 Task: Find connections with filter location Cranbourne with filter topic #Storytellingwith filter profile language Potuguese with filter current company Purplle.com with filter school Rajeev Institute of Technology, HASSAN with filter industry Technical and Vocational Training with filter service category Public Relations with filter keywords title Program Manager
Action: Mouse moved to (226, 299)
Screenshot: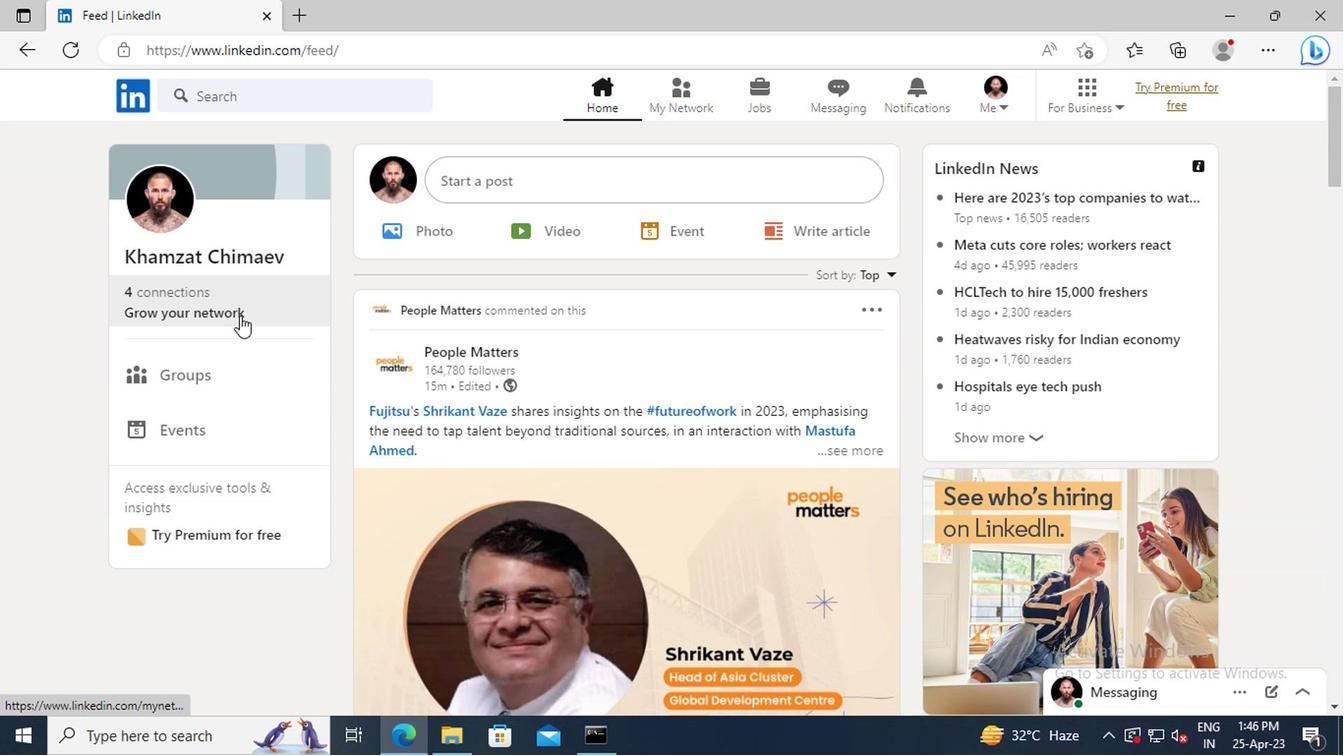 
Action: Mouse pressed left at (226, 299)
Screenshot: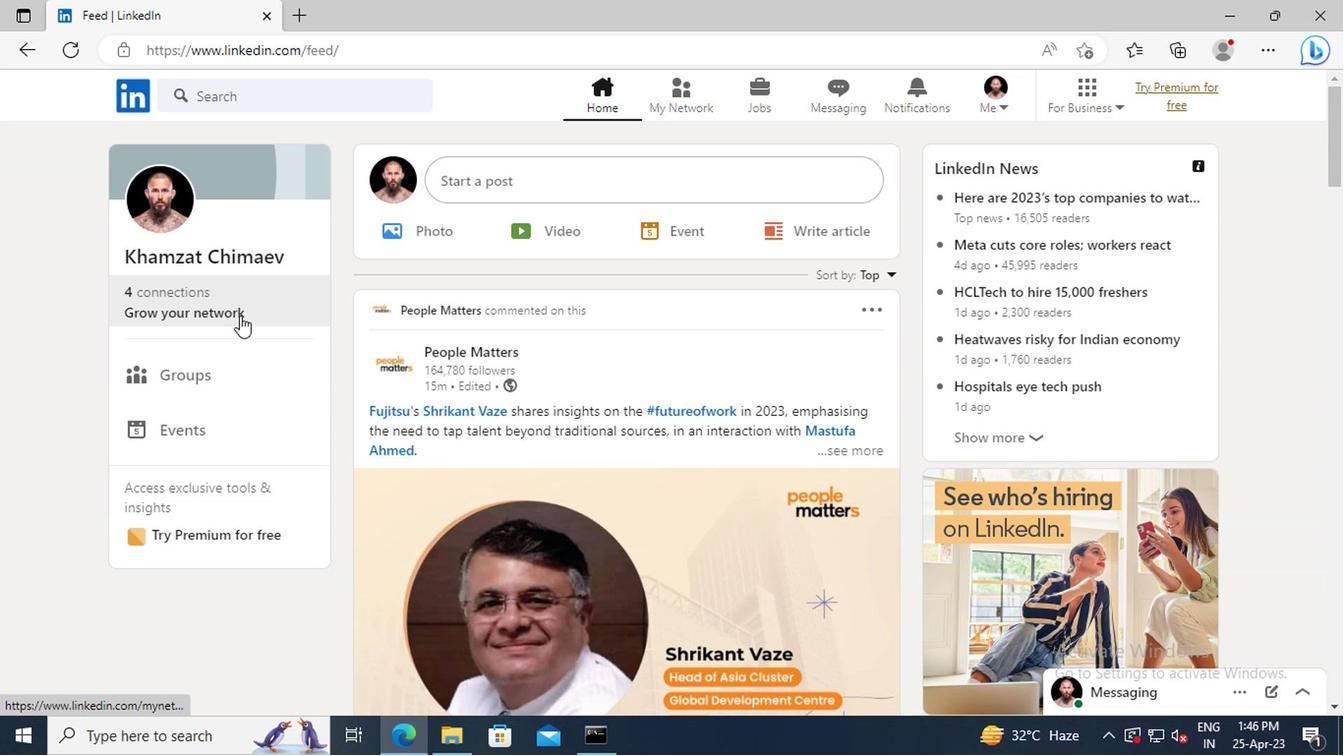 
Action: Mouse moved to (253, 209)
Screenshot: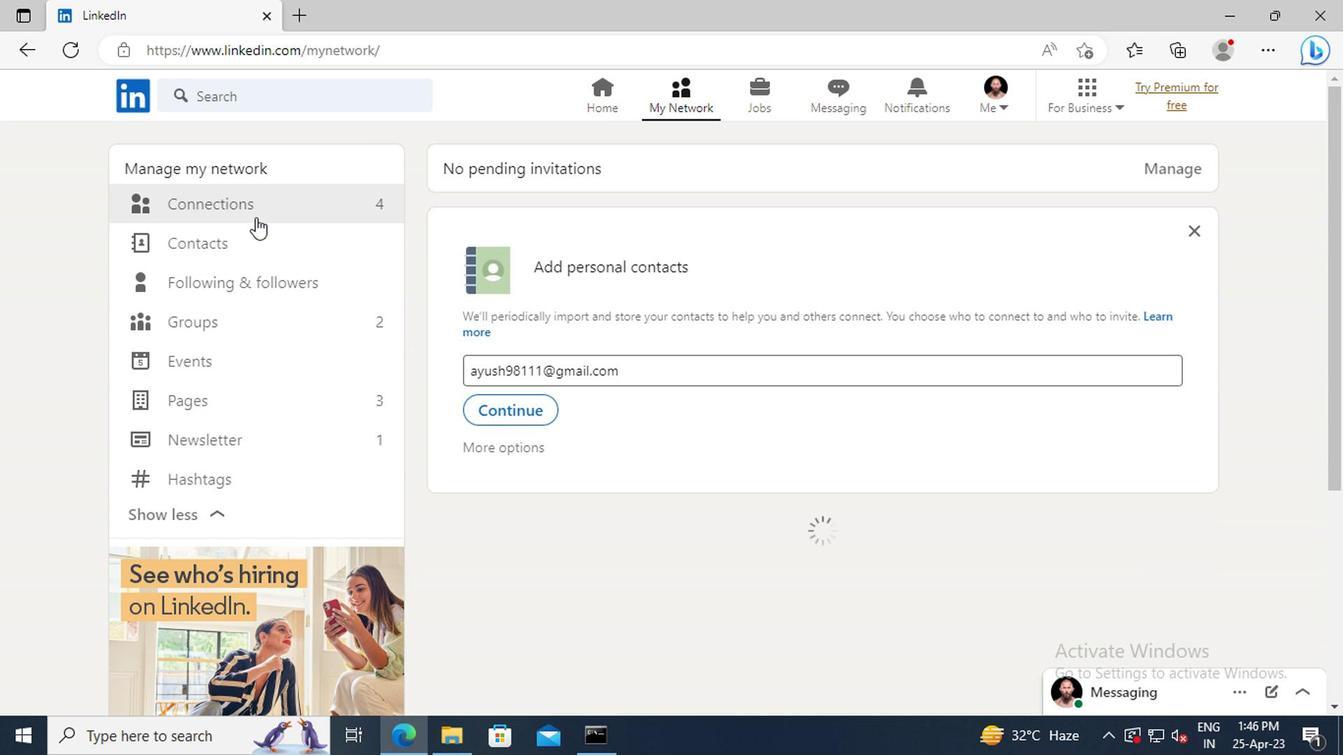 
Action: Mouse pressed left at (253, 209)
Screenshot: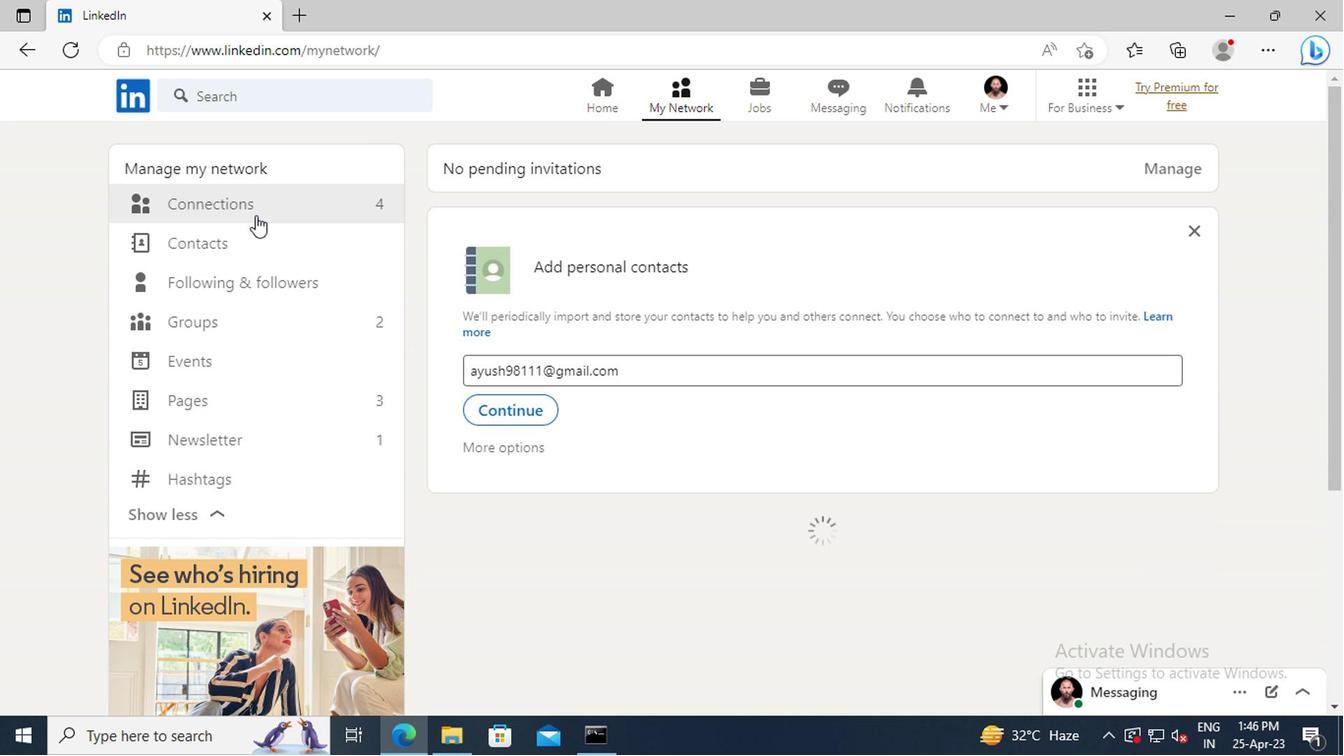 
Action: Mouse moved to (774, 208)
Screenshot: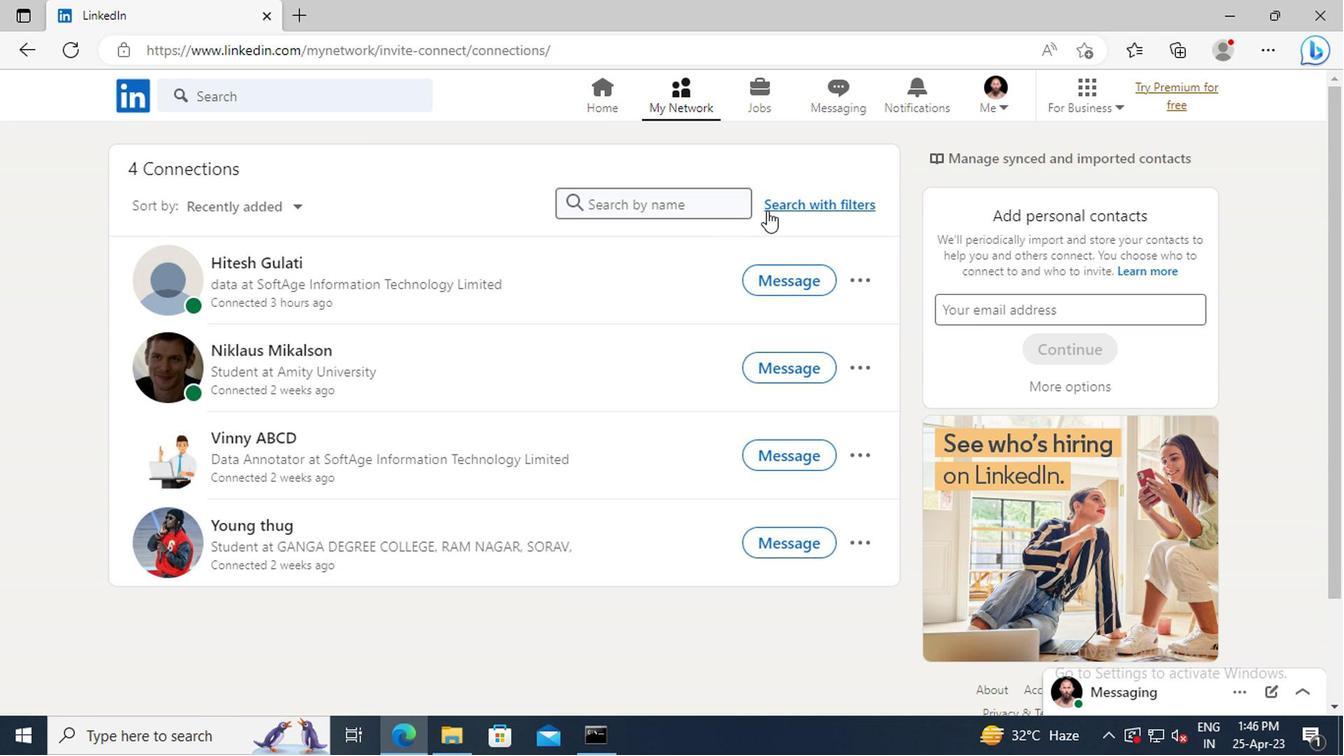 
Action: Mouse pressed left at (774, 208)
Screenshot: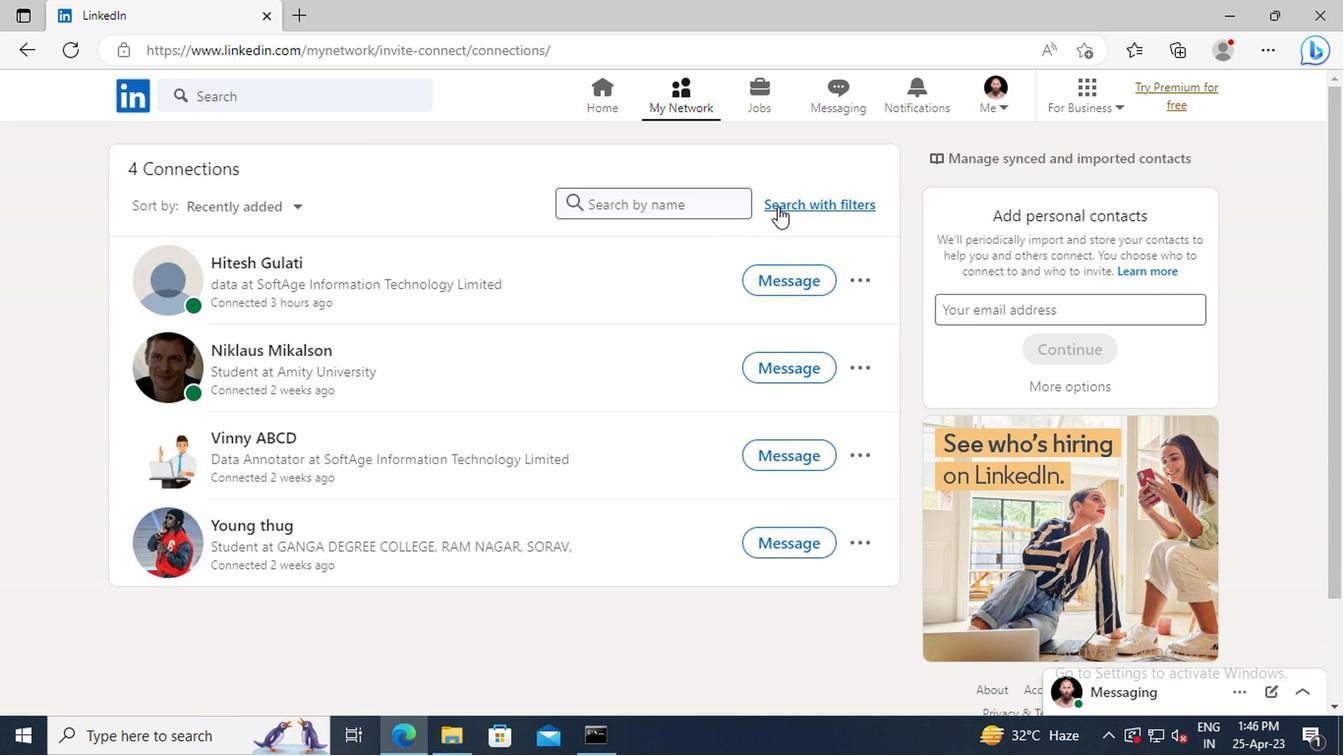 
Action: Mouse moved to (733, 153)
Screenshot: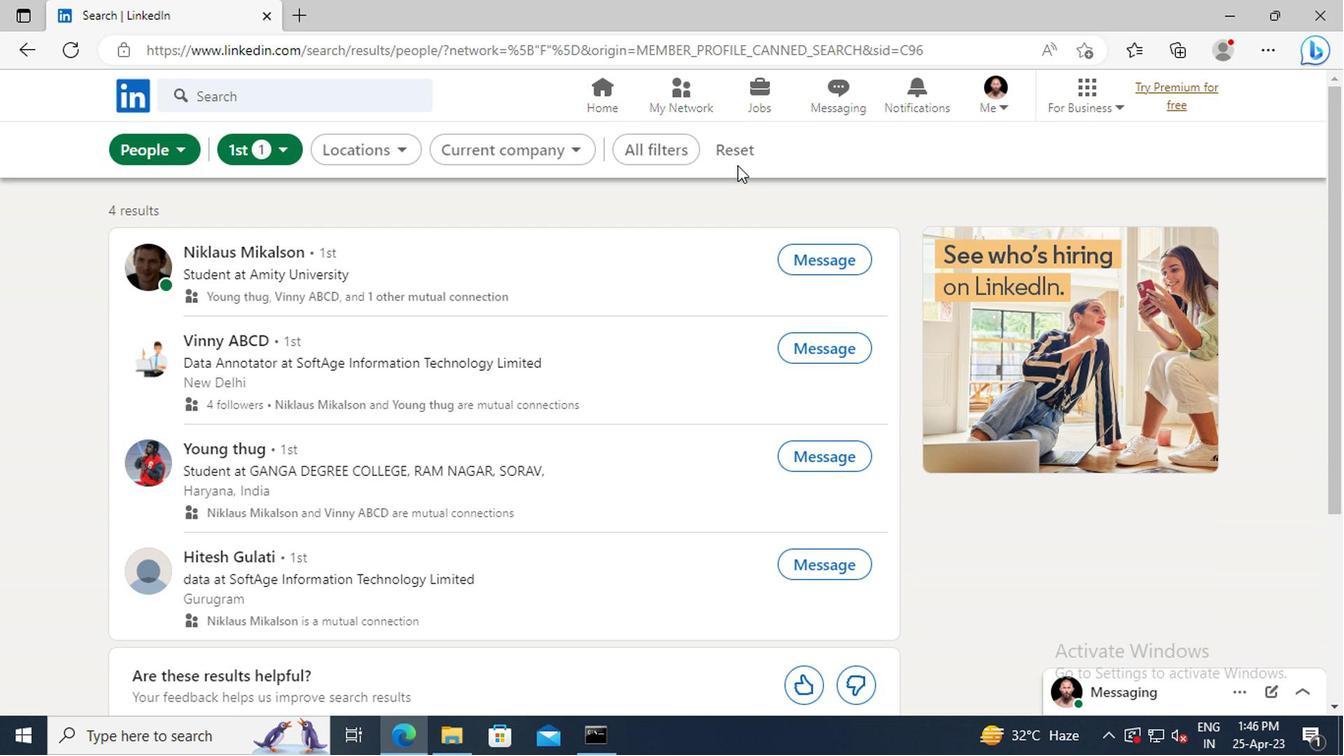
Action: Mouse pressed left at (733, 153)
Screenshot: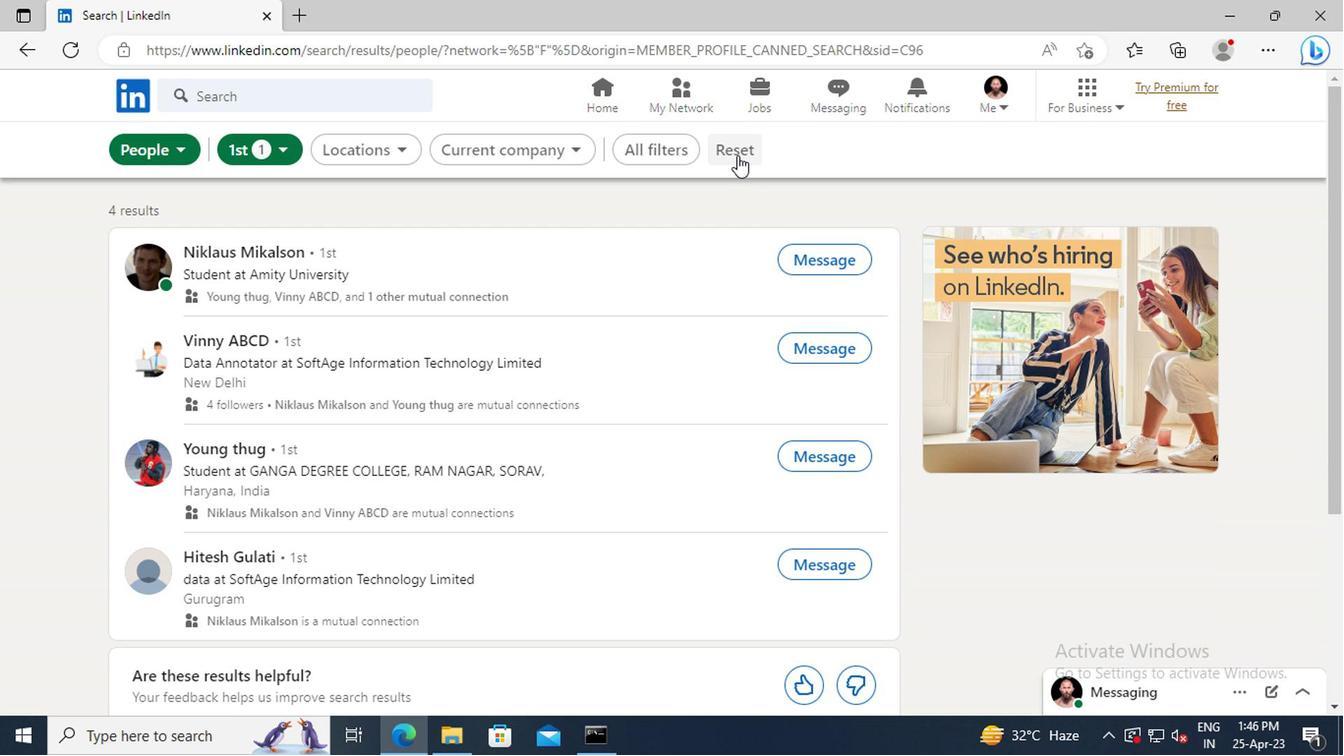 
Action: Mouse moved to (698, 149)
Screenshot: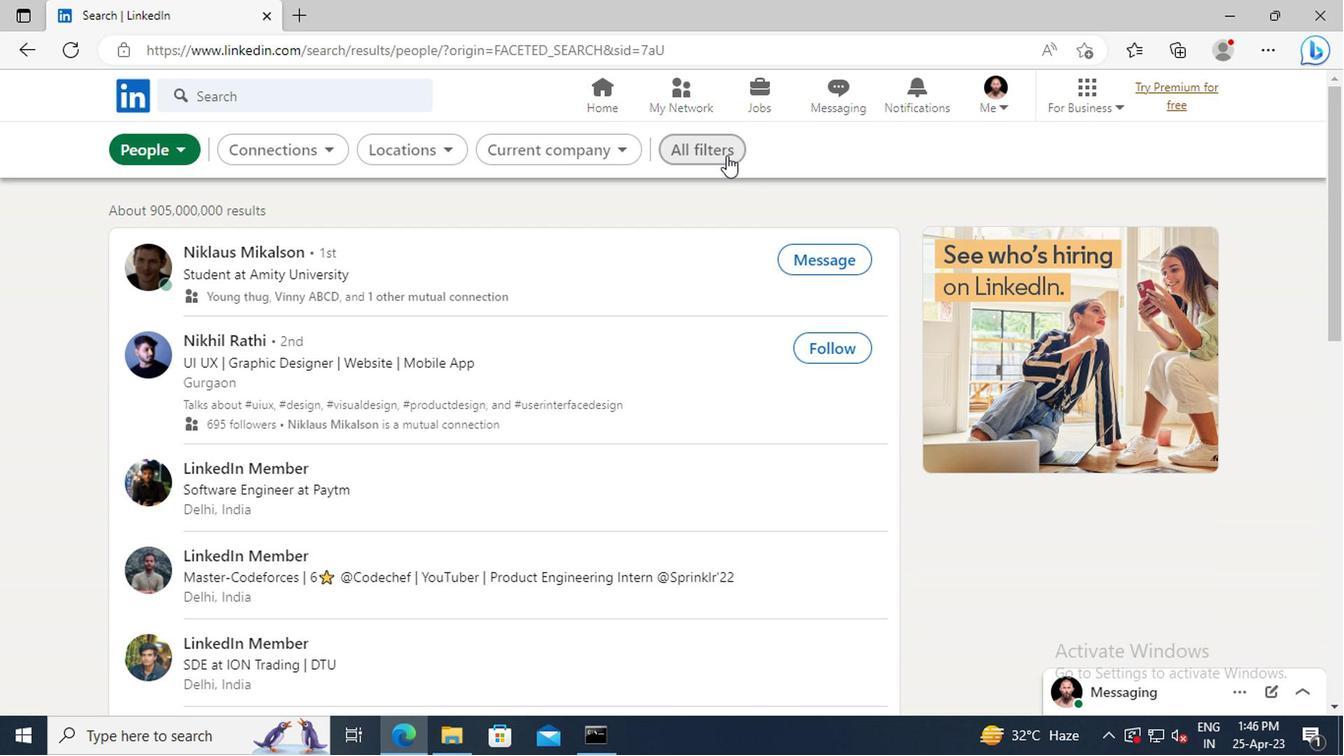 
Action: Mouse pressed left at (698, 149)
Screenshot: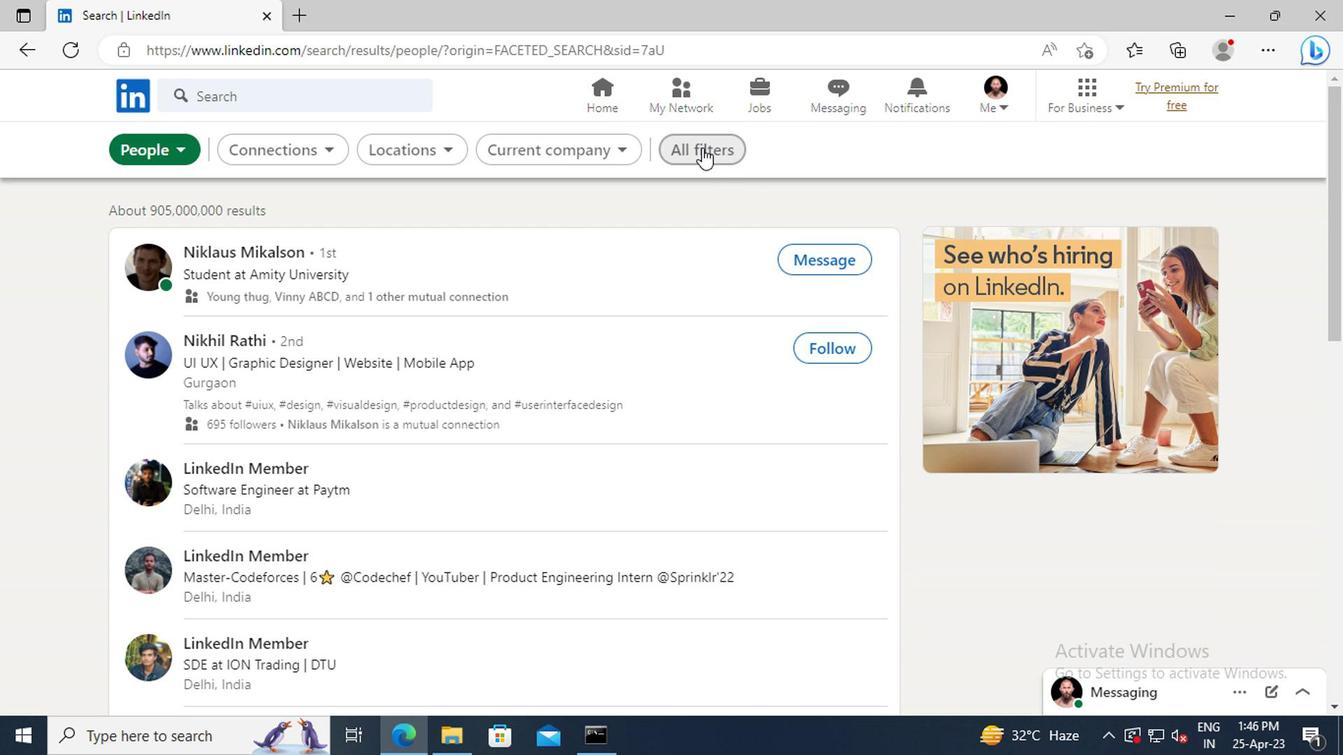
Action: Mouse moved to (1057, 327)
Screenshot: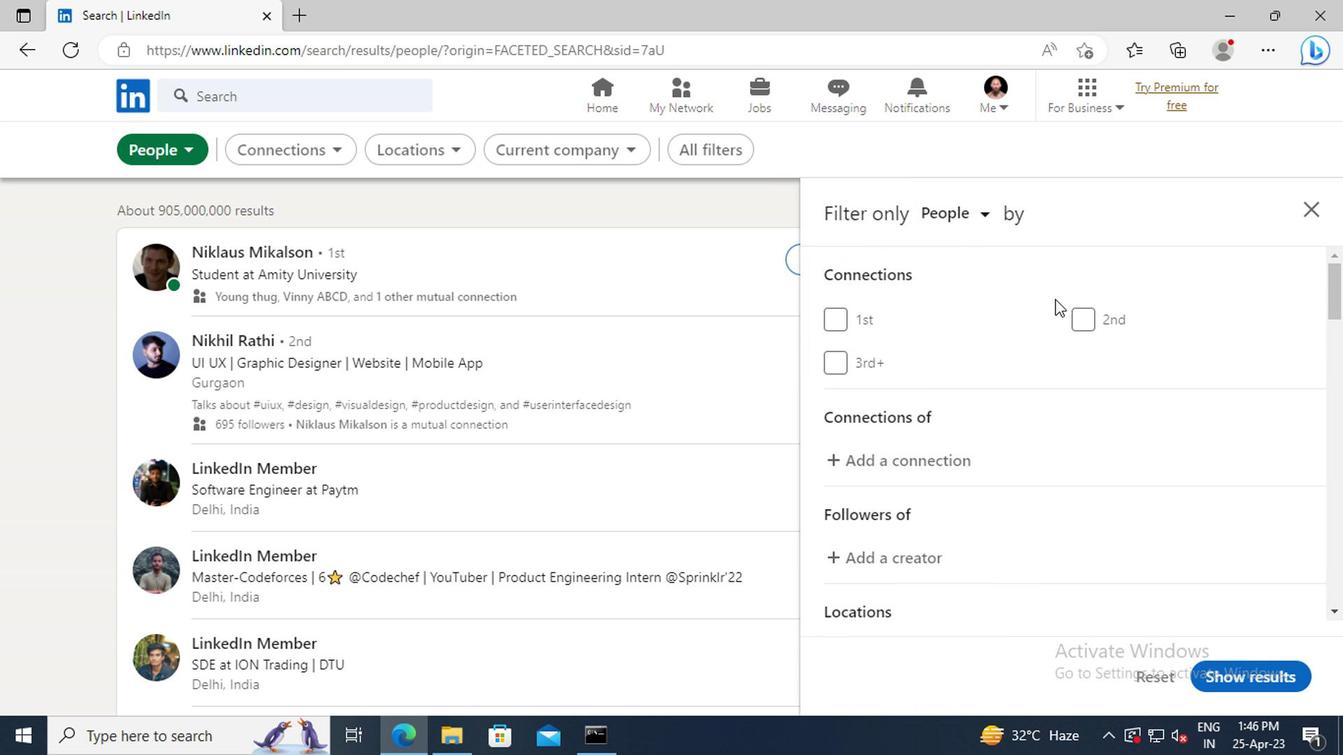 
Action: Mouse scrolled (1057, 326) with delta (0, -1)
Screenshot: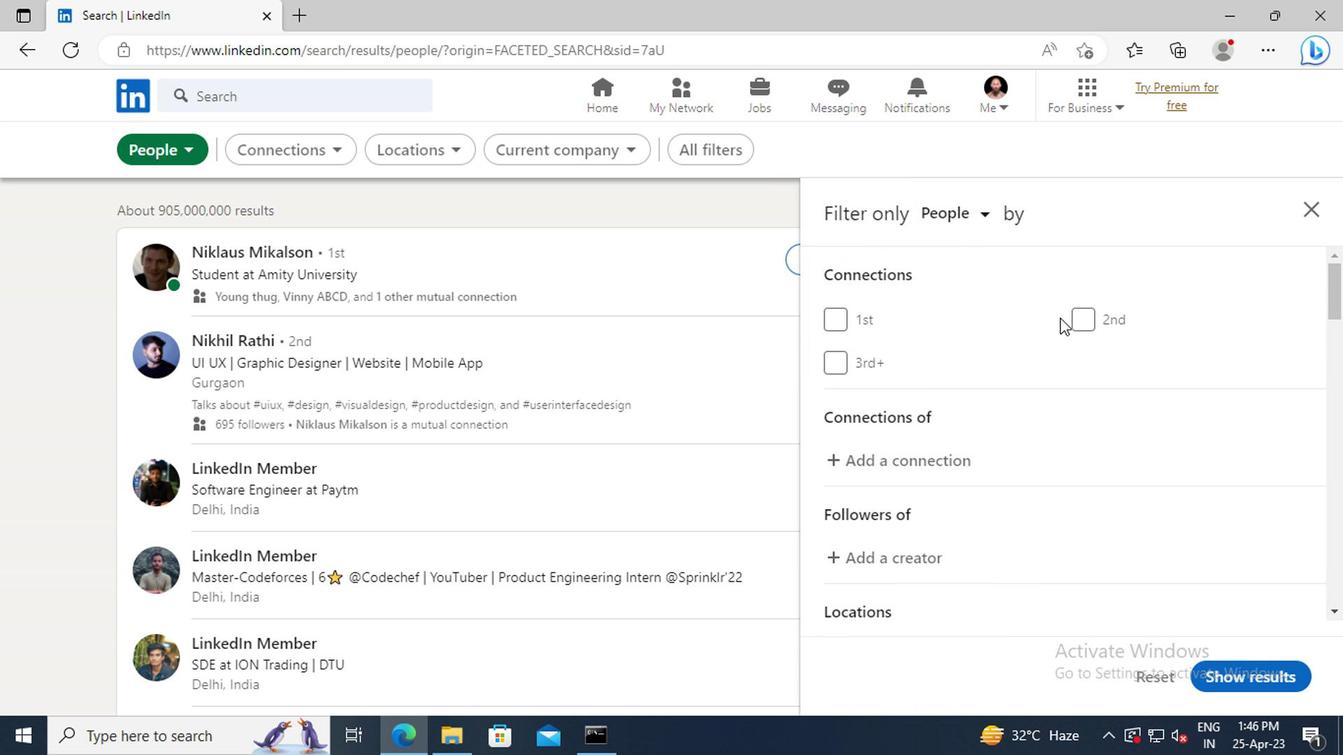 
Action: Mouse scrolled (1057, 326) with delta (0, -1)
Screenshot: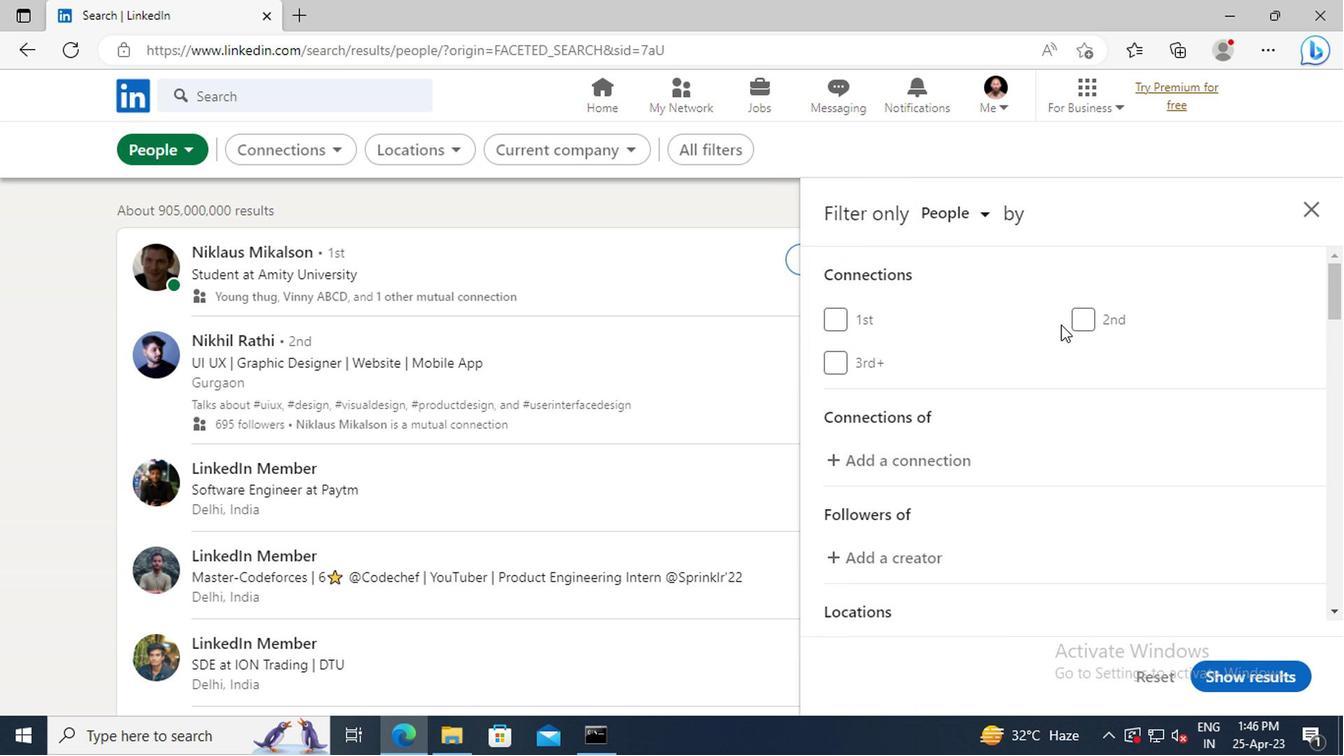 
Action: Mouse scrolled (1057, 326) with delta (0, -1)
Screenshot: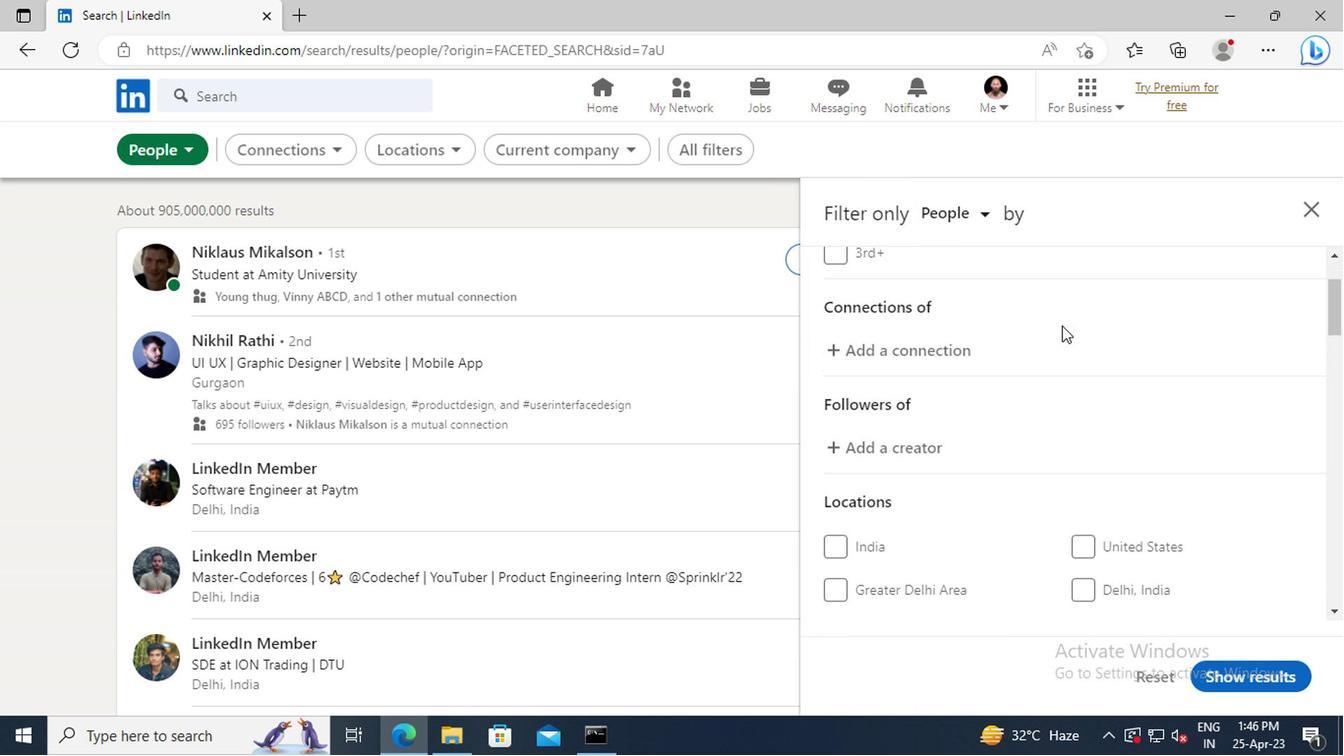
Action: Mouse scrolled (1057, 326) with delta (0, -1)
Screenshot: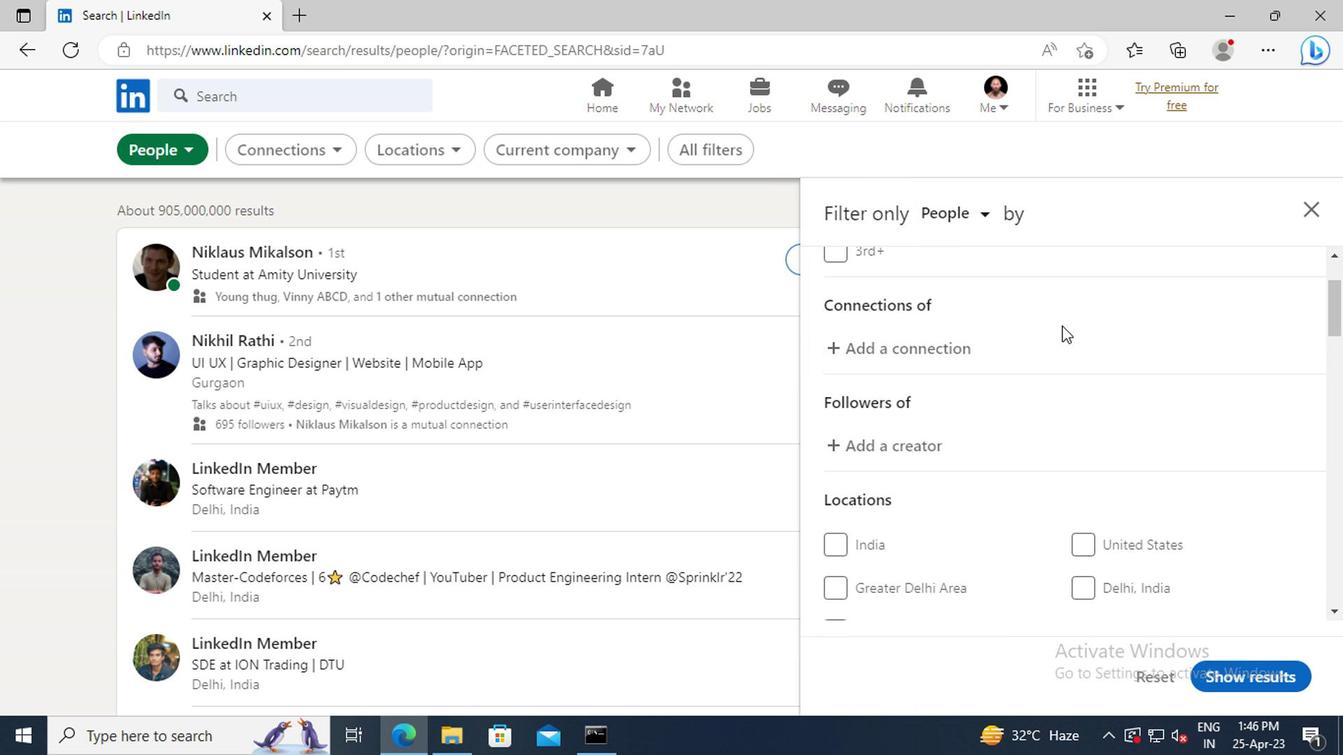
Action: Mouse scrolled (1057, 326) with delta (0, -1)
Screenshot: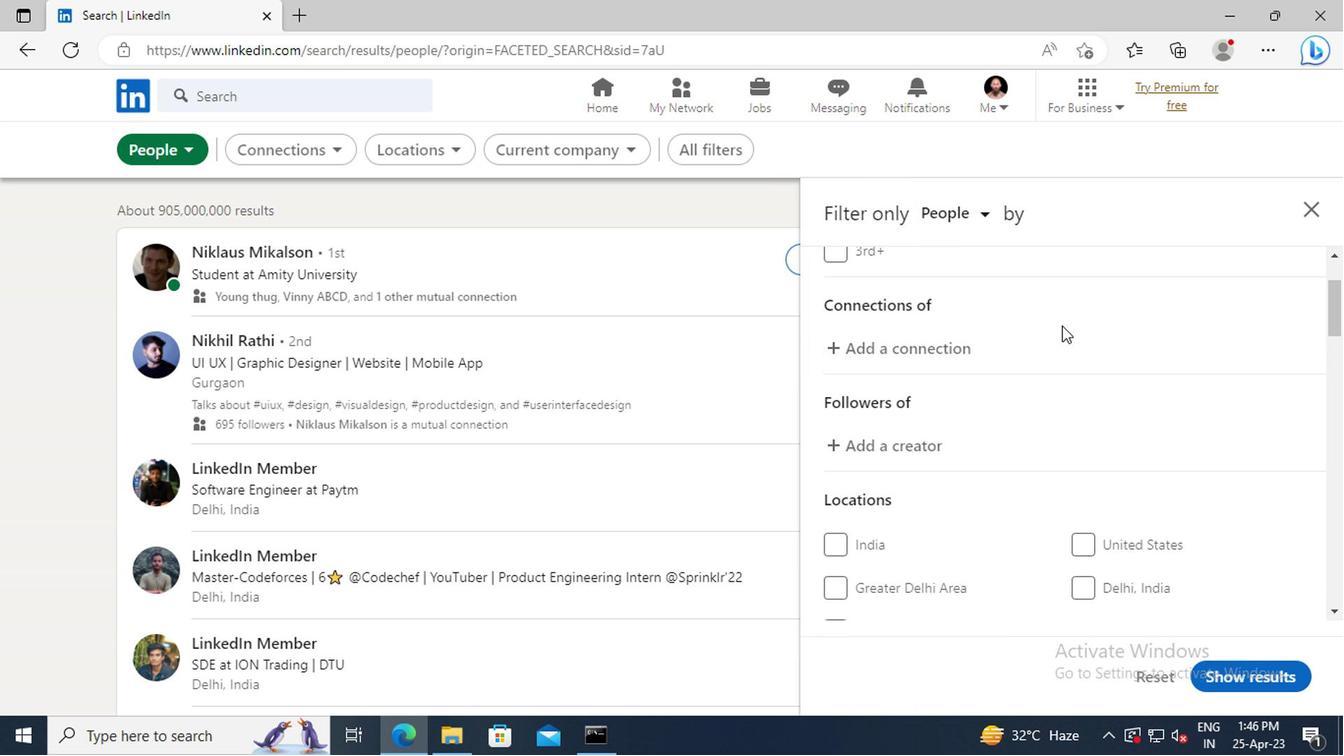 
Action: Mouse moved to (1104, 461)
Screenshot: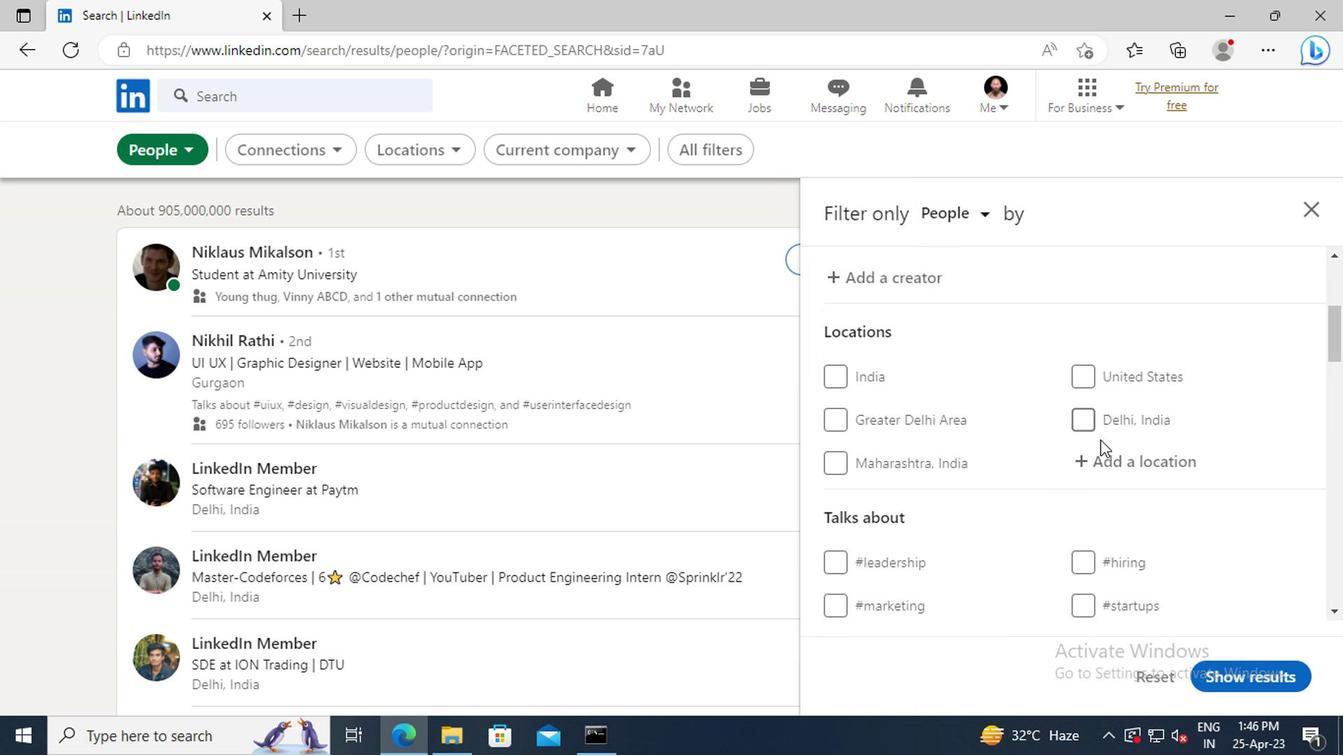 
Action: Mouse pressed left at (1104, 461)
Screenshot: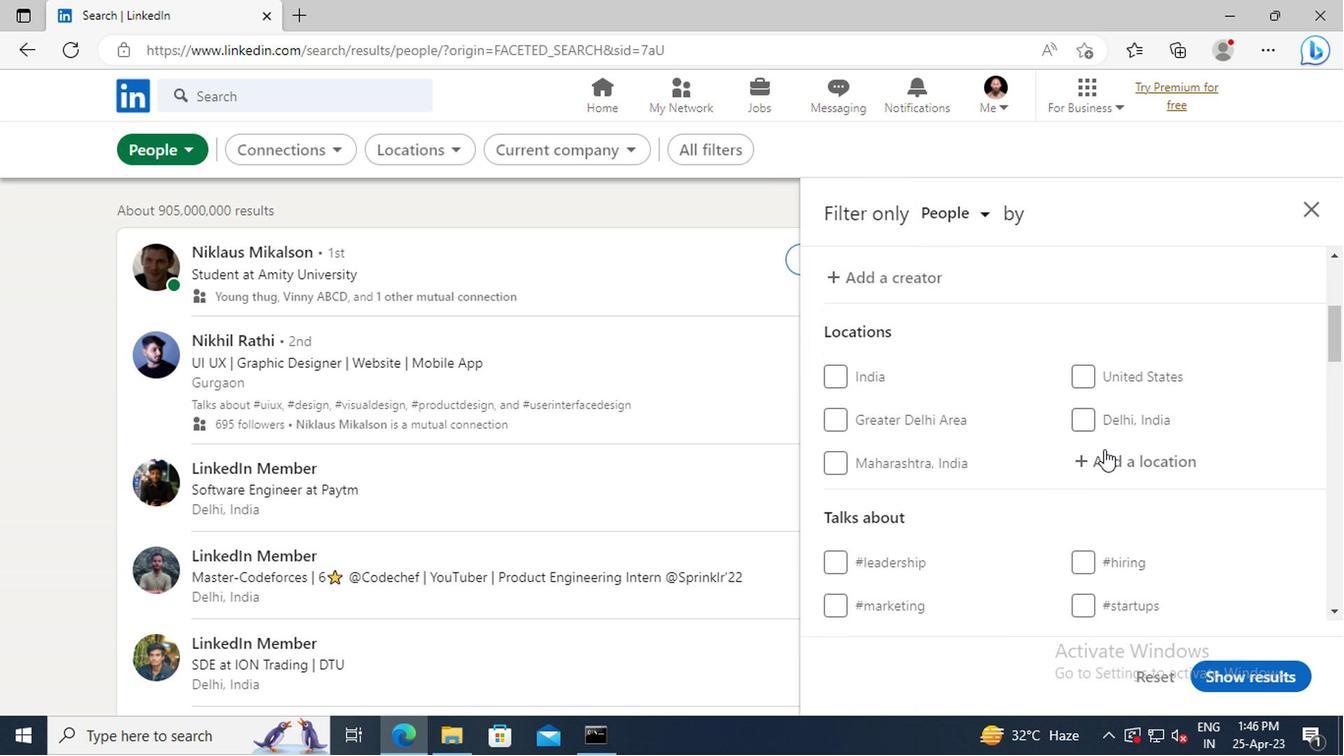 
Action: Key pressed <Key.shift>CRANBOURNE<Key.enter>
Screenshot: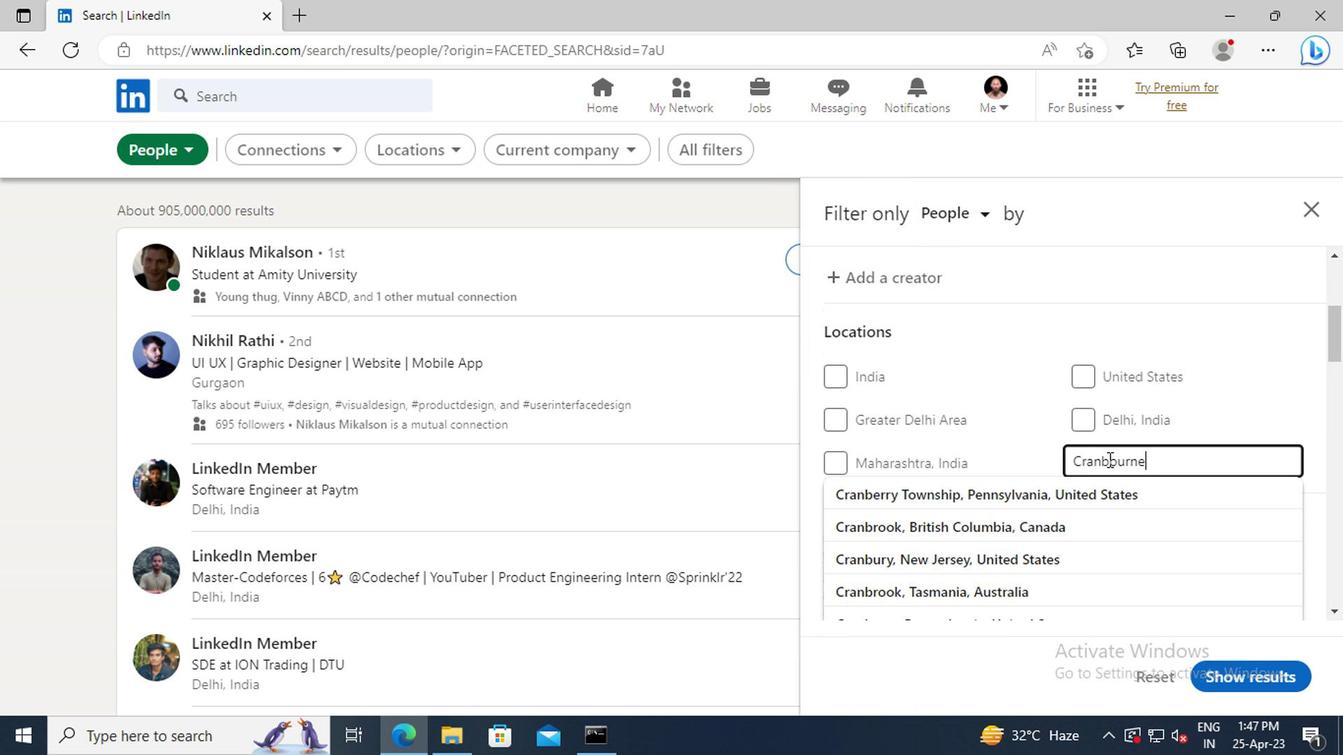 
Action: Mouse scrolled (1104, 459) with delta (0, -1)
Screenshot: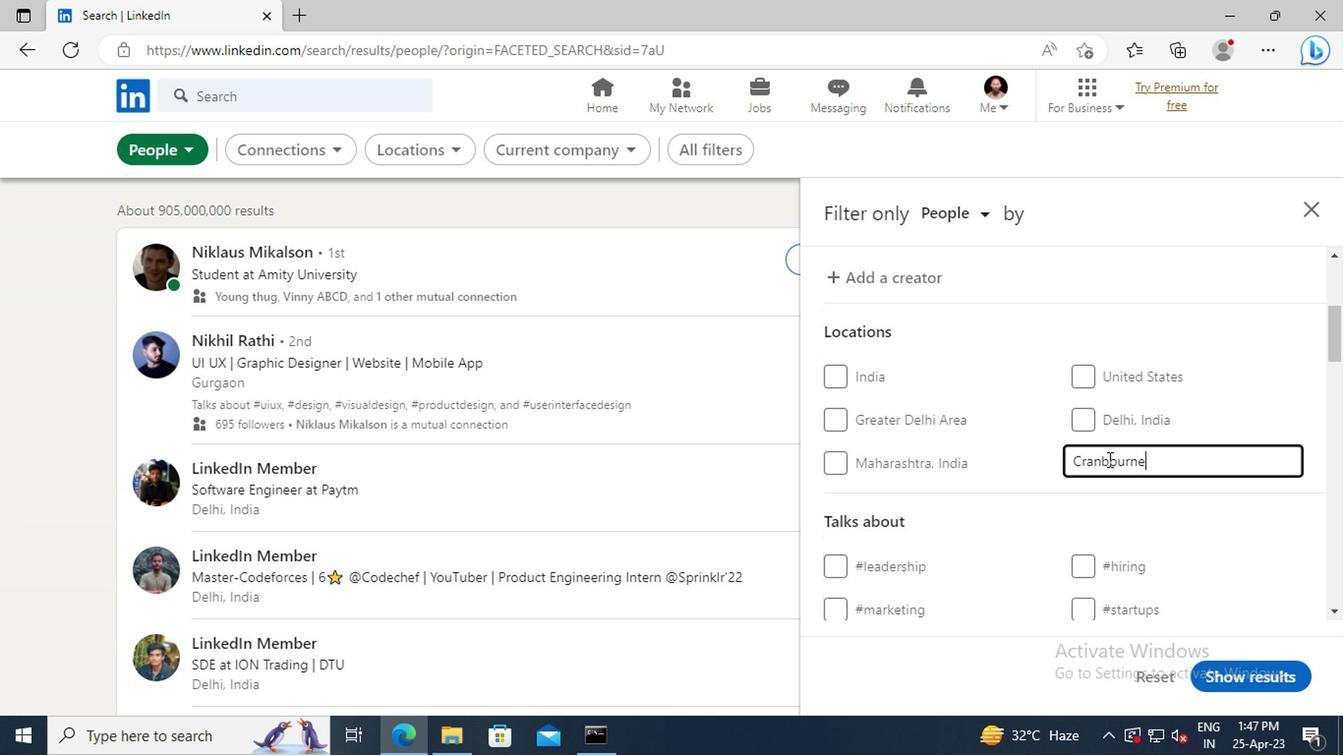 
Action: Mouse scrolled (1104, 459) with delta (0, -1)
Screenshot: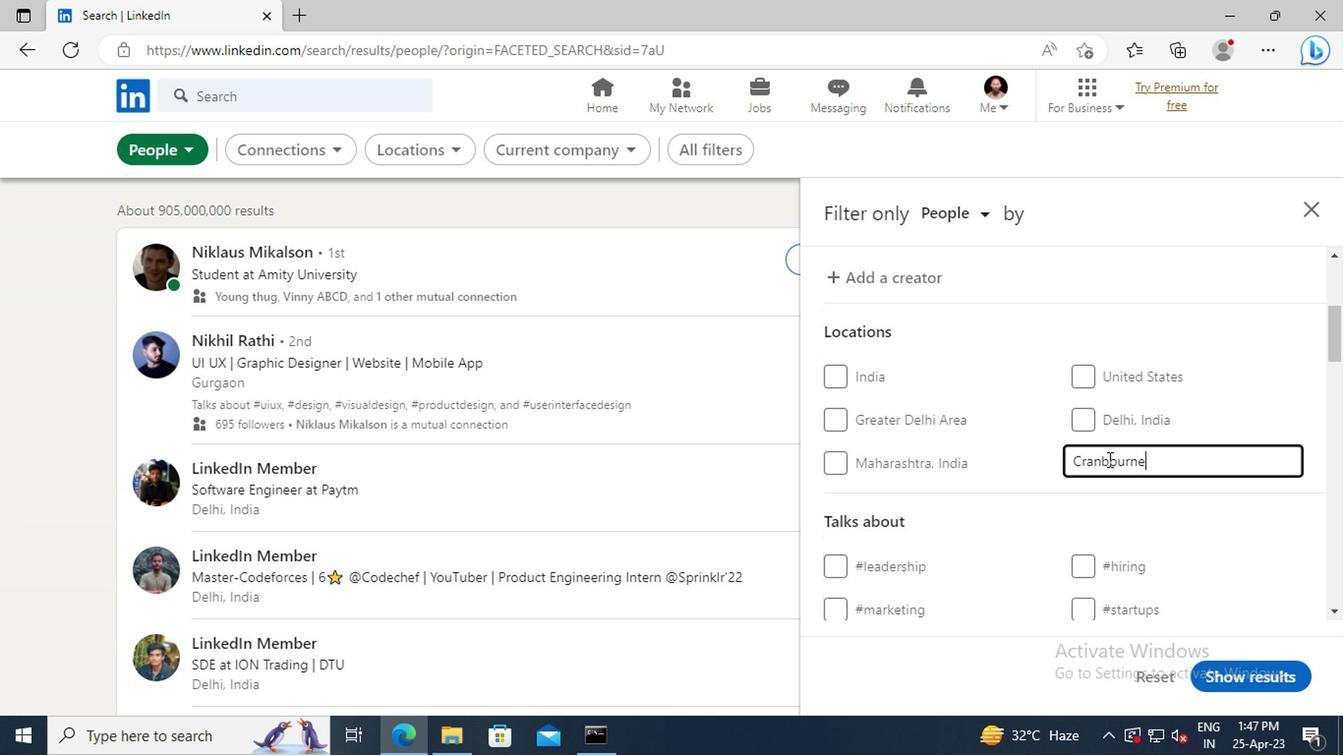 
Action: Mouse scrolled (1104, 459) with delta (0, -1)
Screenshot: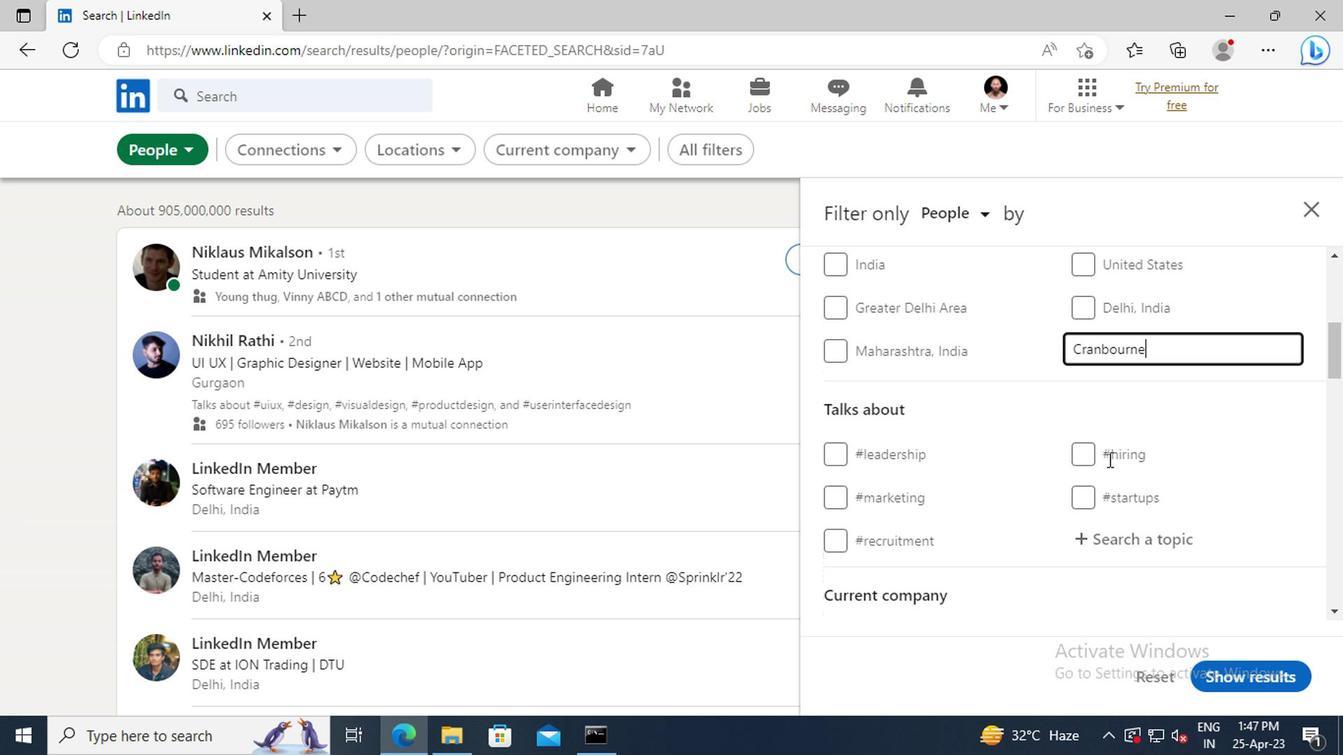 
Action: Mouse moved to (1111, 477)
Screenshot: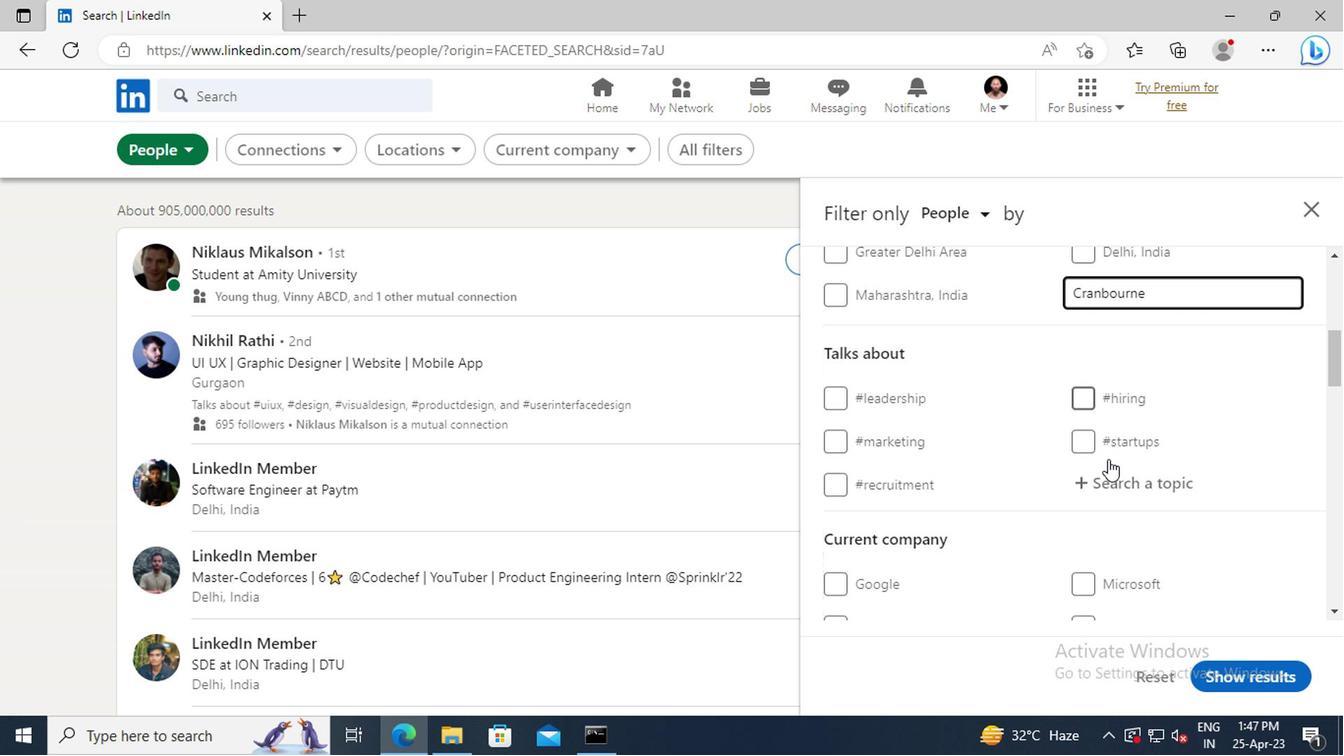 
Action: Mouse pressed left at (1111, 477)
Screenshot: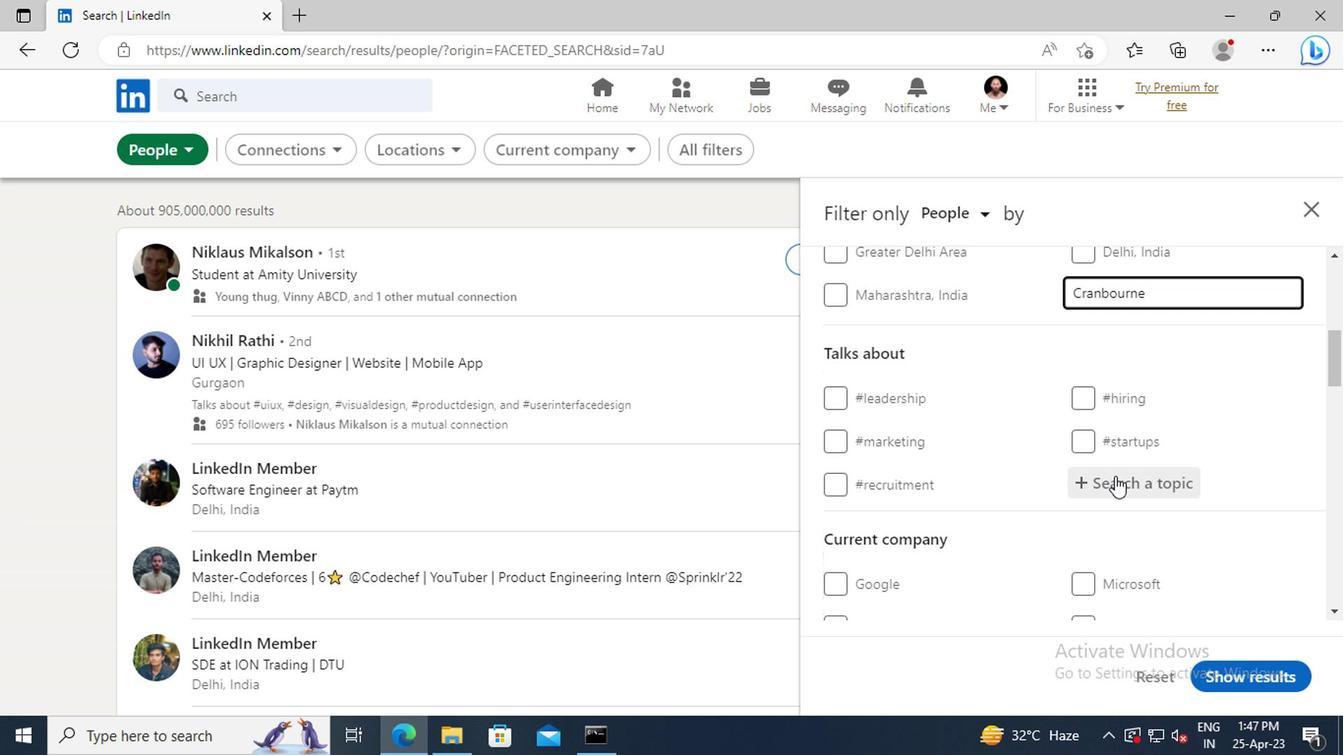 
Action: Key pressed <Key.shift>#STORYTELLINGWITH
Screenshot: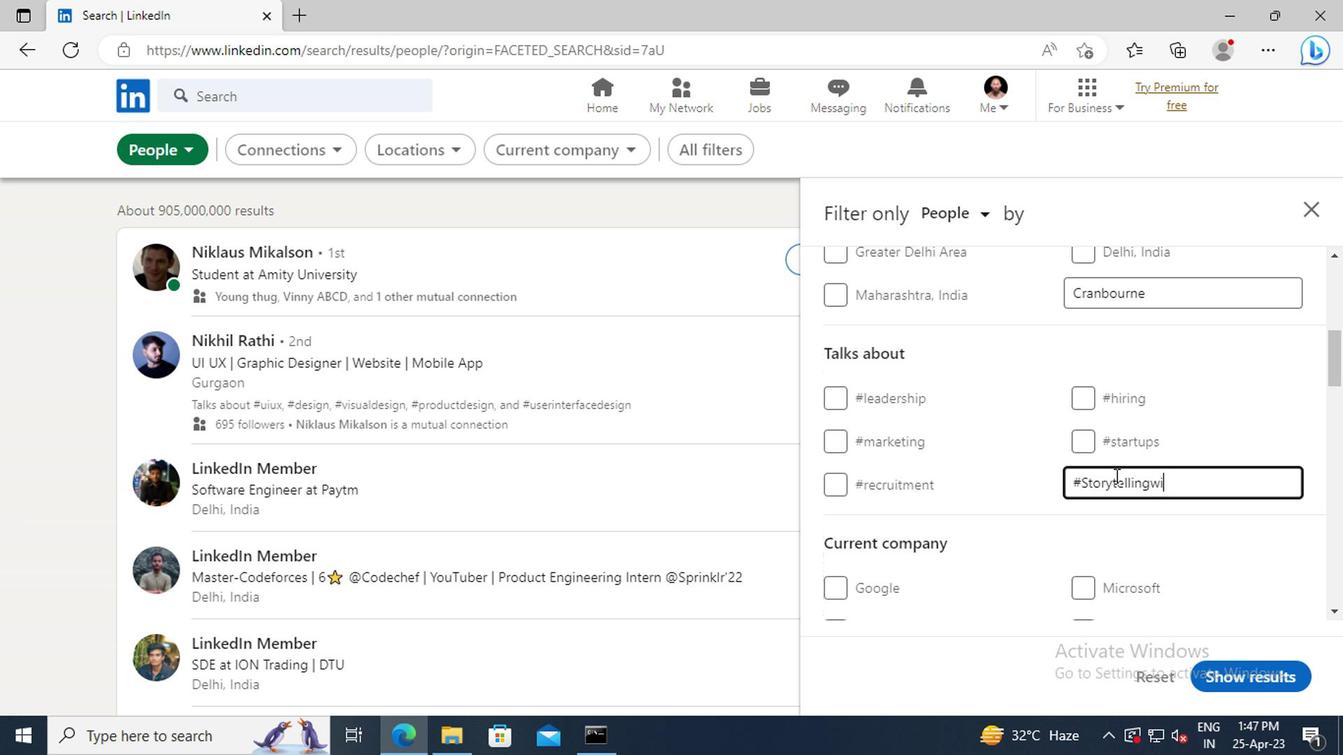 
Action: Mouse scrolled (1111, 476) with delta (0, -1)
Screenshot: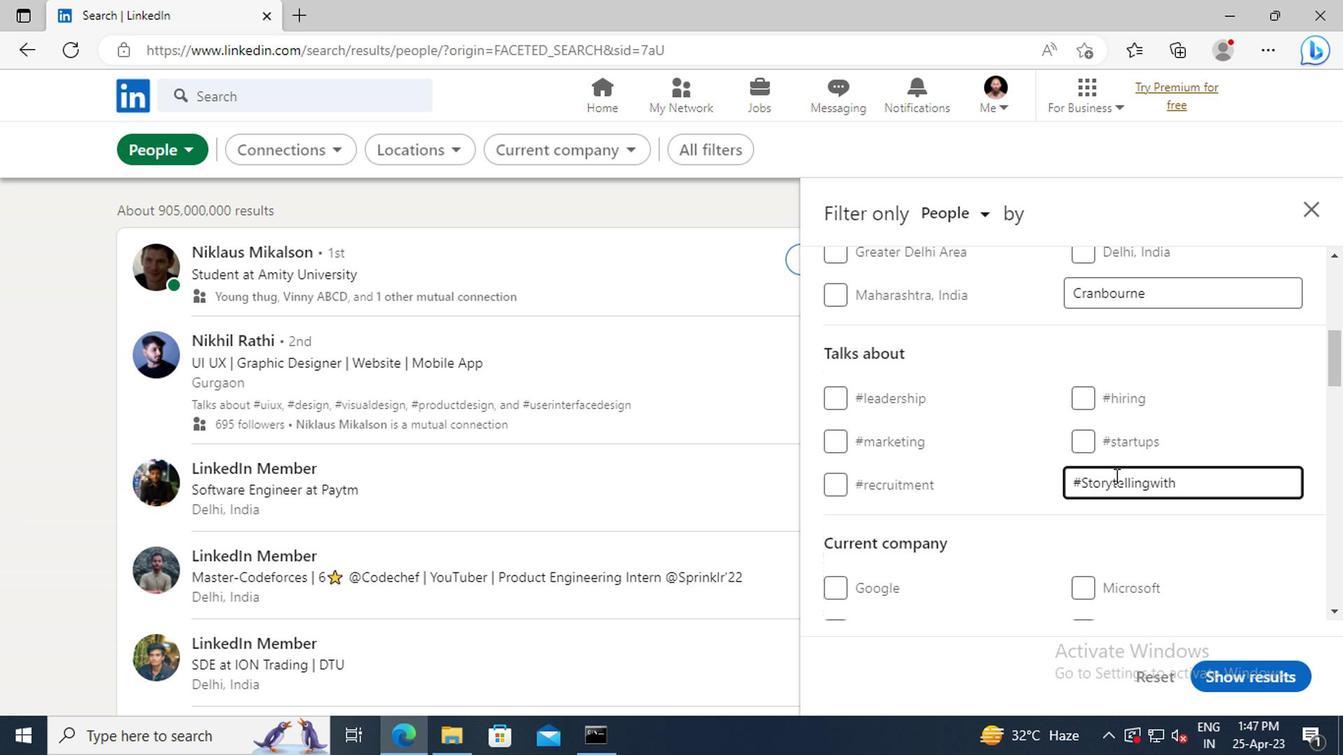 
Action: Mouse scrolled (1111, 476) with delta (0, -1)
Screenshot: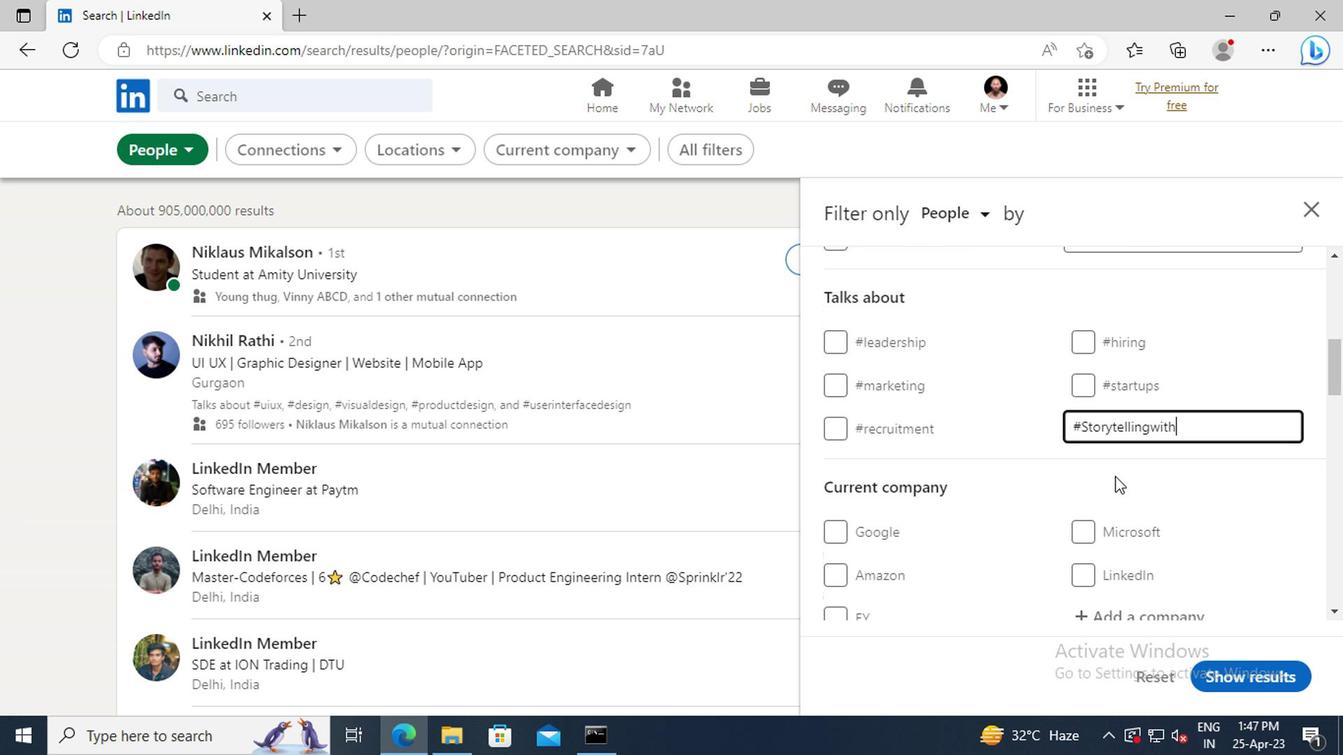 
Action: Mouse scrolled (1111, 476) with delta (0, -1)
Screenshot: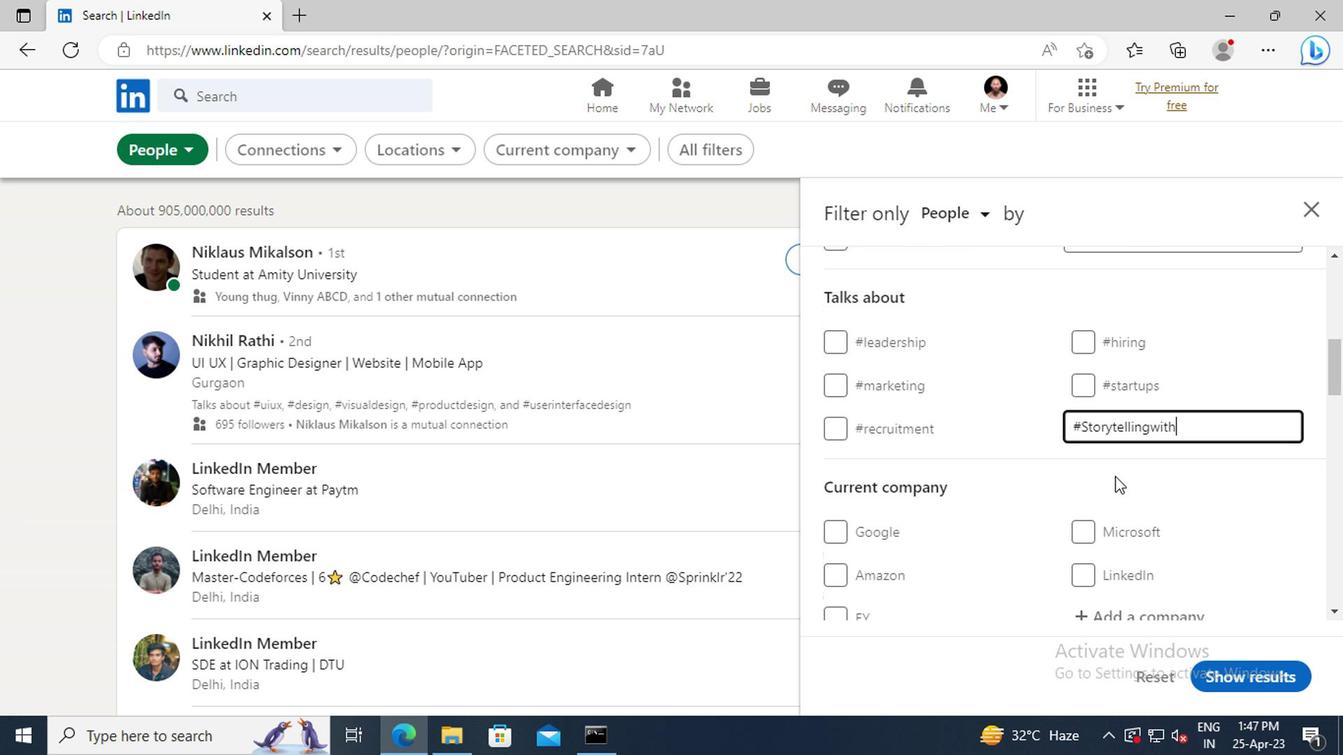 
Action: Mouse scrolled (1111, 476) with delta (0, -1)
Screenshot: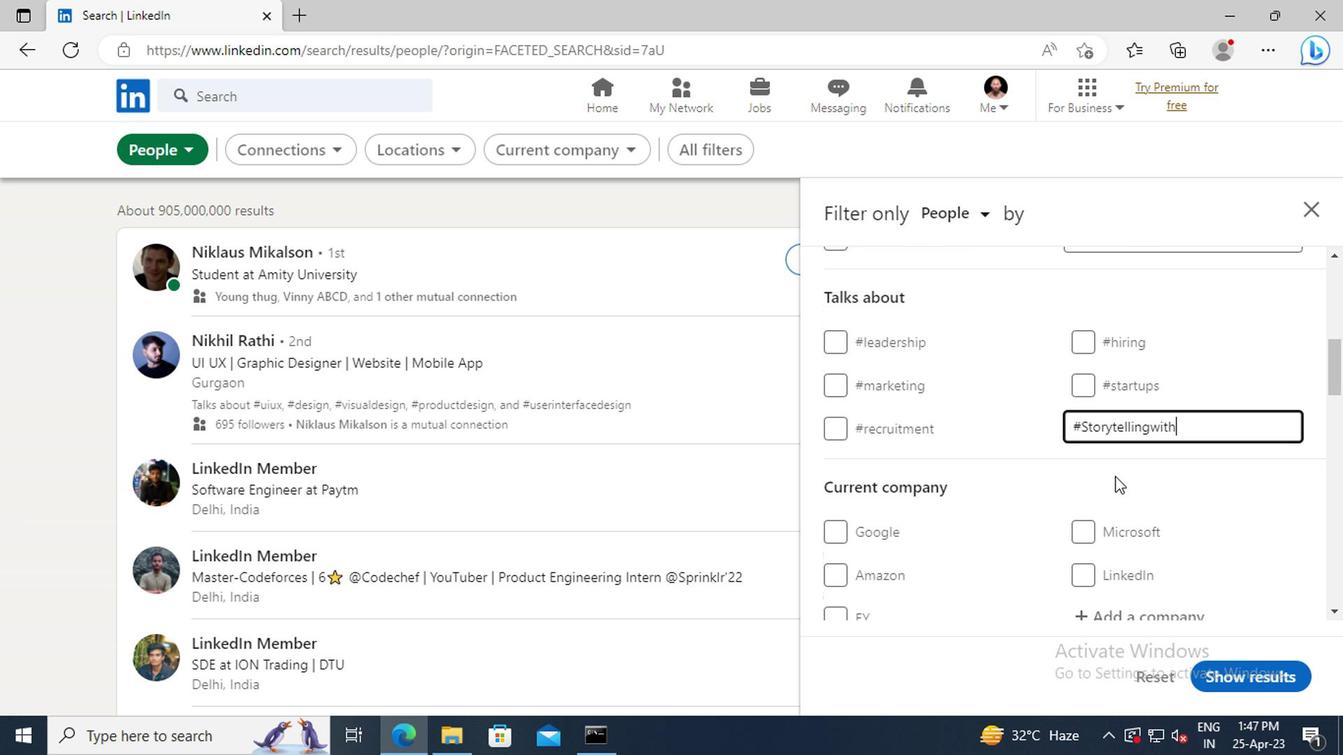 
Action: Mouse scrolled (1111, 476) with delta (0, -1)
Screenshot: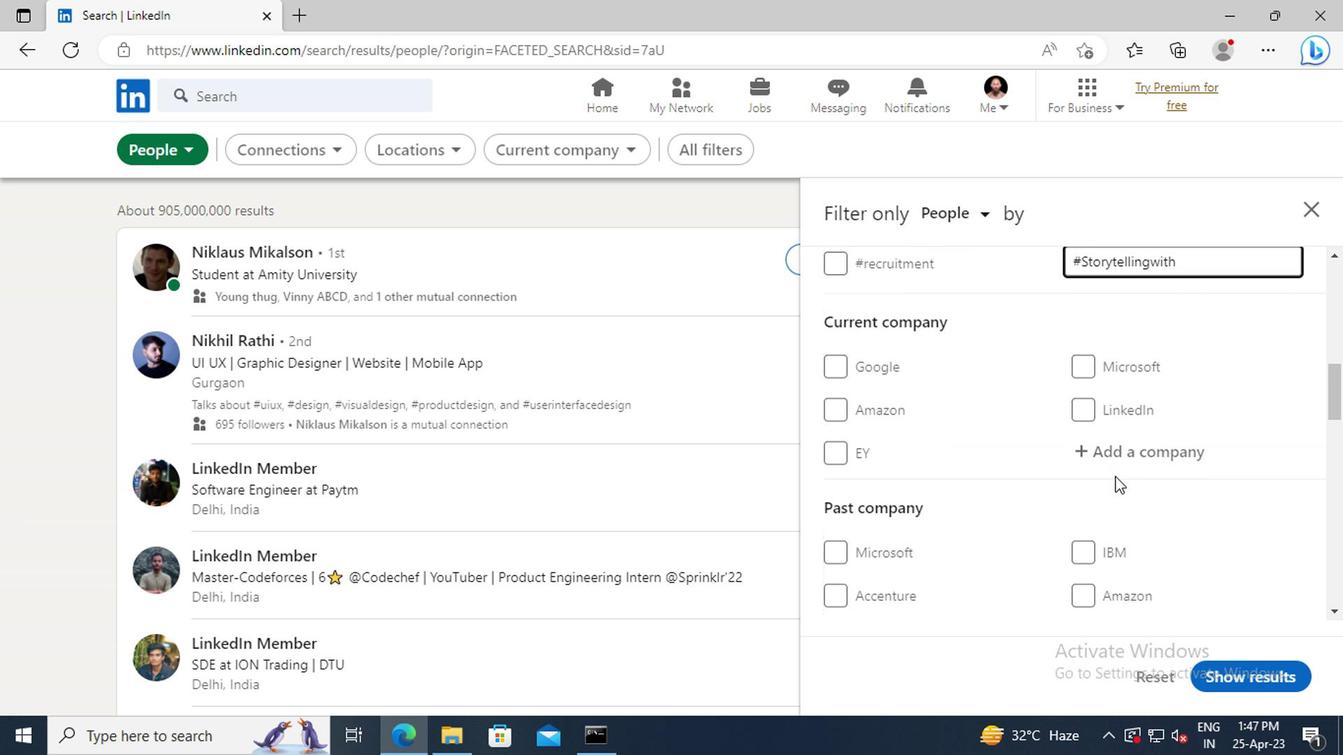 
Action: Mouse scrolled (1111, 476) with delta (0, -1)
Screenshot: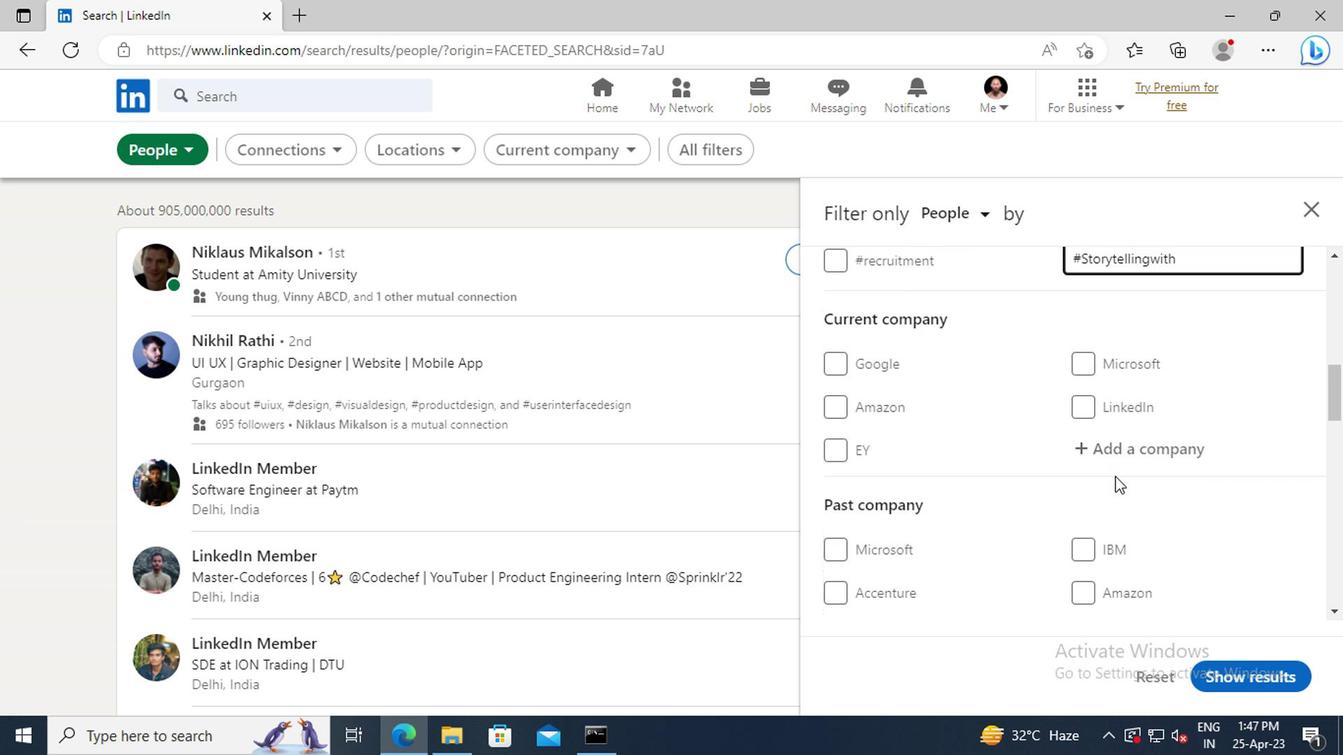 
Action: Mouse scrolled (1111, 476) with delta (0, -1)
Screenshot: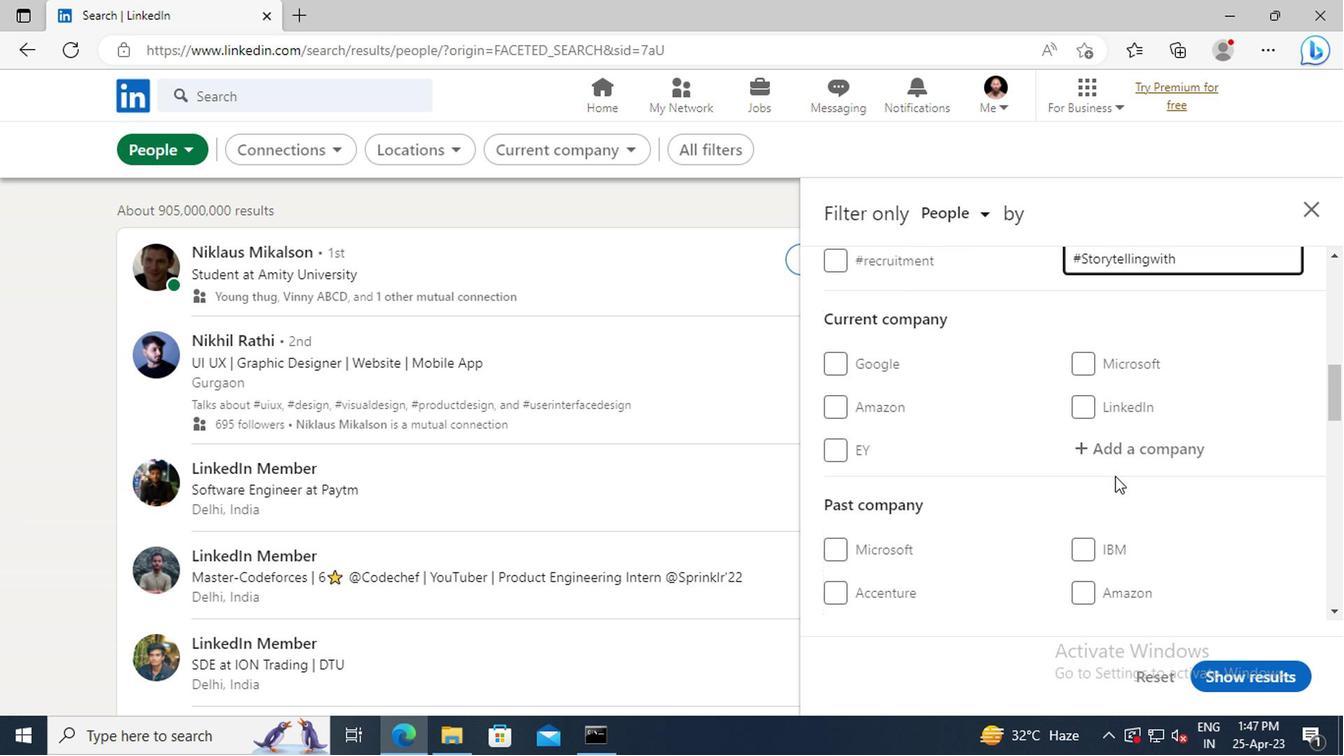 
Action: Mouse scrolled (1111, 476) with delta (0, -1)
Screenshot: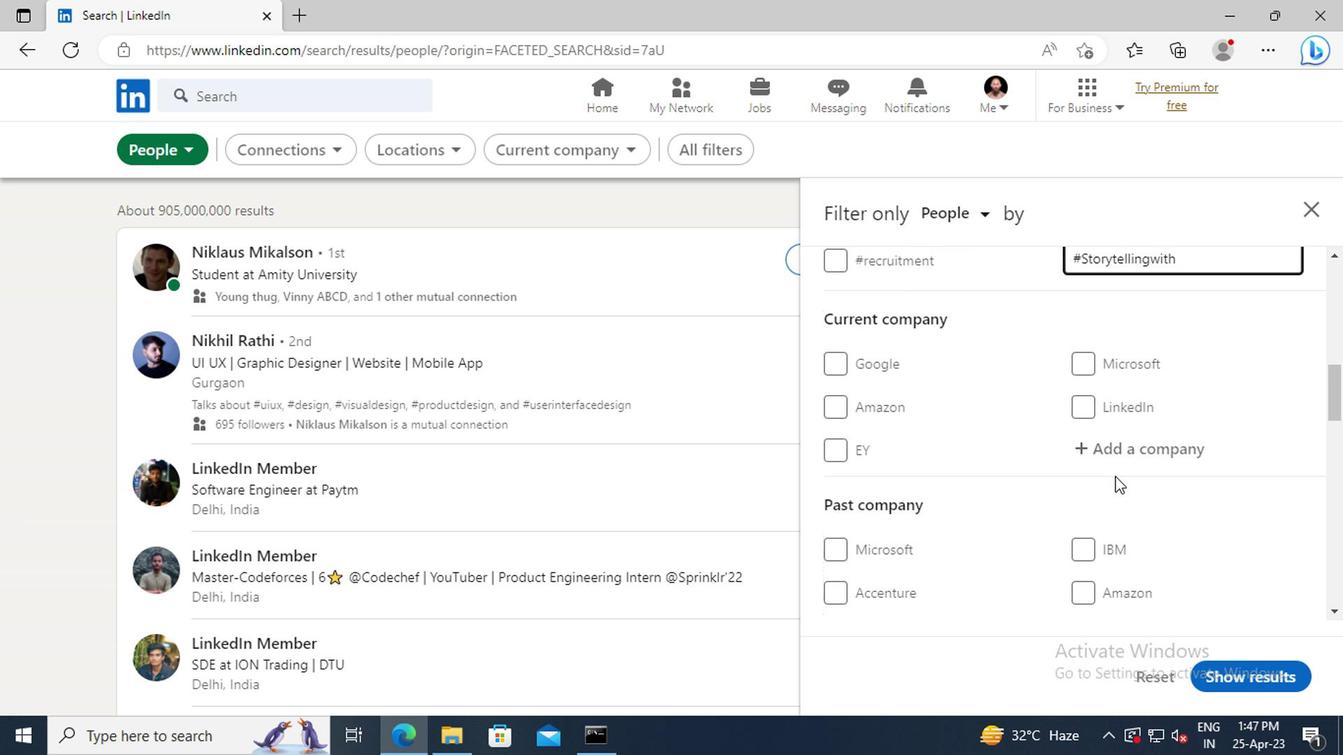
Action: Mouse scrolled (1111, 476) with delta (0, -1)
Screenshot: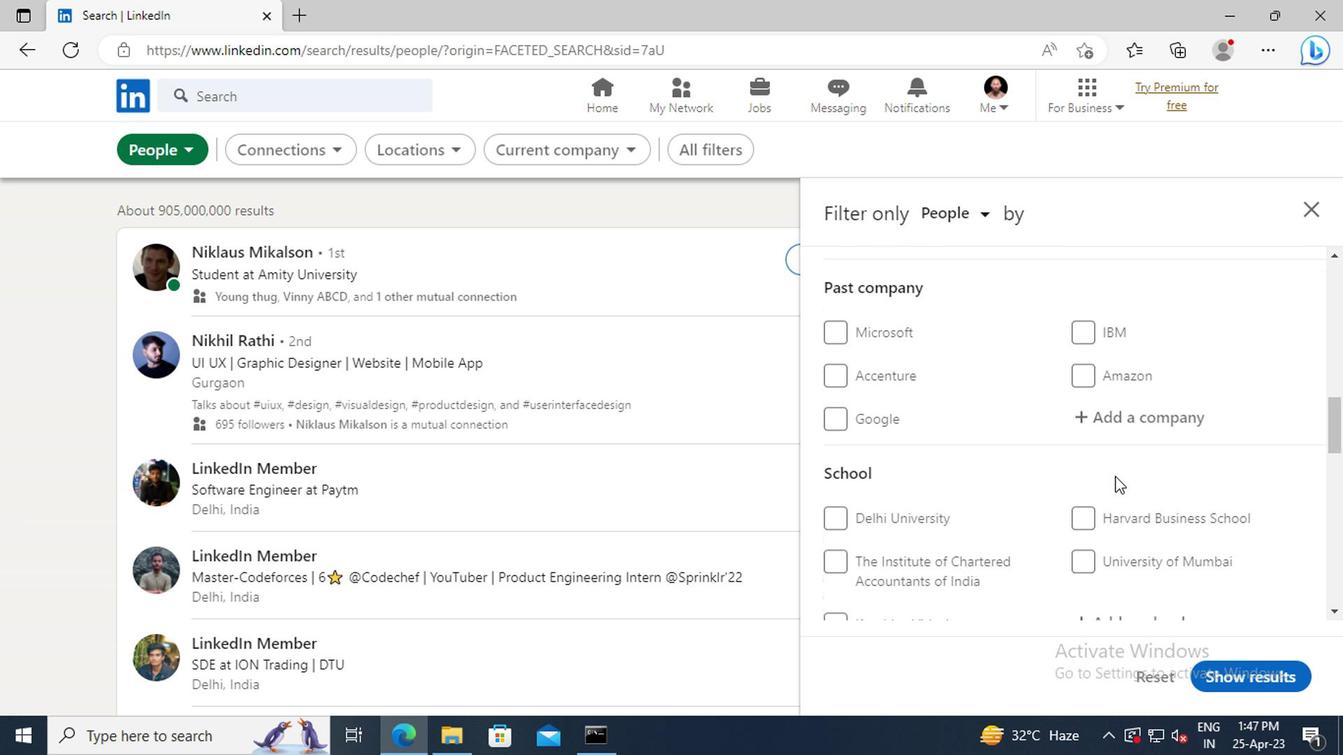 
Action: Mouse scrolled (1111, 476) with delta (0, -1)
Screenshot: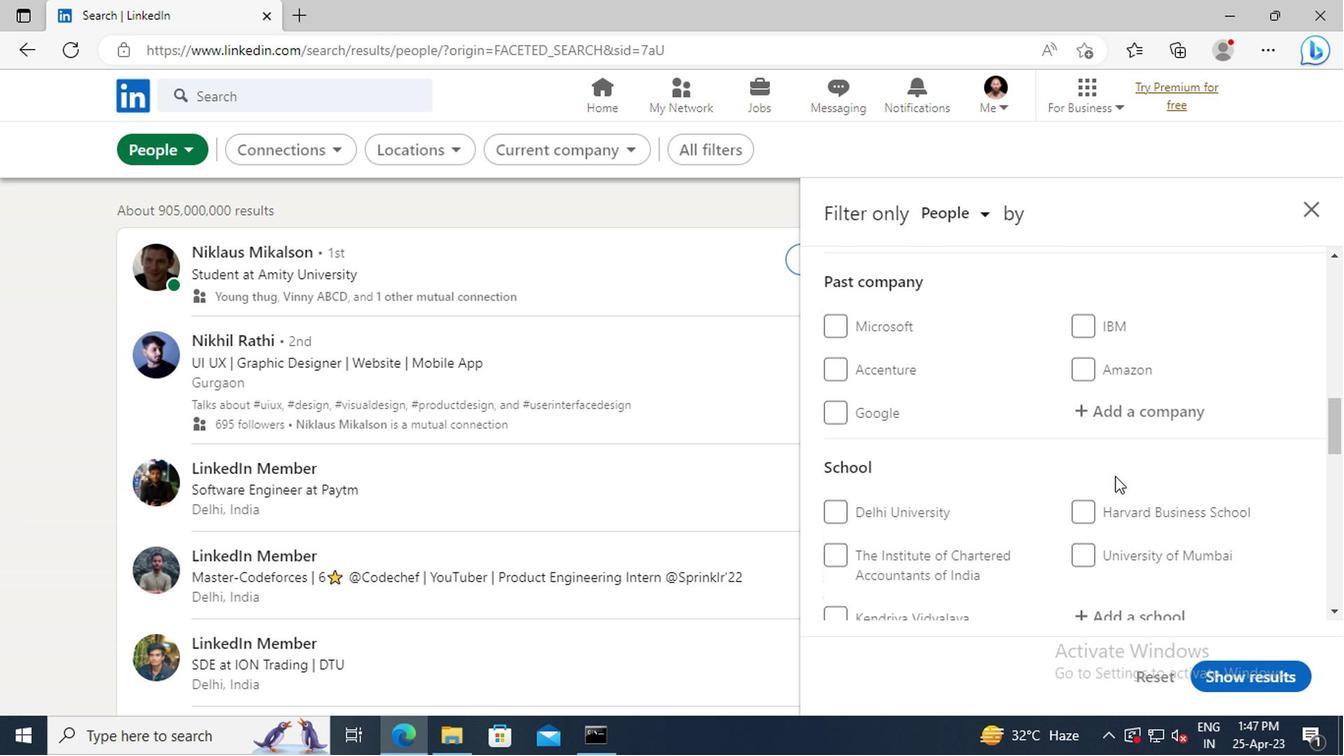 
Action: Mouse scrolled (1111, 476) with delta (0, -1)
Screenshot: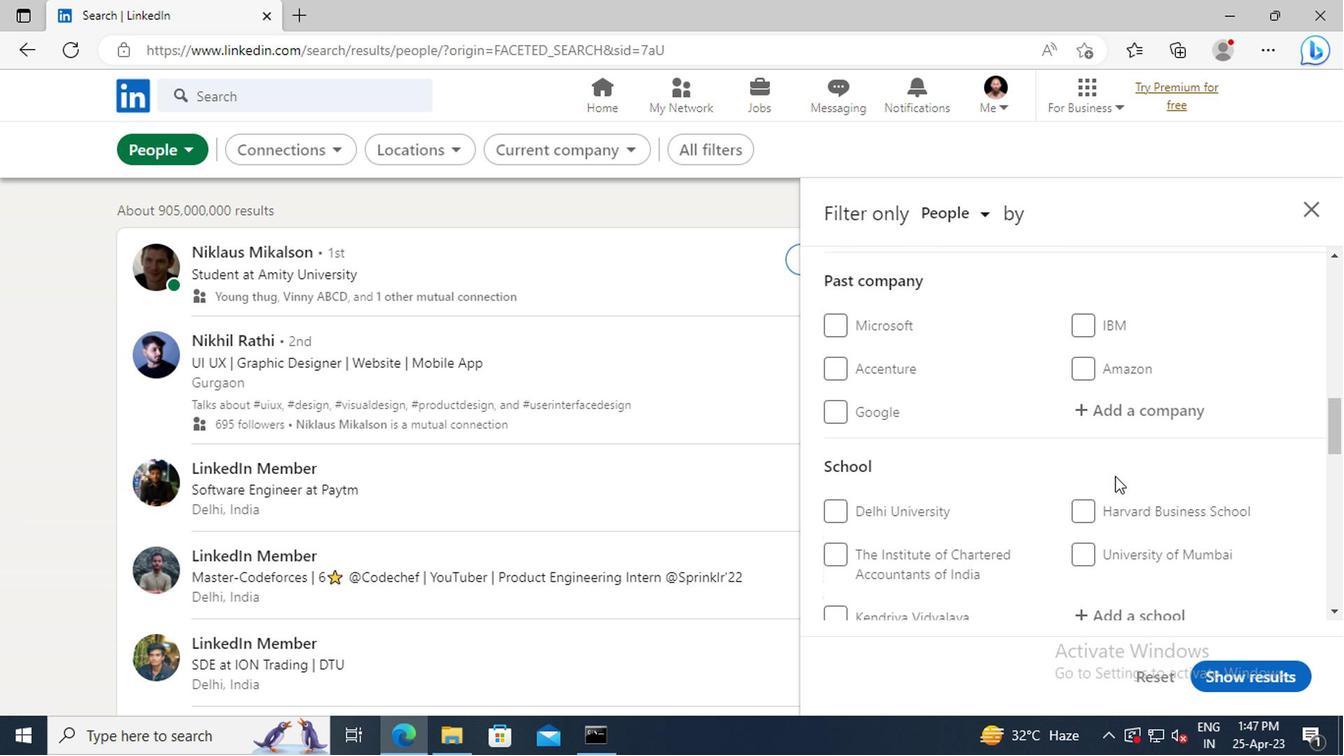 
Action: Mouse scrolled (1111, 476) with delta (0, -1)
Screenshot: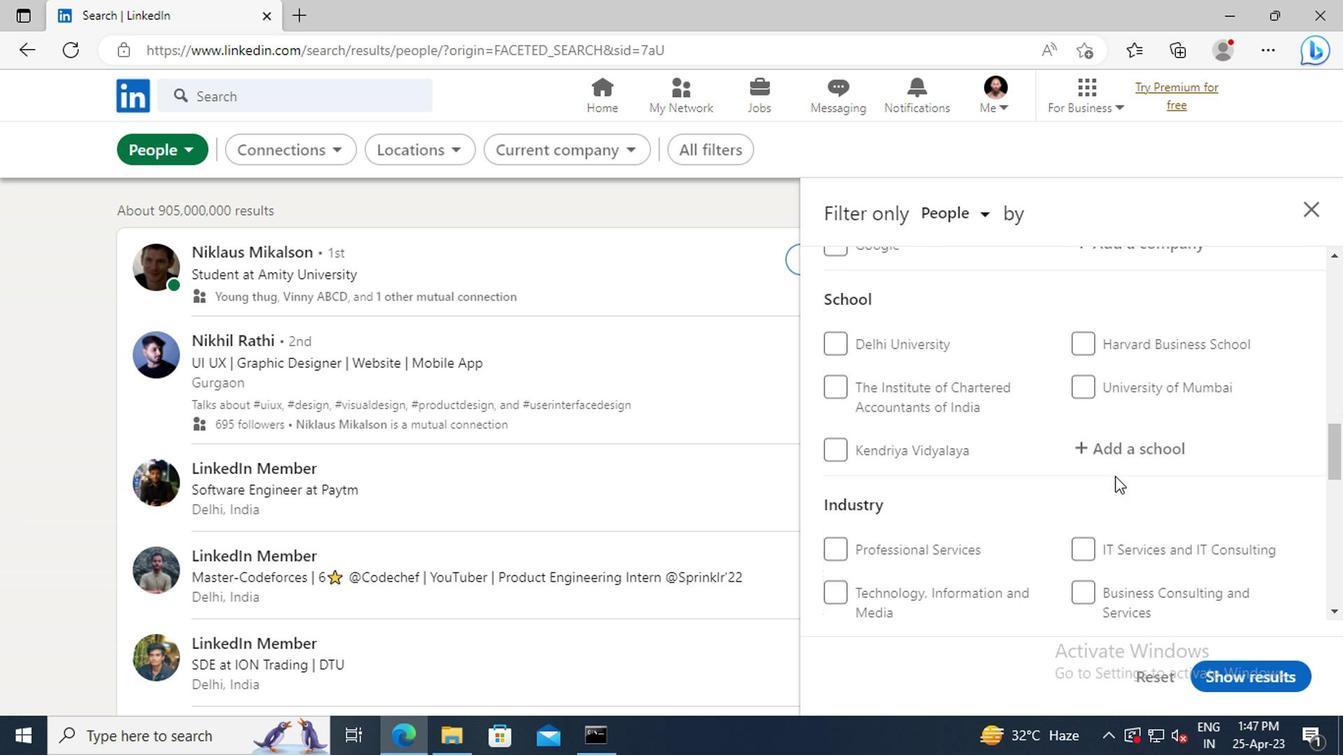 
Action: Mouse scrolled (1111, 476) with delta (0, -1)
Screenshot: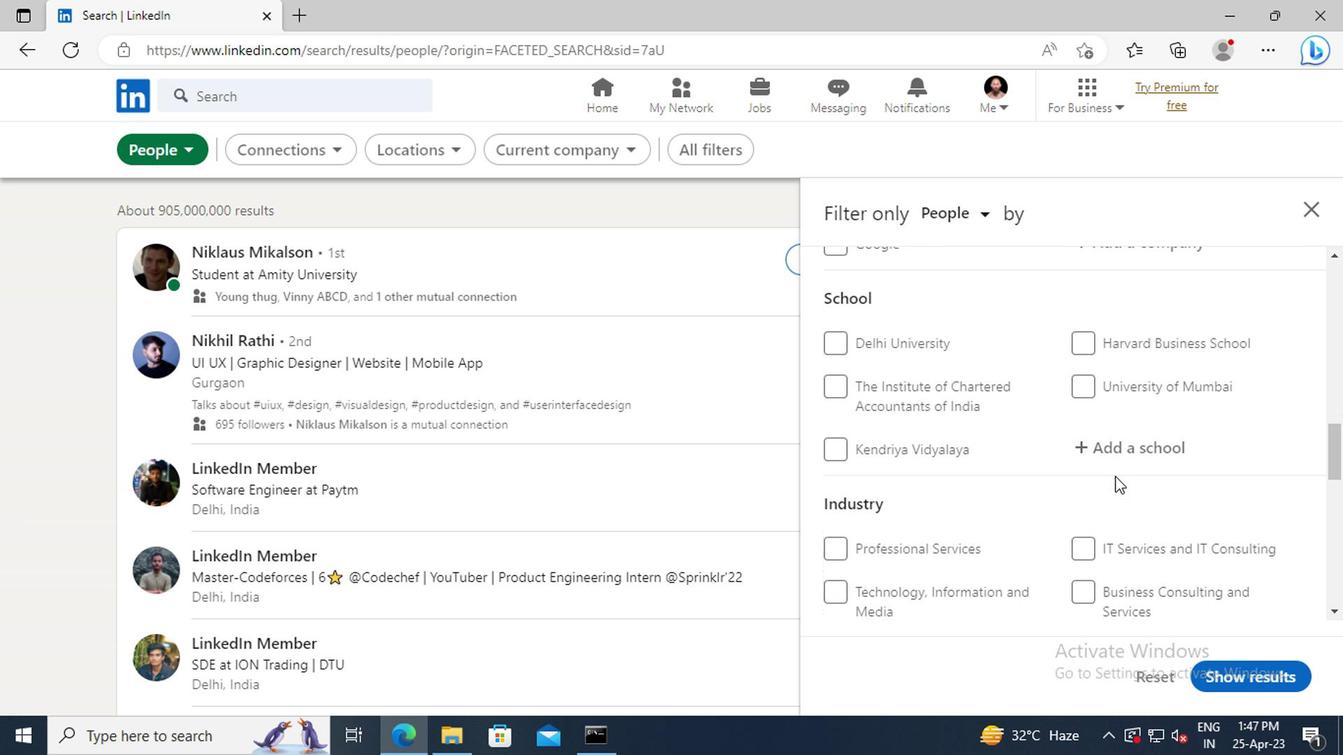 
Action: Mouse scrolled (1111, 476) with delta (0, -1)
Screenshot: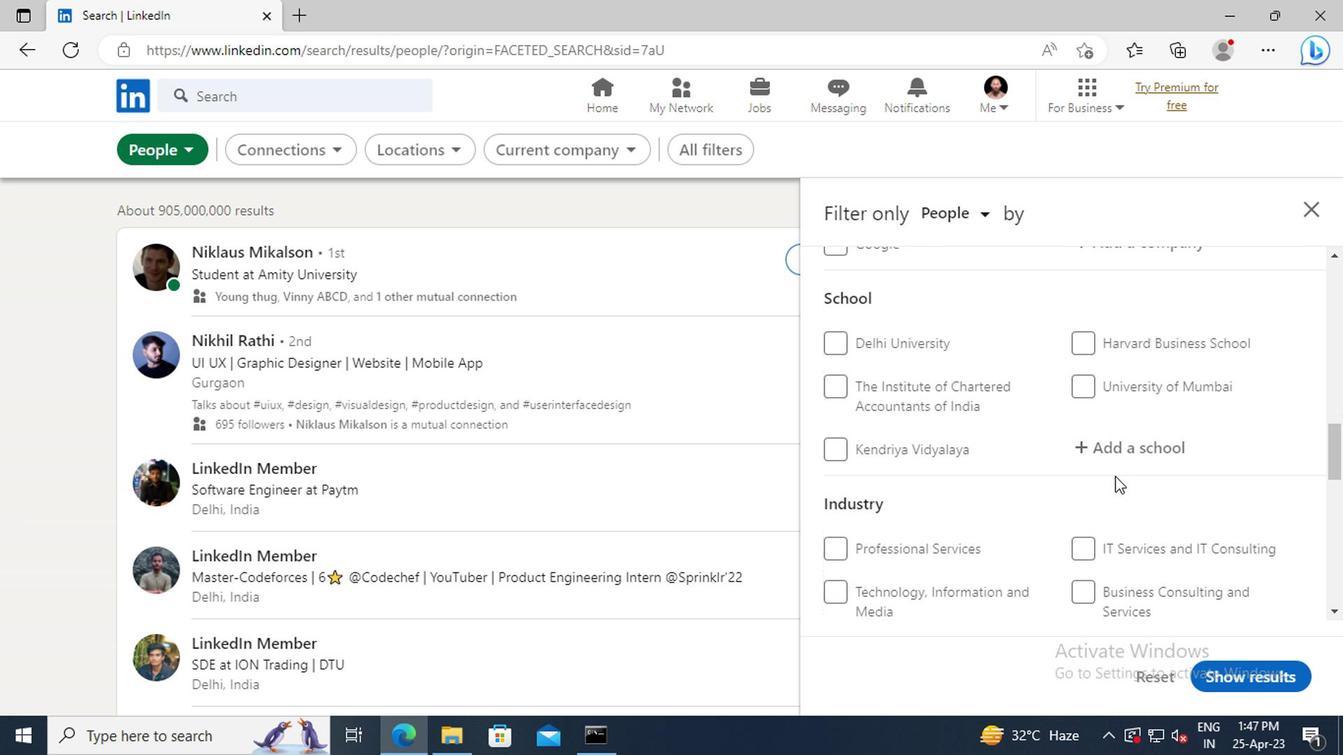 
Action: Mouse scrolled (1111, 476) with delta (0, -1)
Screenshot: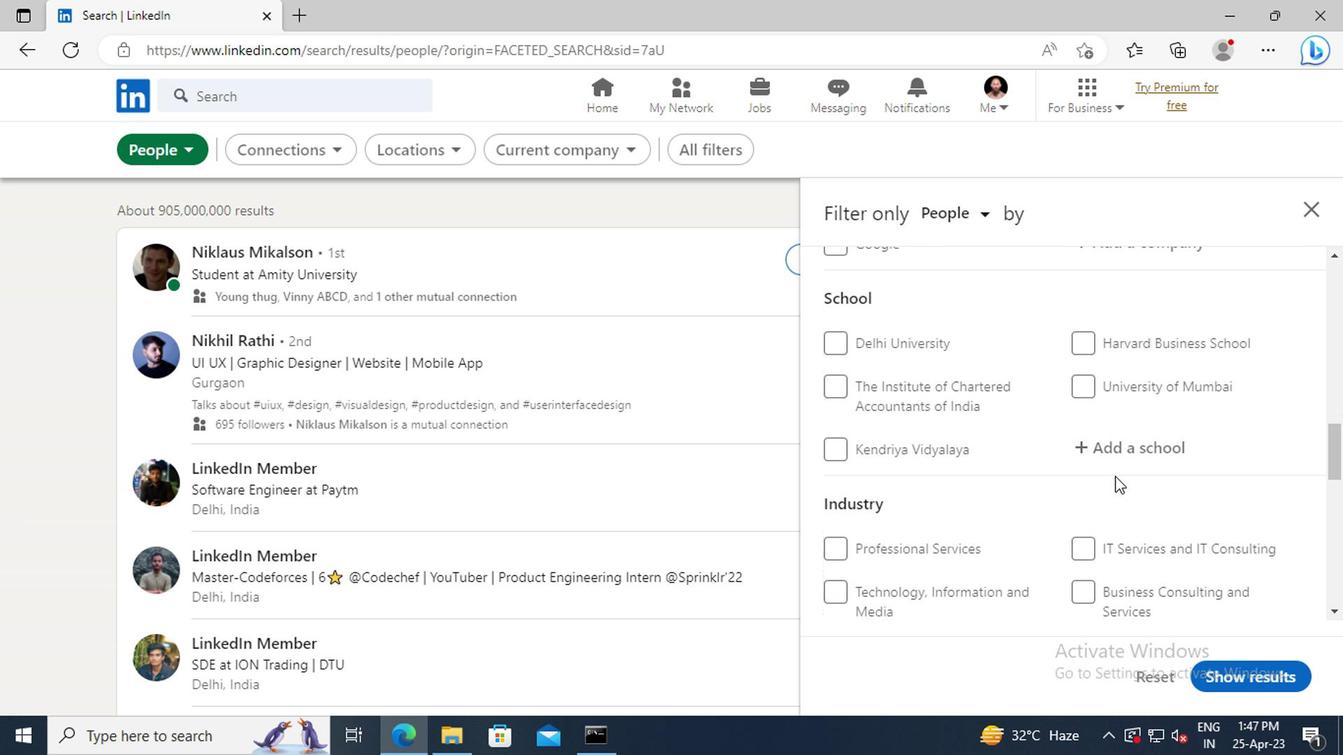 
Action: Mouse scrolled (1111, 476) with delta (0, -1)
Screenshot: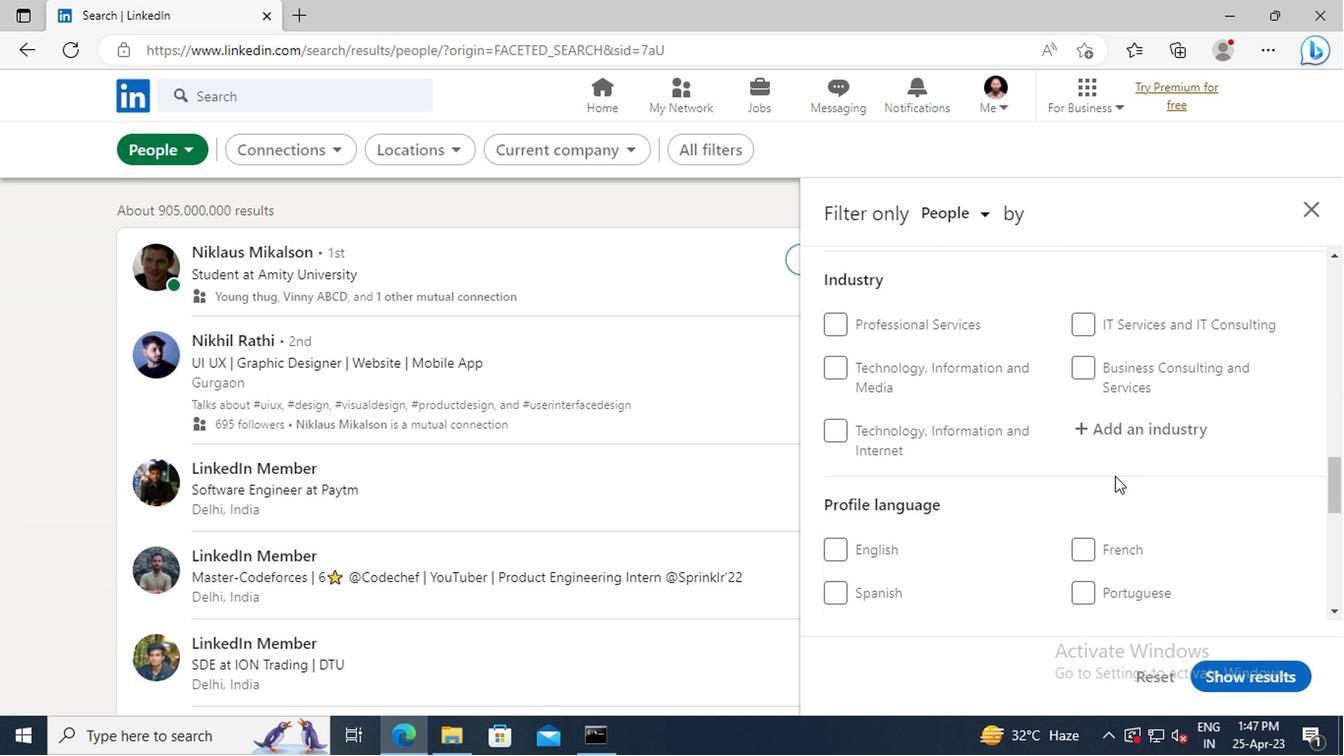 
Action: Mouse scrolled (1111, 476) with delta (0, -1)
Screenshot: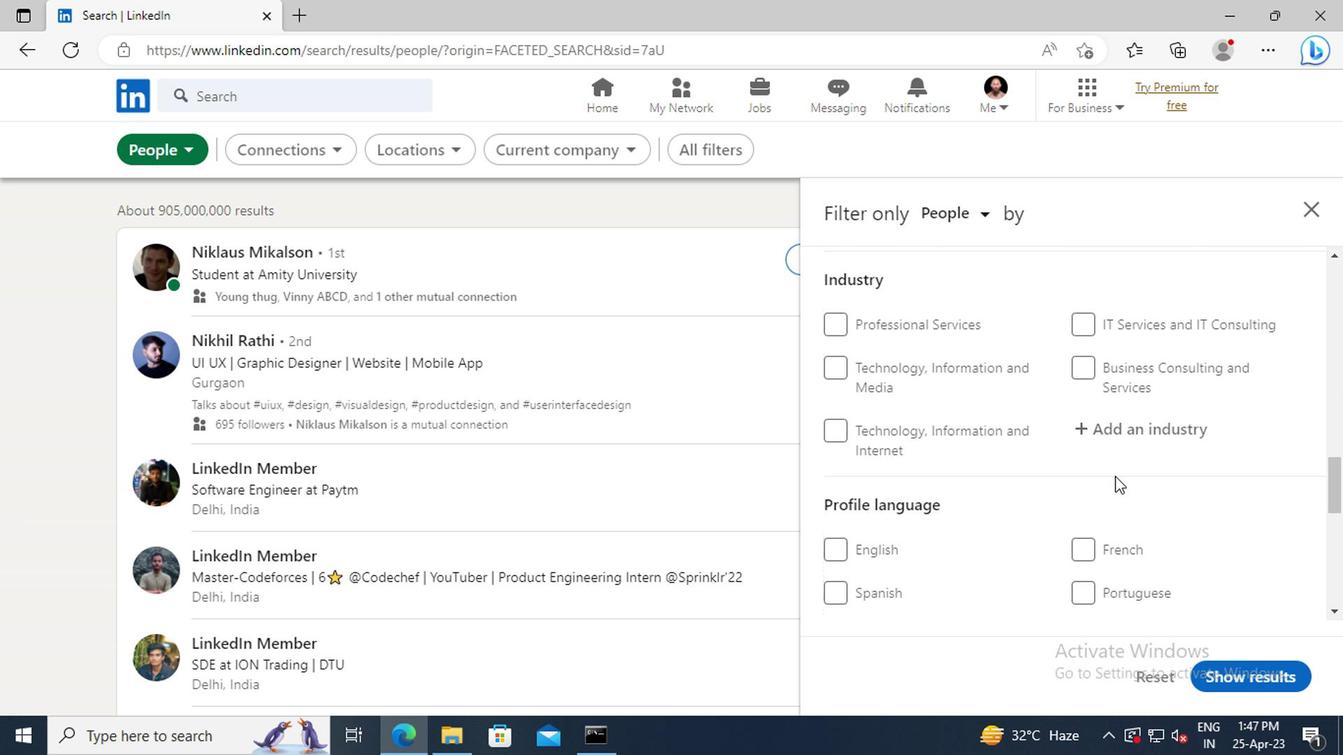 
Action: Mouse moved to (1077, 492)
Screenshot: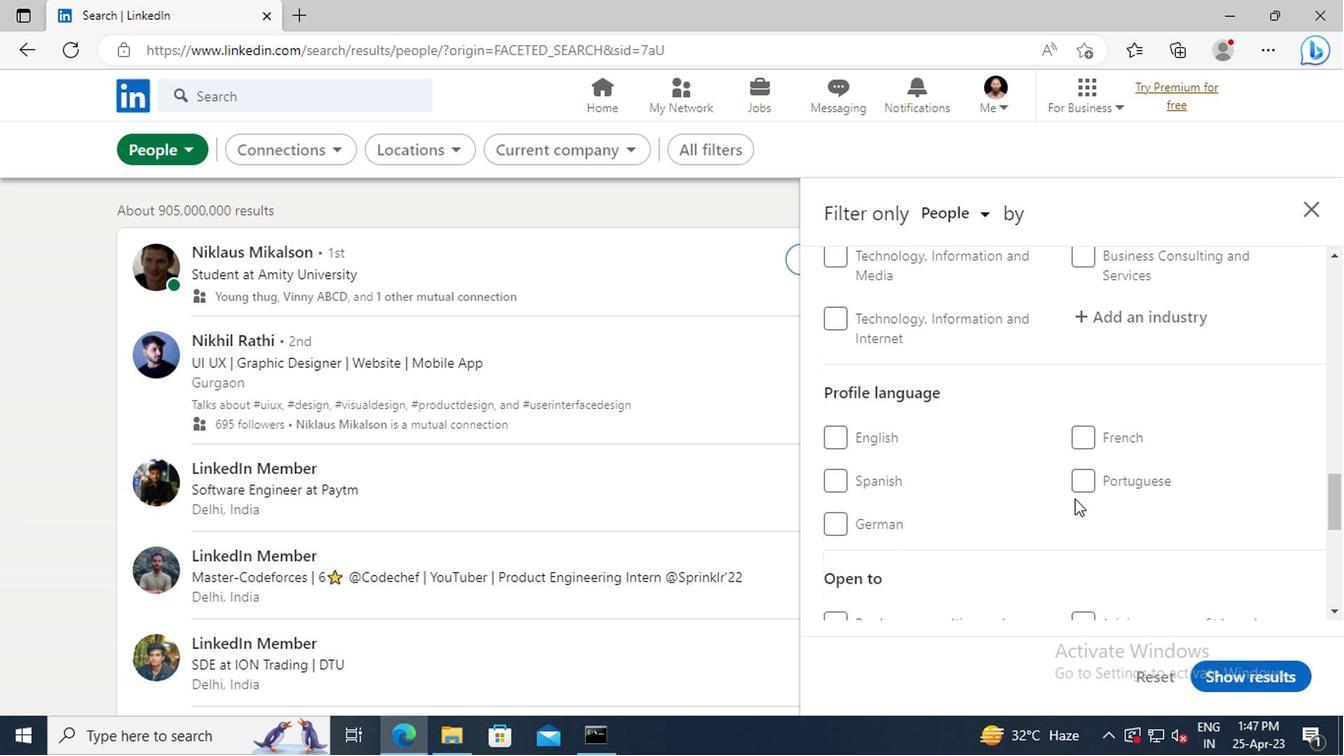 
Action: Mouse pressed left at (1077, 492)
Screenshot: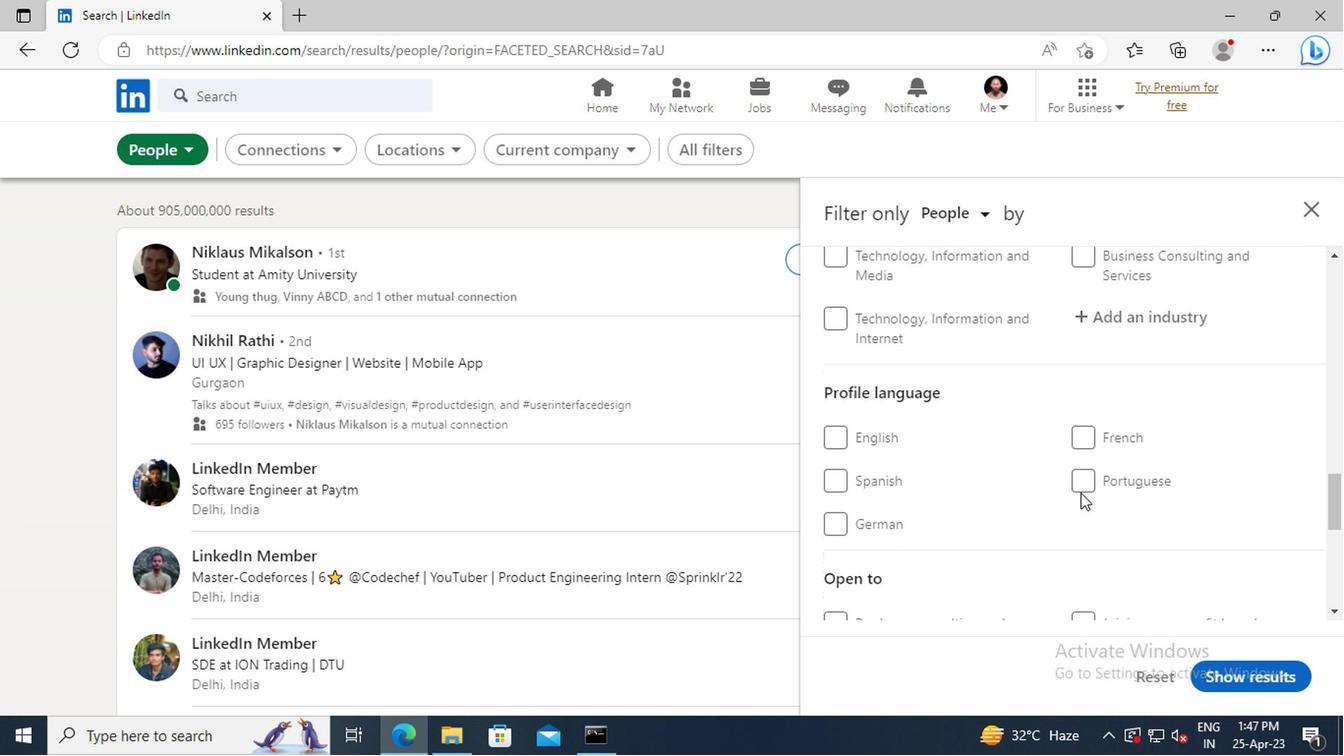
Action: Mouse moved to (1075, 493)
Screenshot: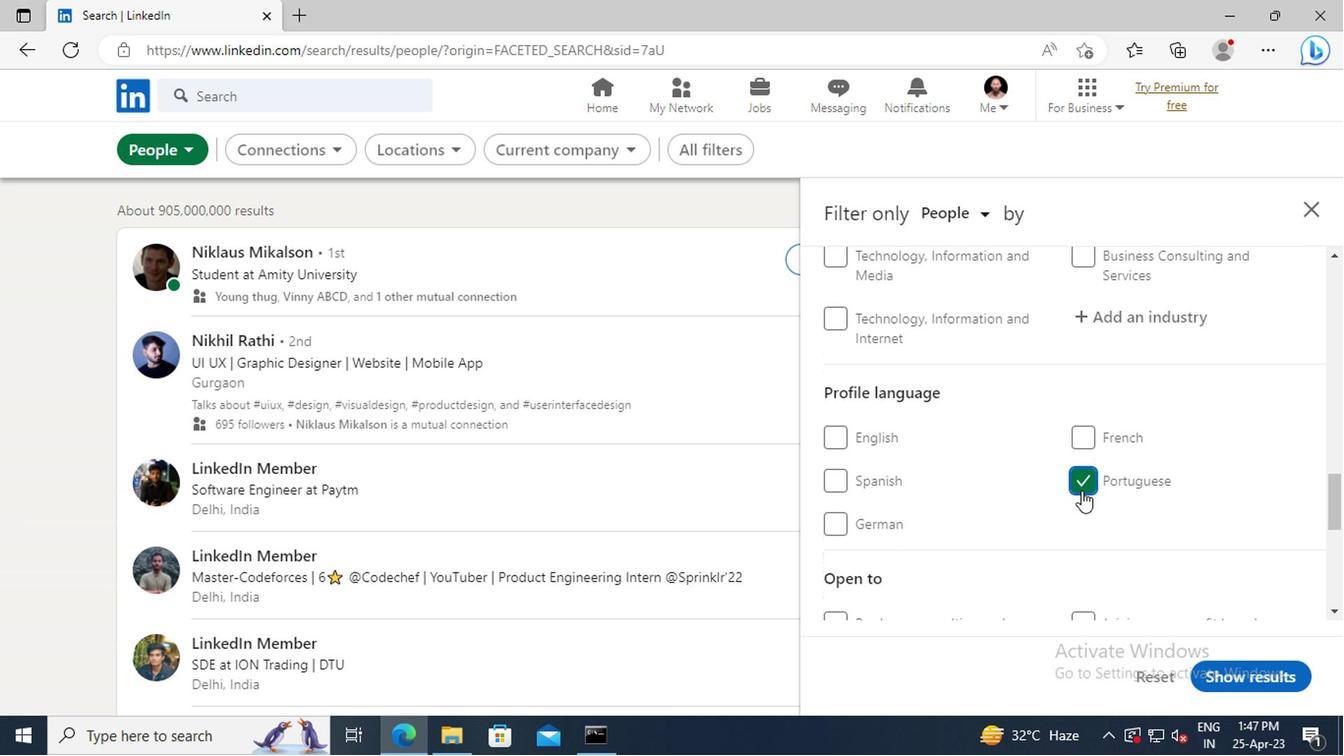 
Action: Mouse scrolled (1075, 494) with delta (0, 1)
Screenshot: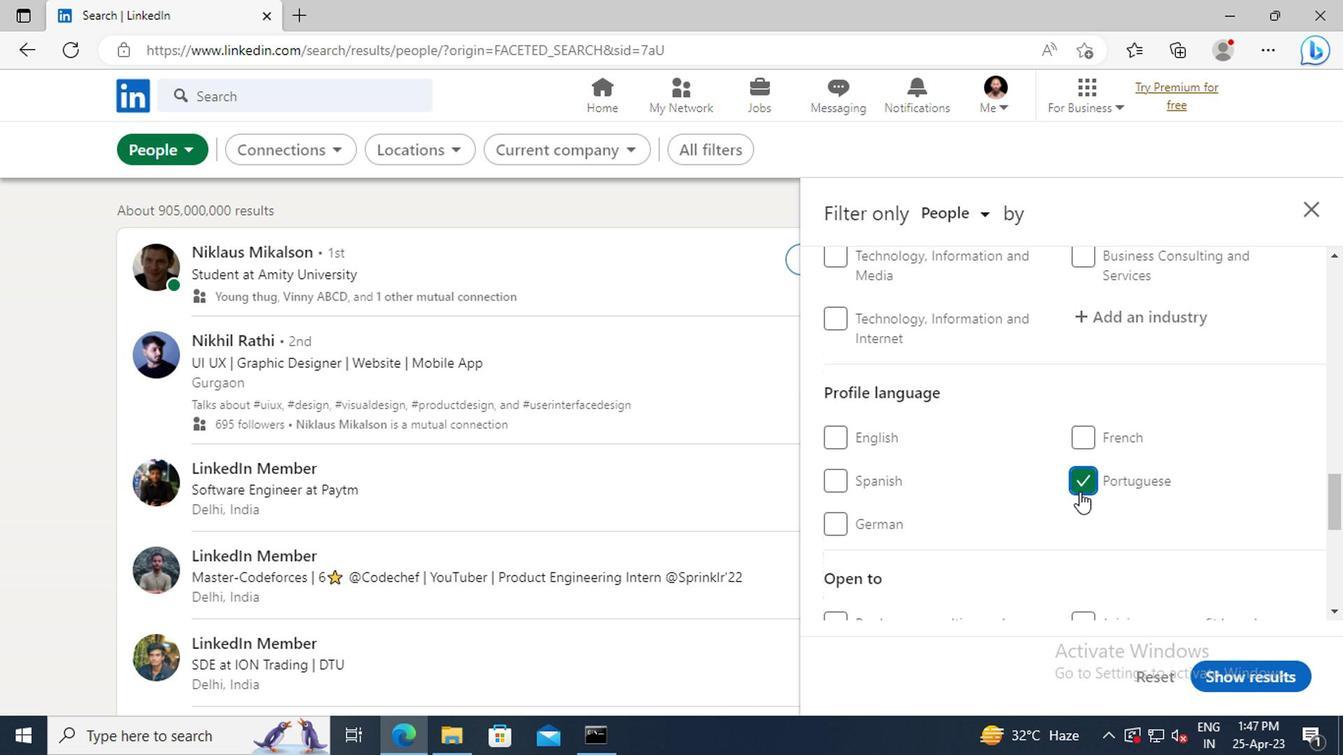 
Action: Mouse scrolled (1075, 494) with delta (0, 1)
Screenshot: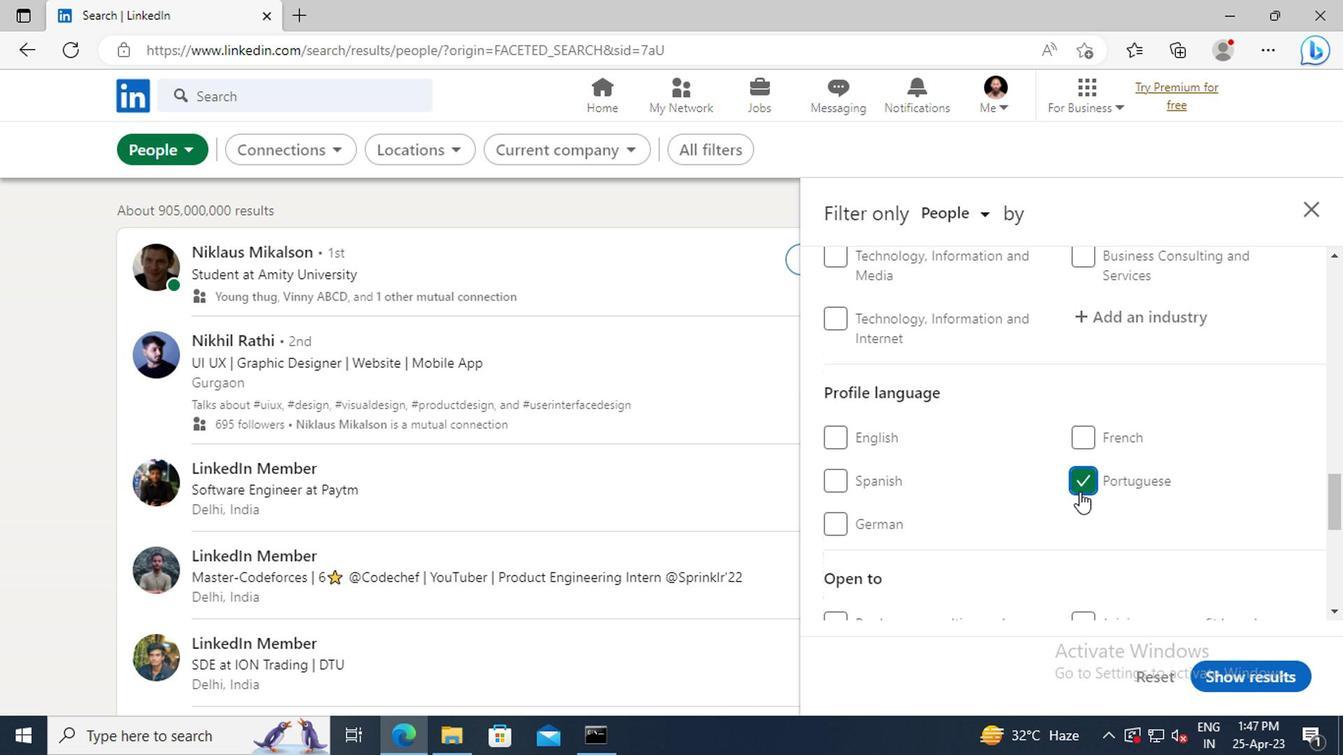 
Action: Mouse scrolled (1075, 494) with delta (0, 1)
Screenshot: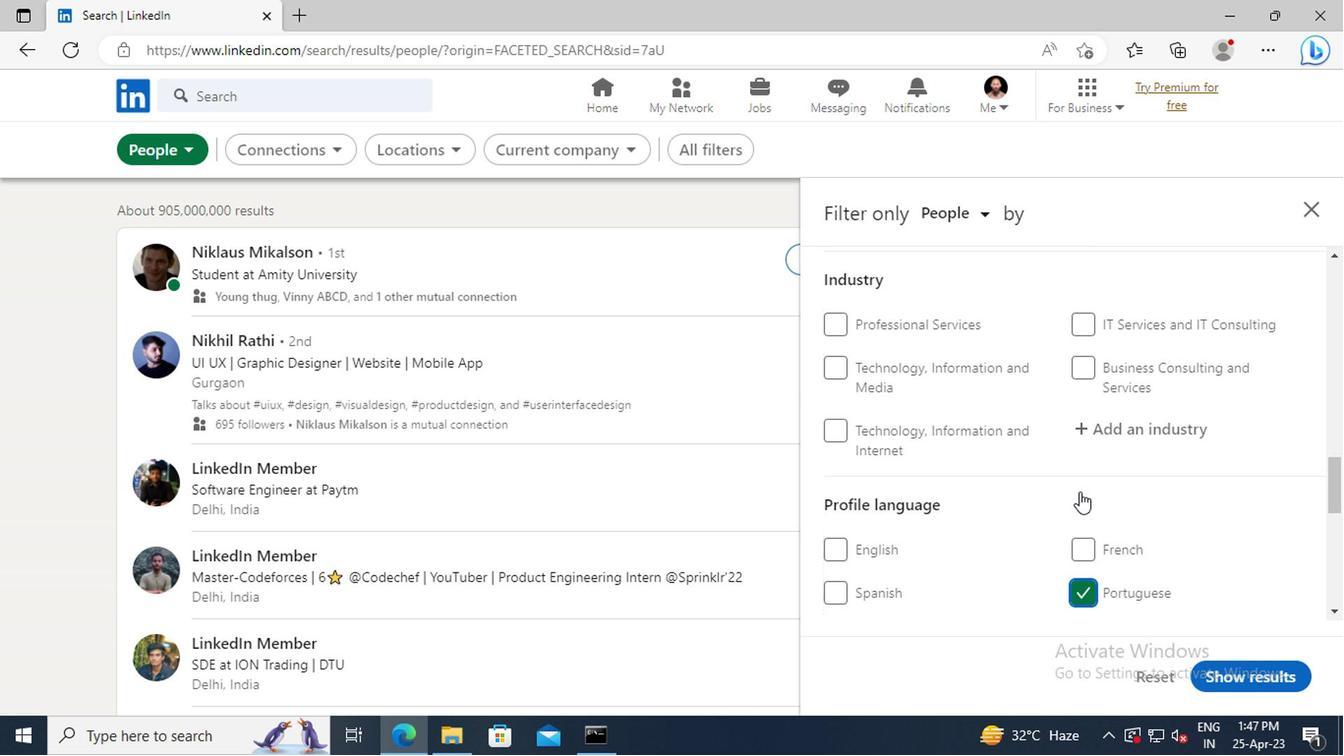 
Action: Mouse scrolled (1075, 494) with delta (0, 1)
Screenshot: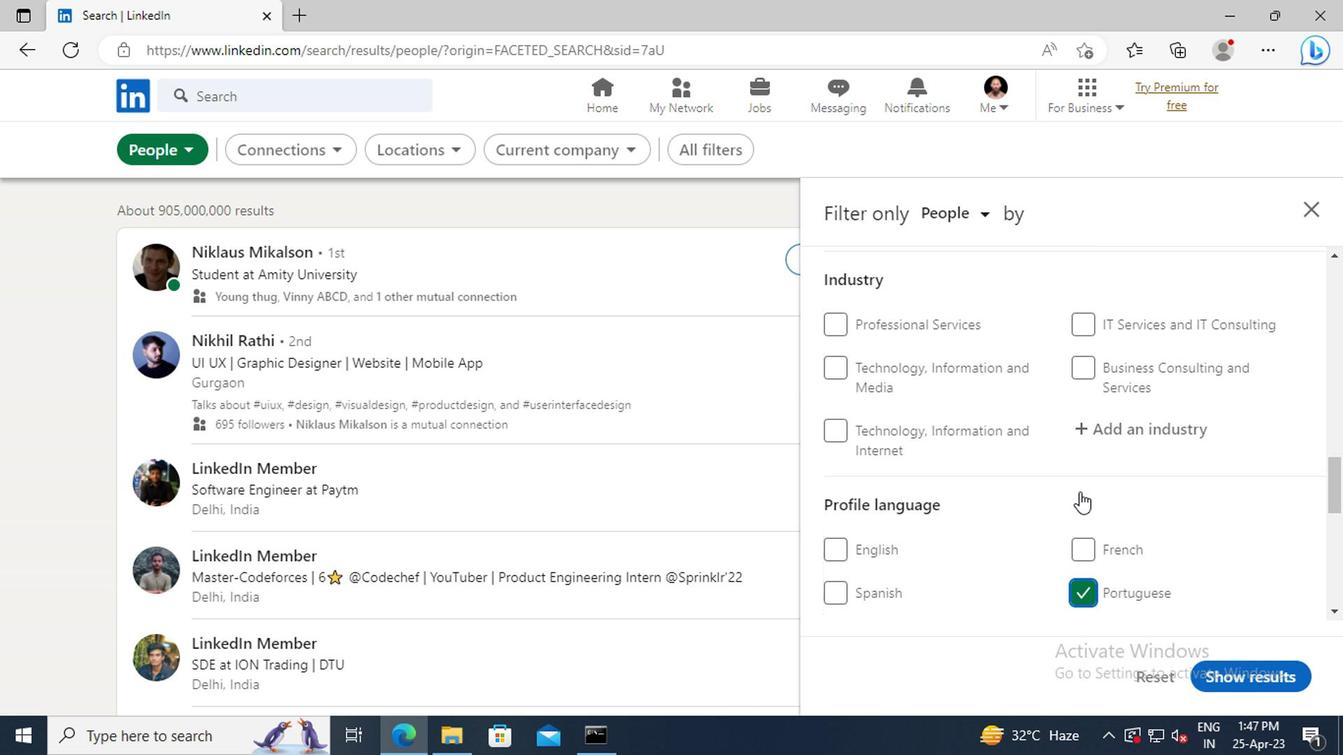 
Action: Mouse scrolled (1075, 494) with delta (0, 1)
Screenshot: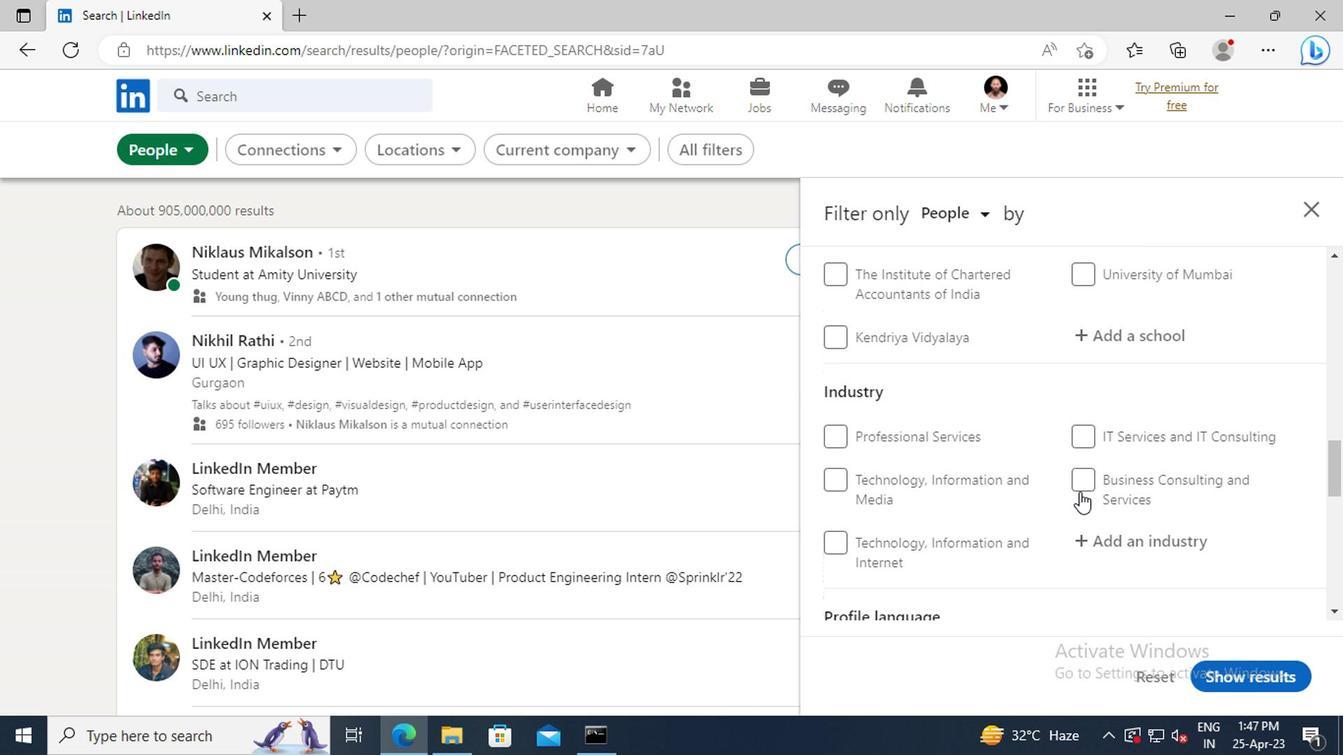 
Action: Mouse scrolled (1075, 494) with delta (0, 1)
Screenshot: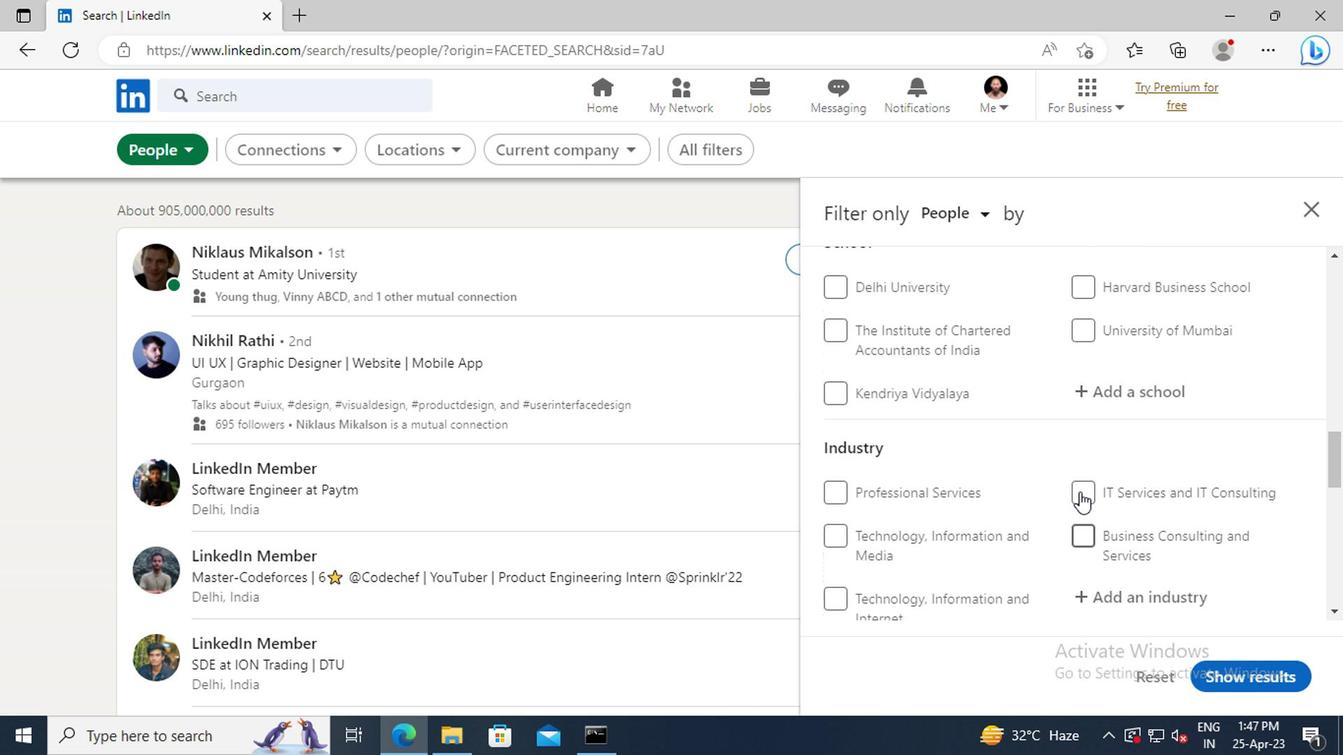 
Action: Mouse scrolled (1075, 494) with delta (0, 1)
Screenshot: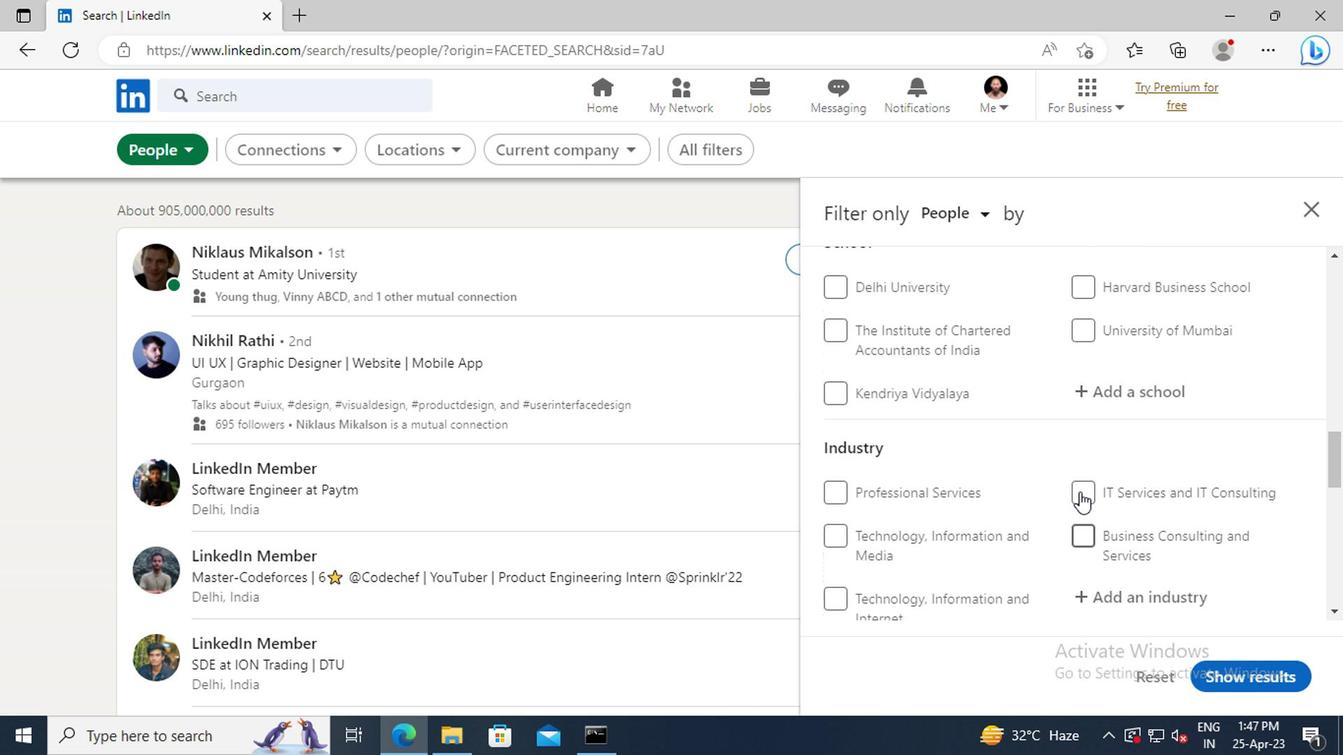 
Action: Mouse scrolled (1075, 494) with delta (0, 1)
Screenshot: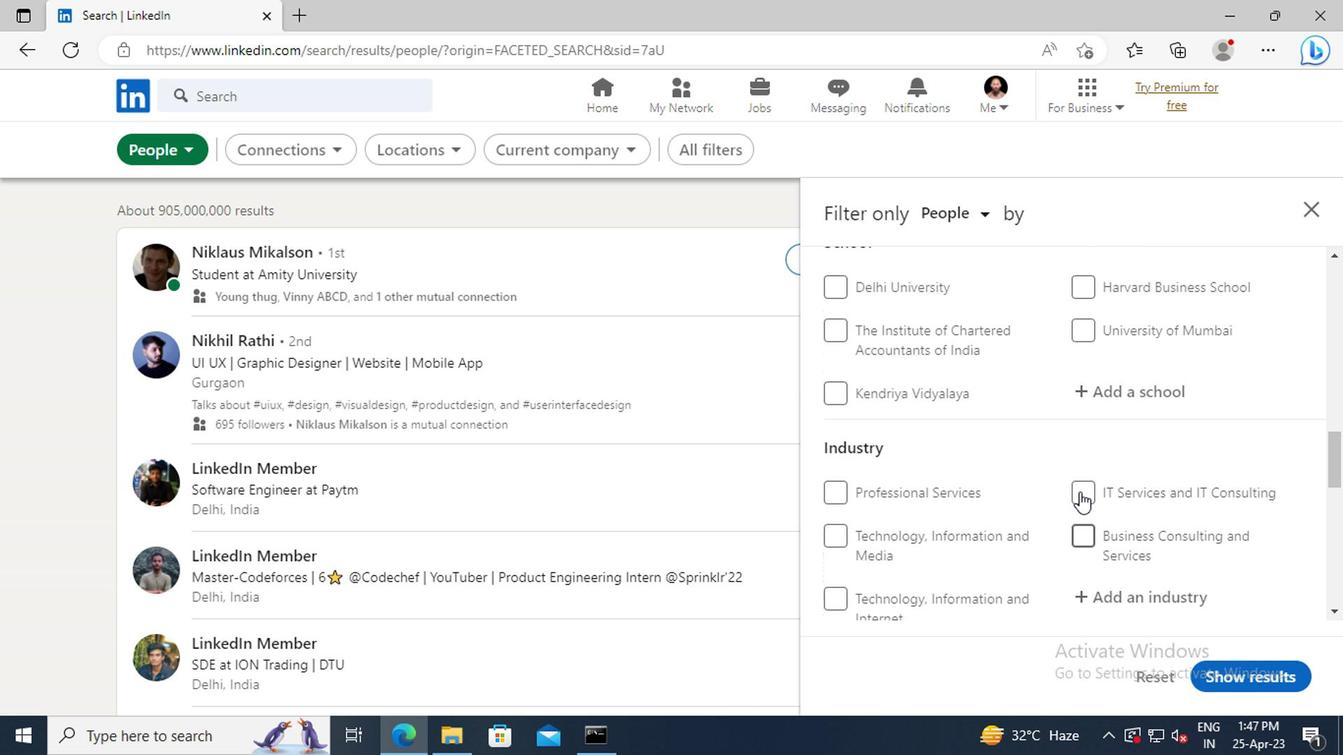 
Action: Mouse scrolled (1075, 494) with delta (0, 1)
Screenshot: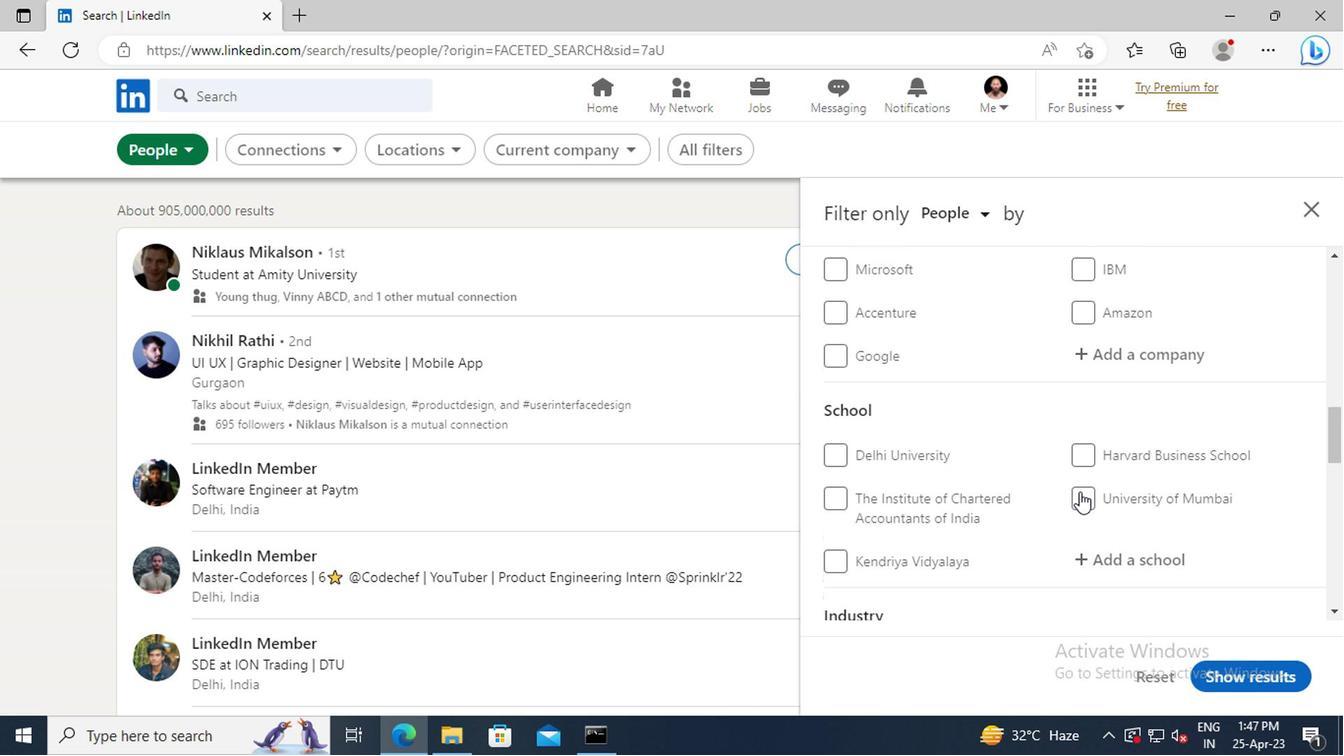 
Action: Mouse scrolled (1075, 494) with delta (0, 1)
Screenshot: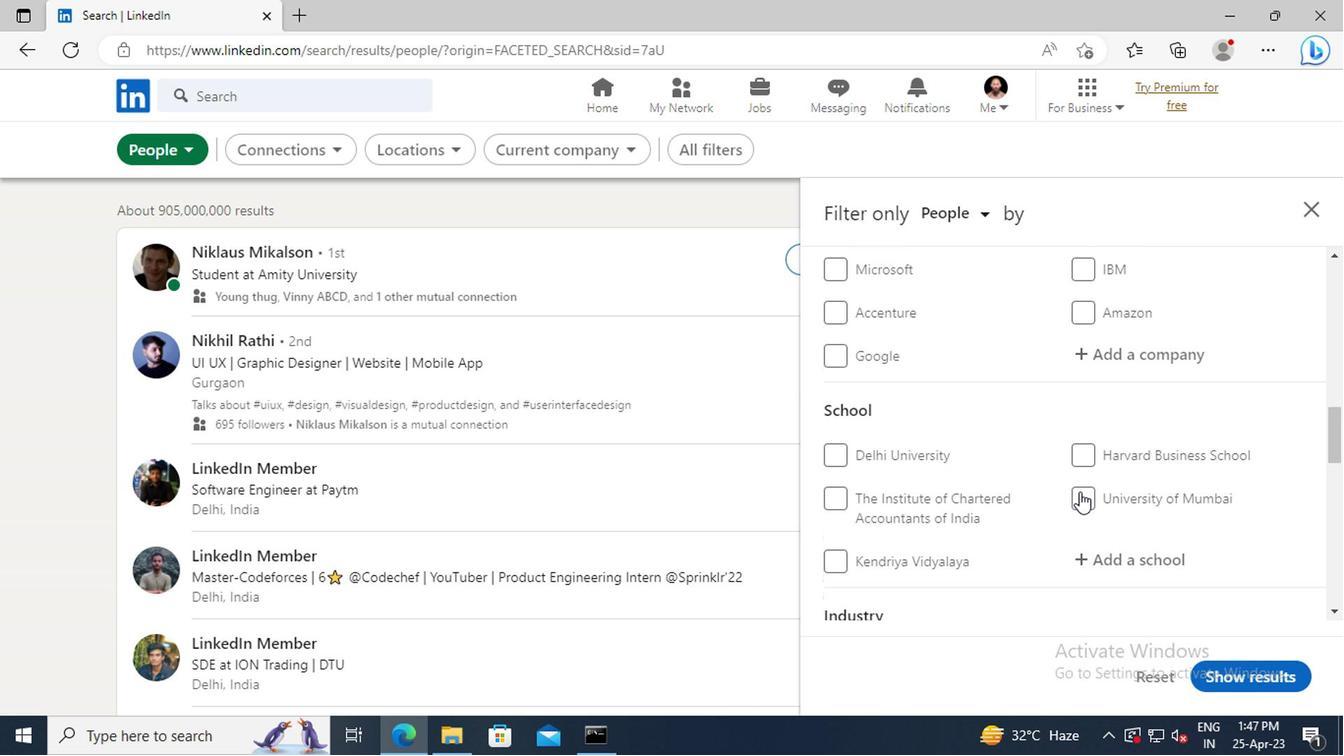 
Action: Mouse scrolled (1075, 494) with delta (0, 1)
Screenshot: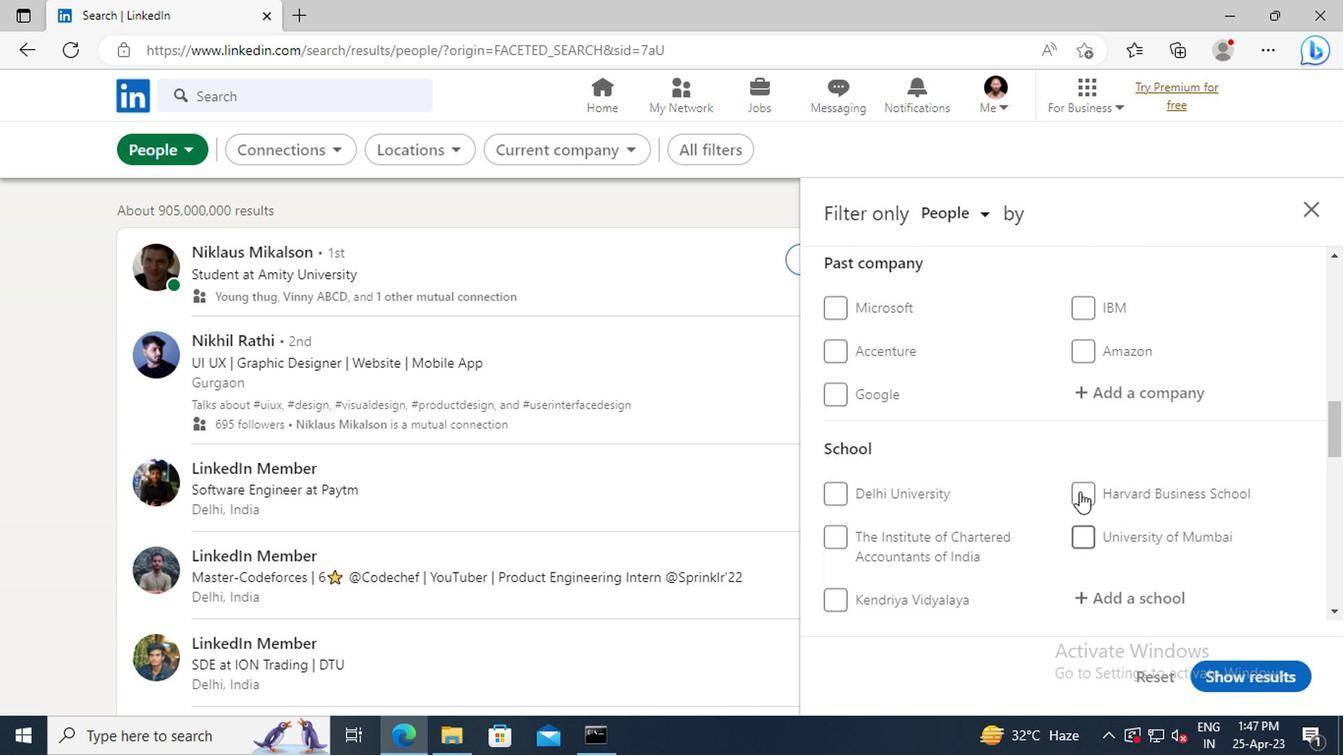 
Action: Mouse scrolled (1075, 494) with delta (0, 1)
Screenshot: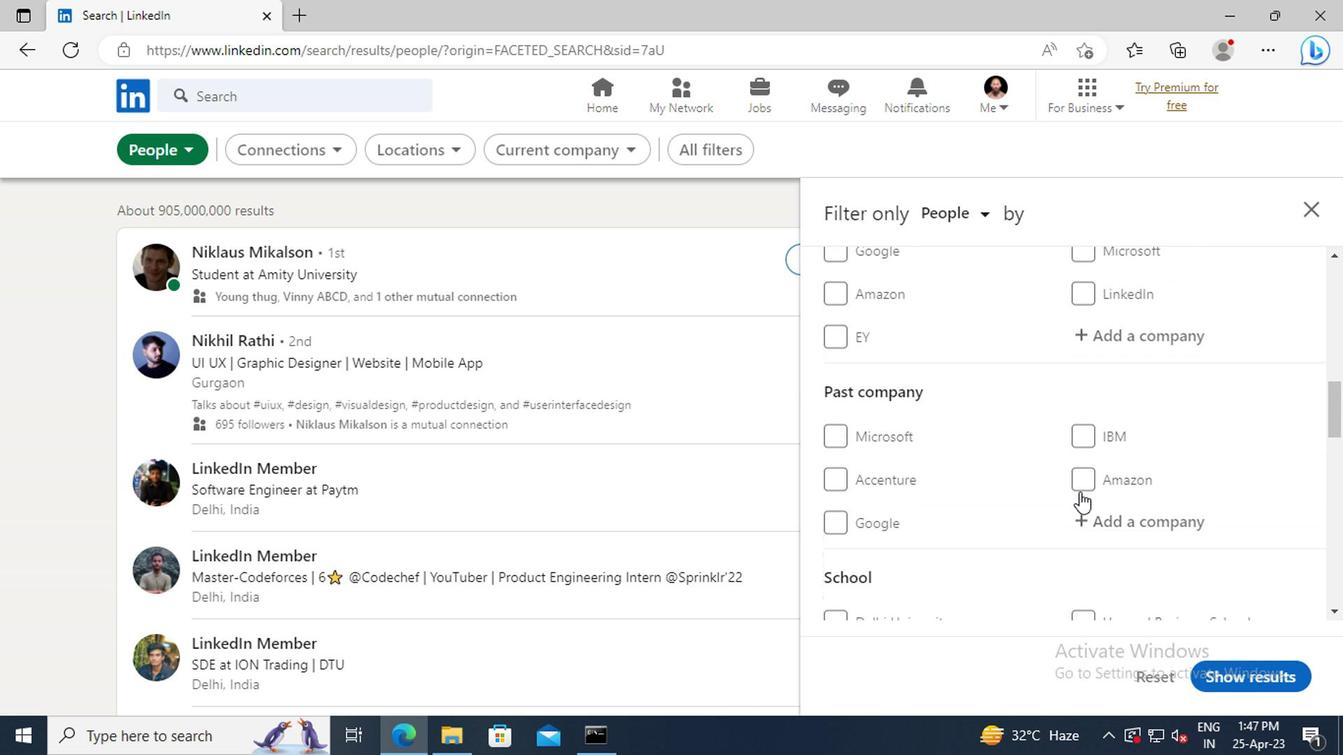 
Action: Mouse scrolled (1075, 494) with delta (0, 1)
Screenshot: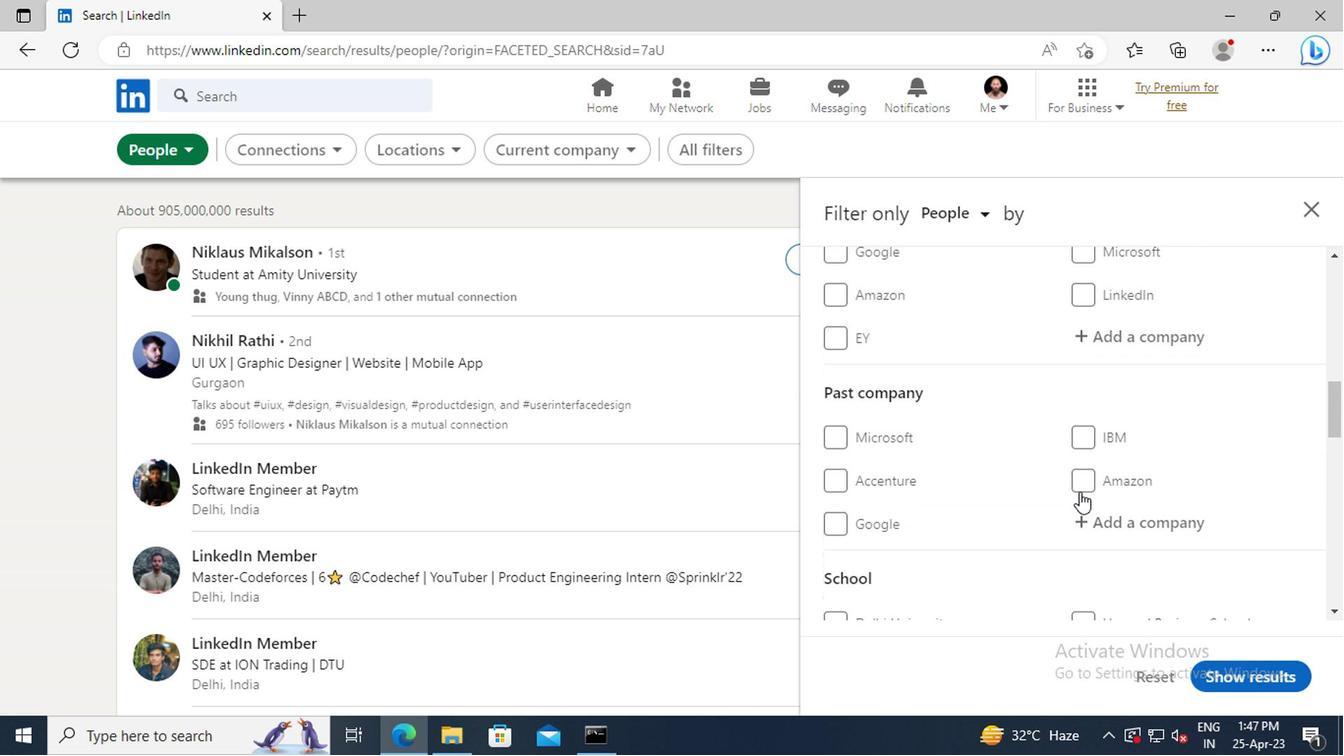 
Action: Mouse moved to (1092, 456)
Screenshot: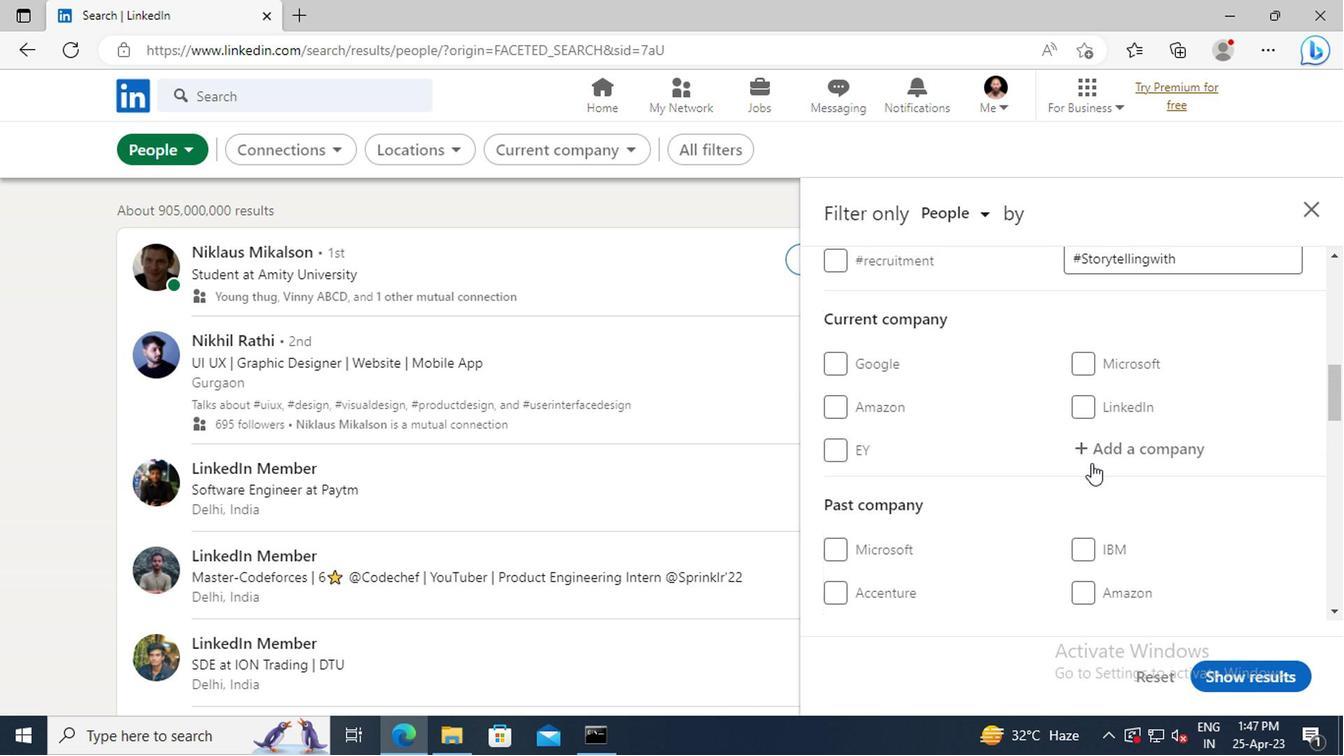 
Action: Mouse pressed left at (1092, 456)
Screenshot: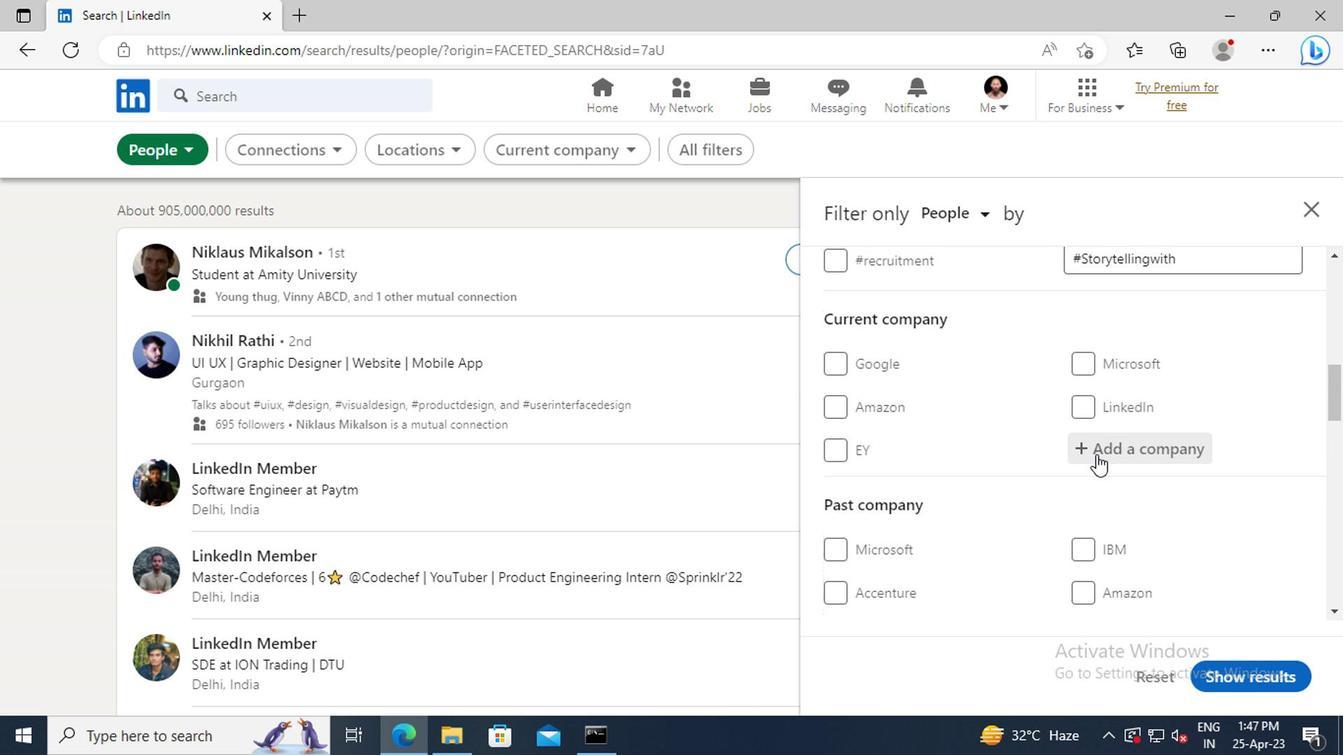 
Action: Mouse moved to (1051, 432)
Screenshot: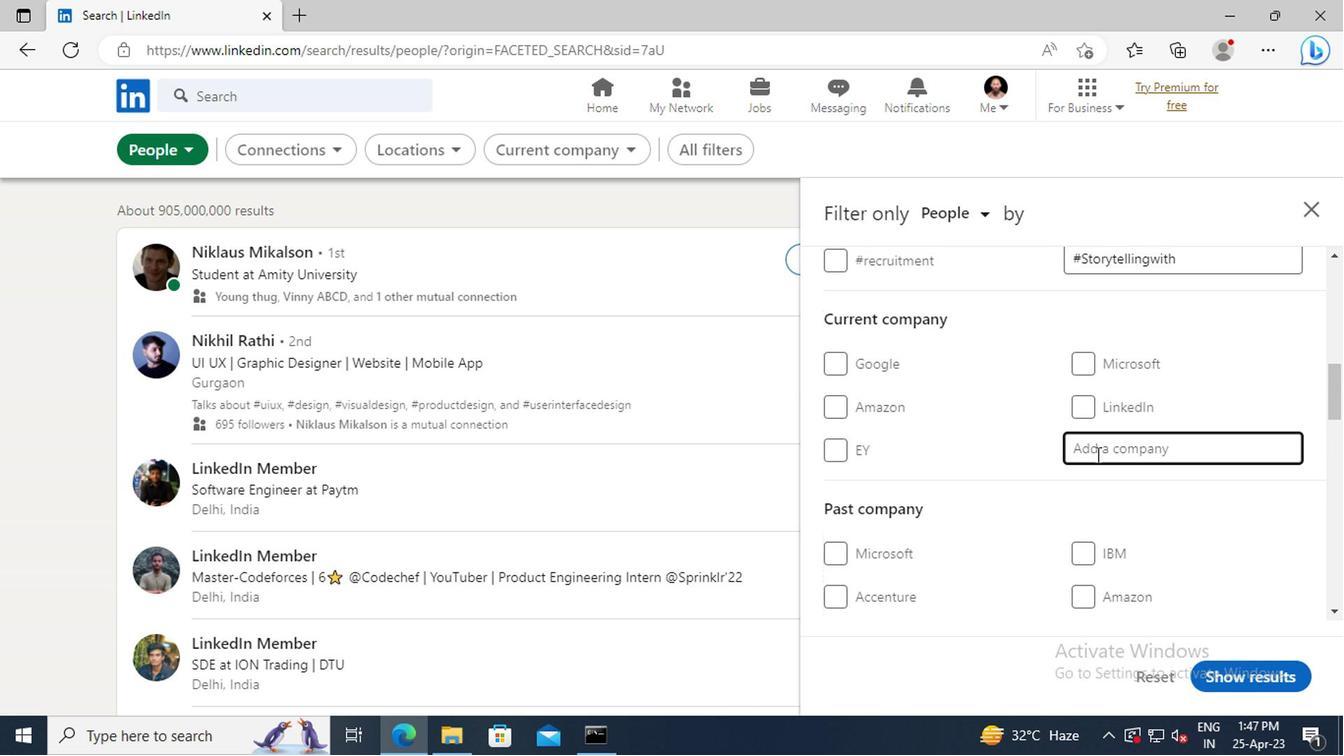 
Action: Key pressed <Key.shift>PURPLLE.COM
Screenshot: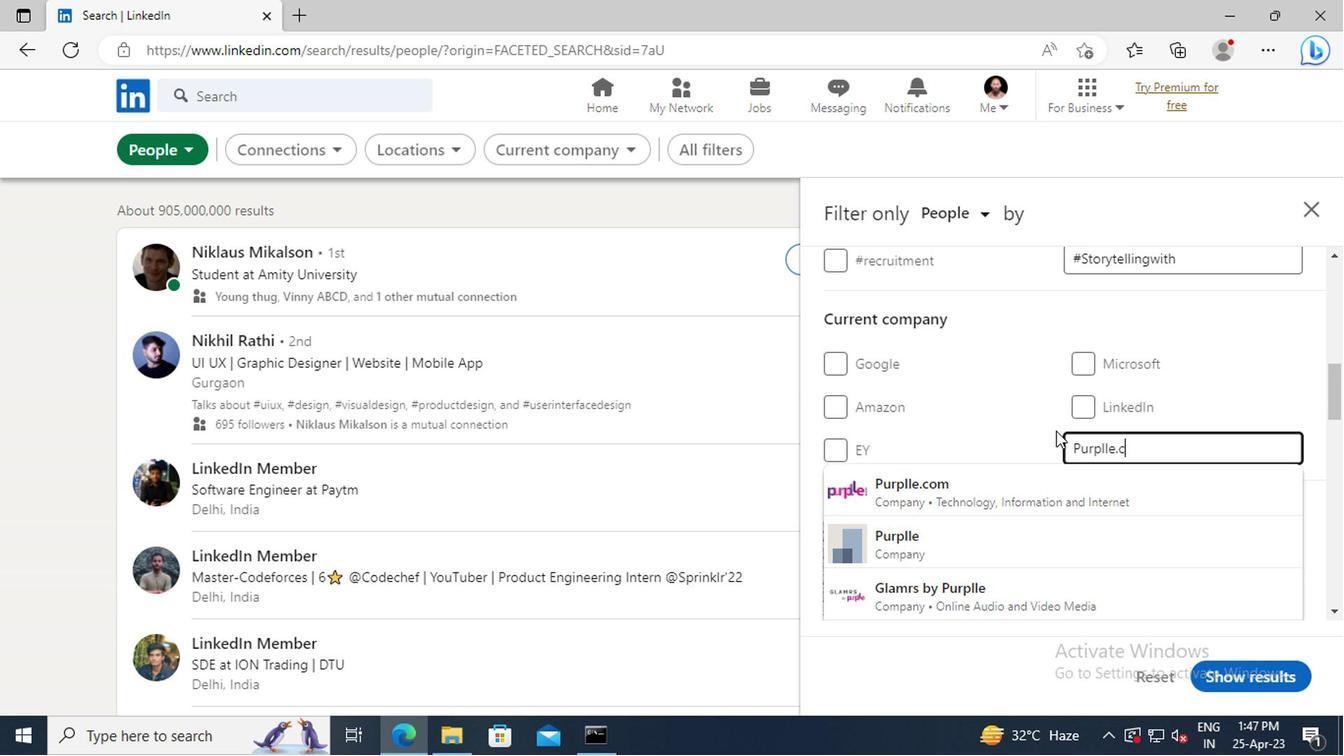 
Action: Mouse moved to (1045, 490)
Screenshot: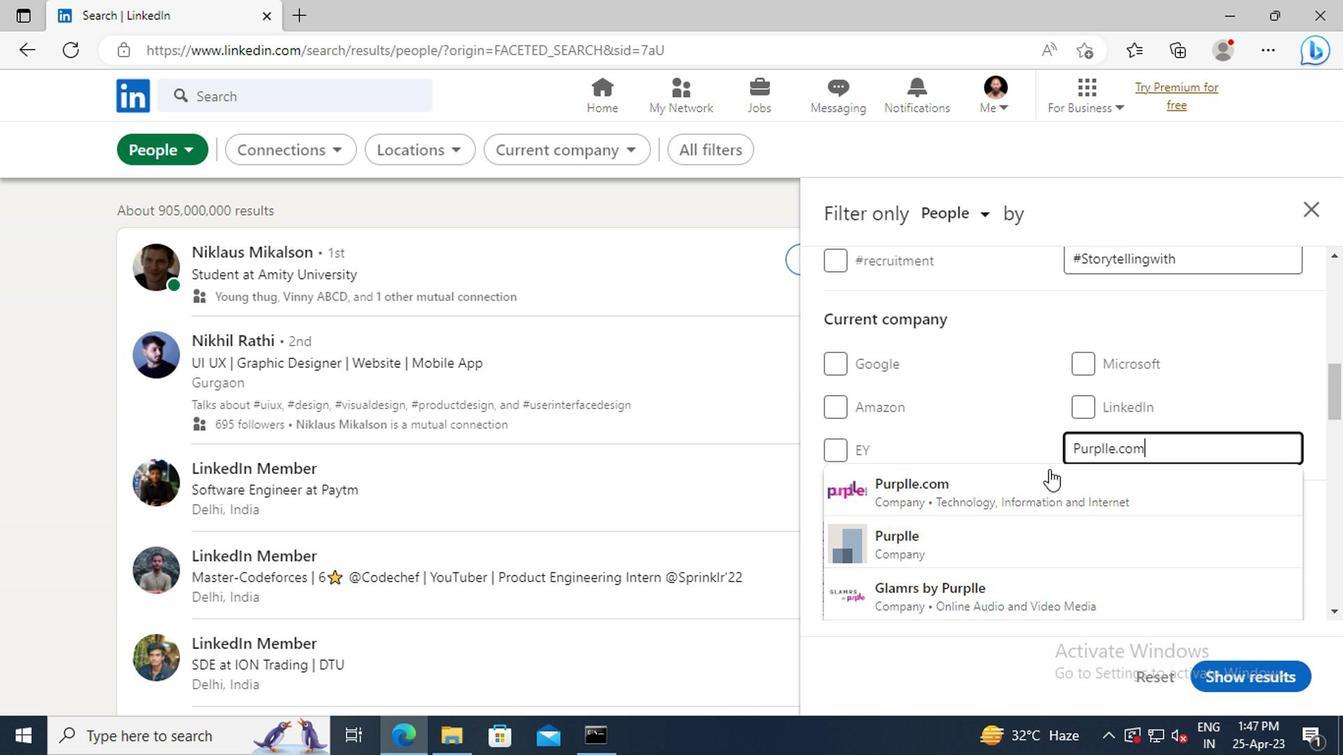 
Action: Mouse pressed left at (1045, 490)
Screenshot: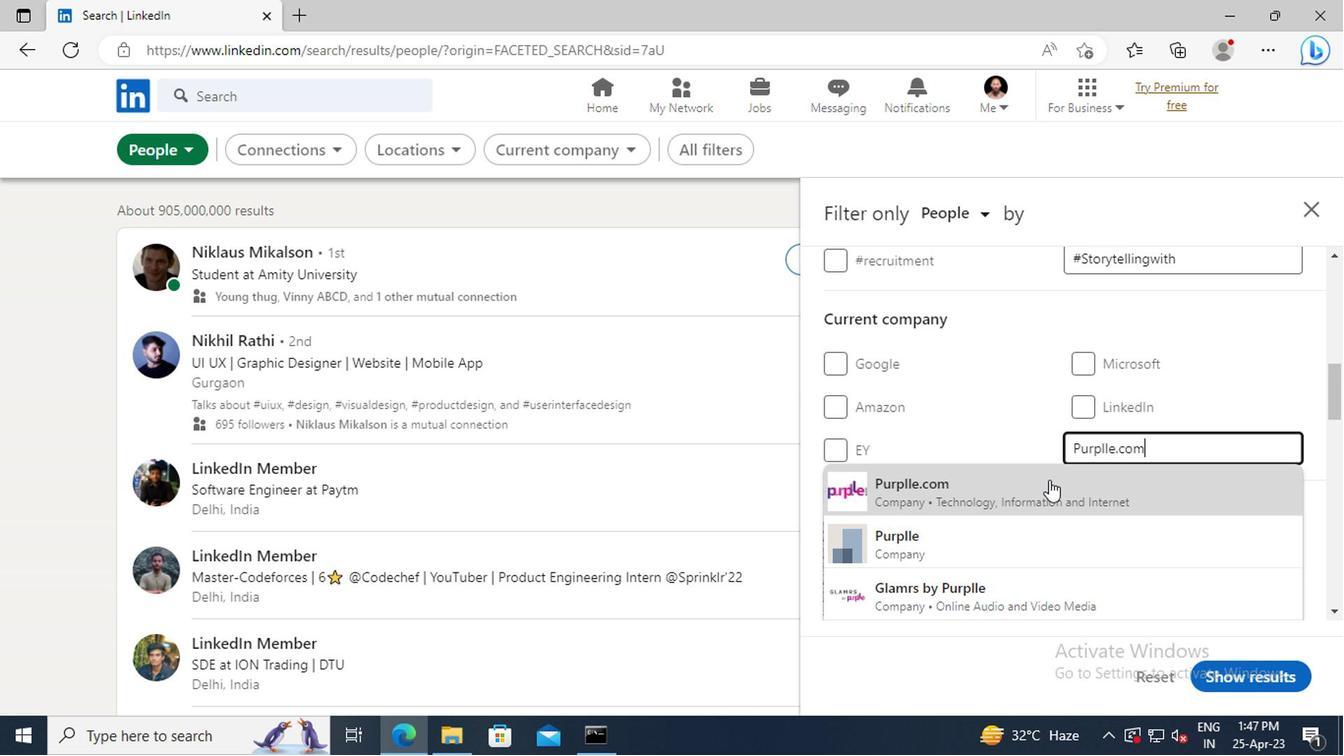 
Action: Mouse moved to (1036, 430)
Screenshot: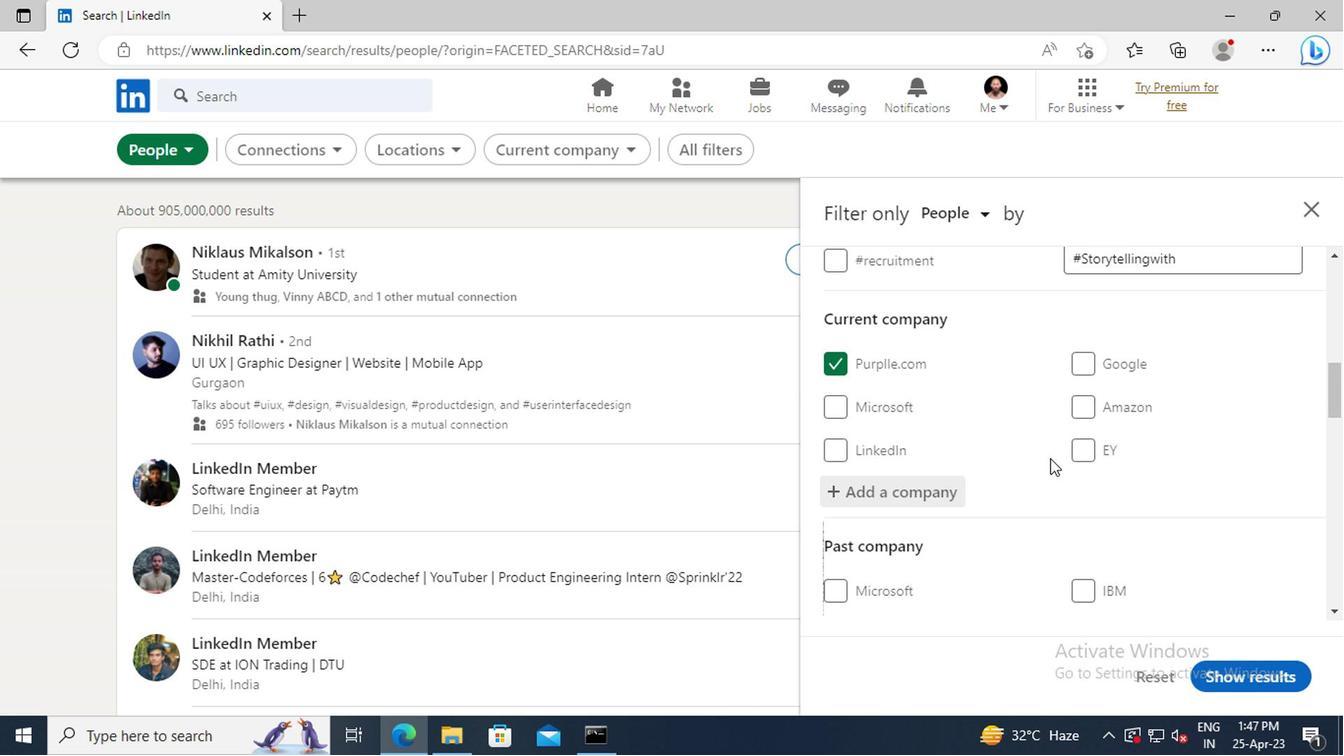 
Action: Mouse scrolled (1036, 429) with delta (0, 0)
Screenshot: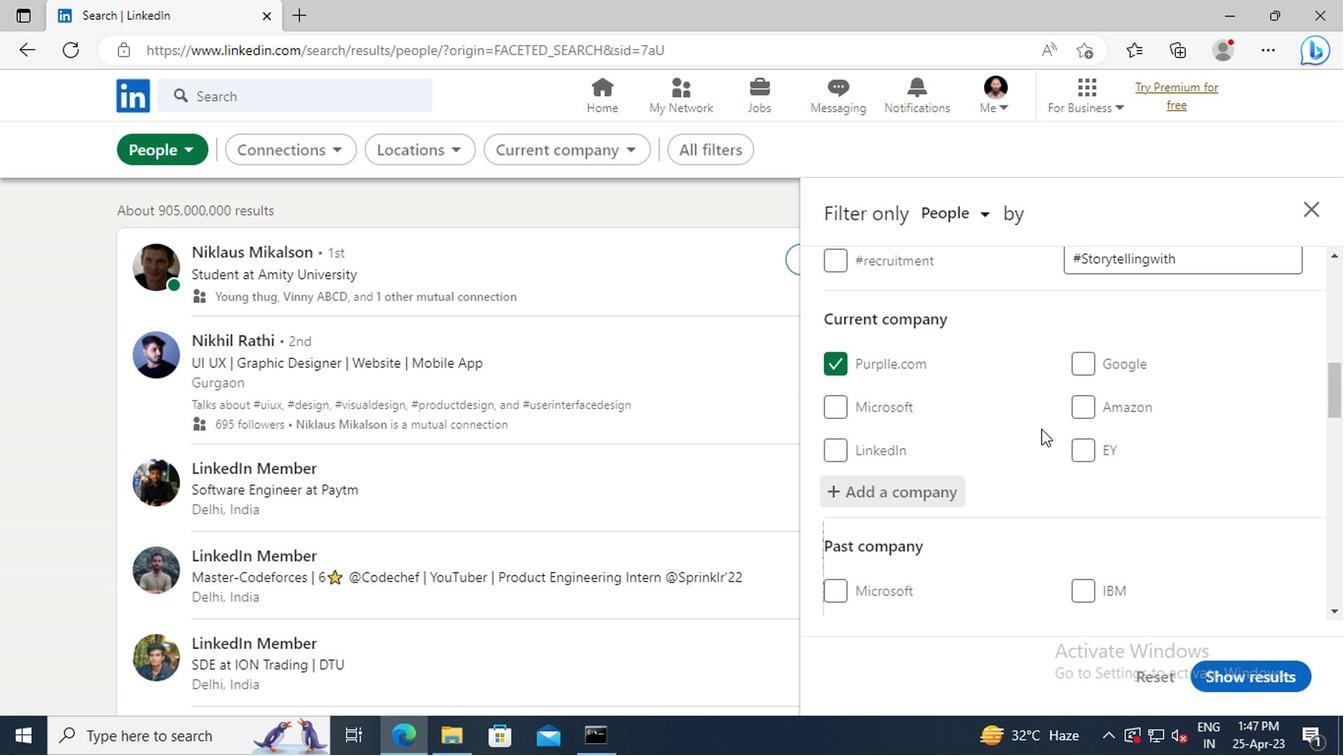 
Action: Mouse scrolled (1036, 429) with delta (0, 0)
Screenshot: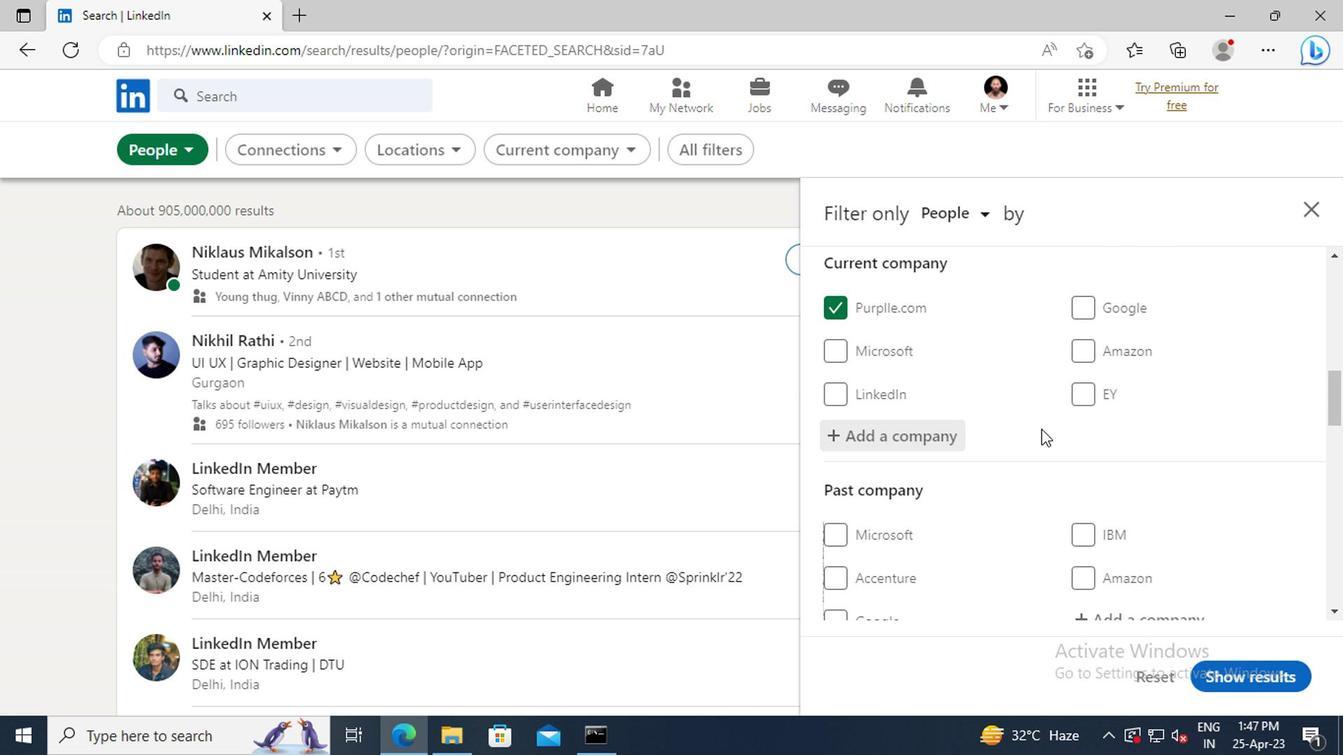 
Action: Mouse scrolled (1036, 429) with delta (0, 0)
Screenshot: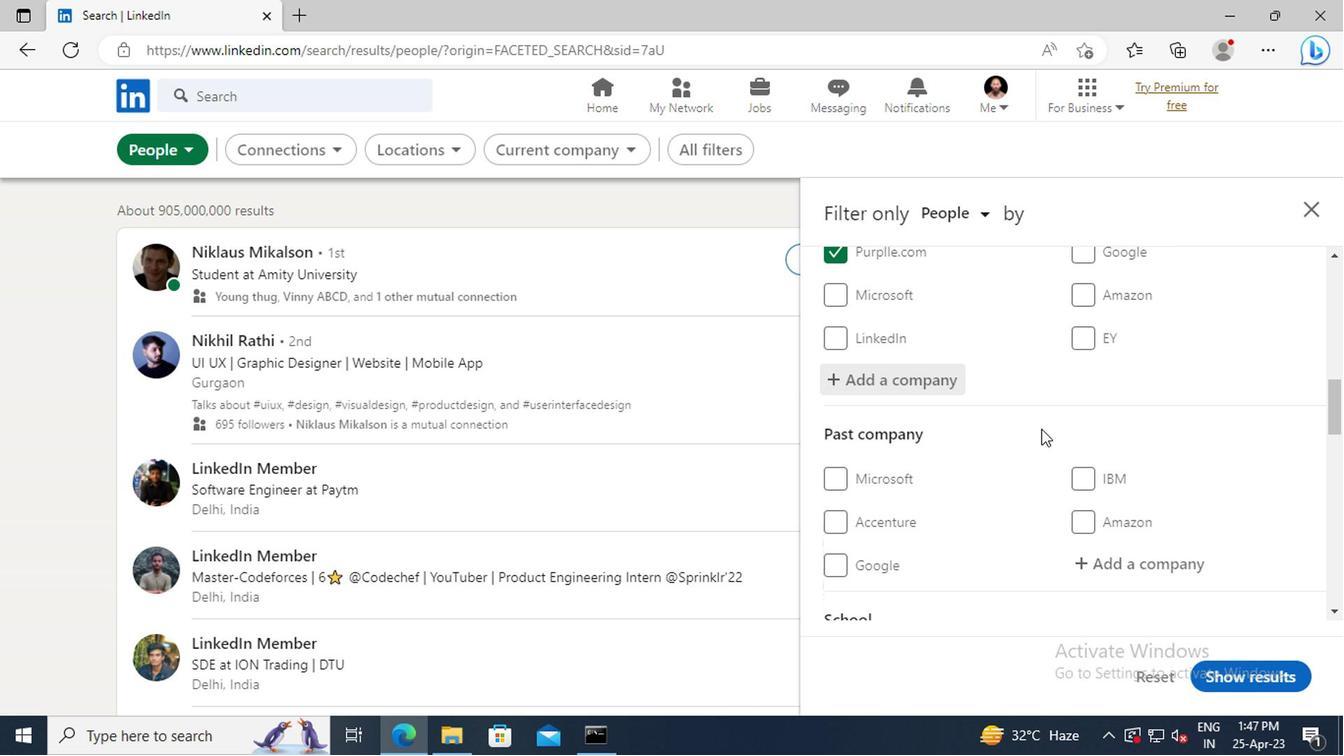
Action: Mouse scrolled (1036, 429) with delta (0, 0)
Screenshot: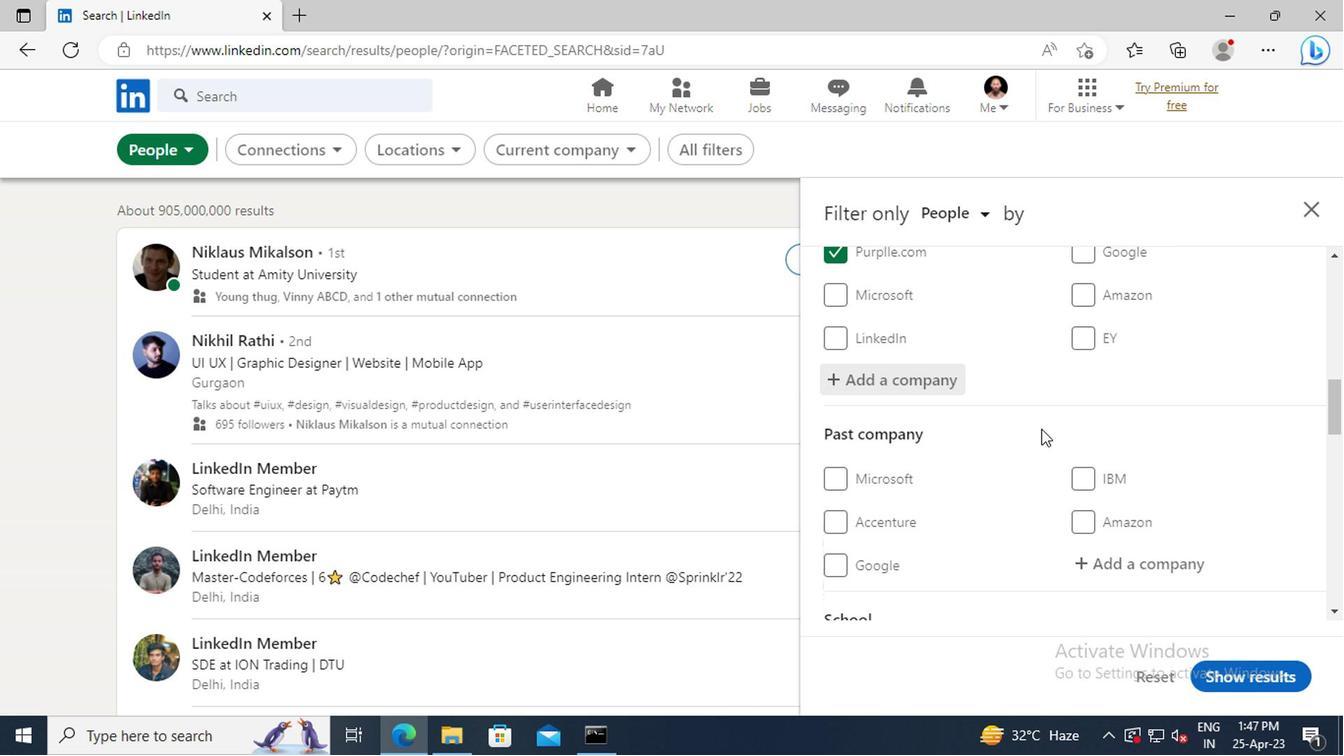 
Action: Mouse scrolled (1036, 429) with delta (0, 0)
Screenshot: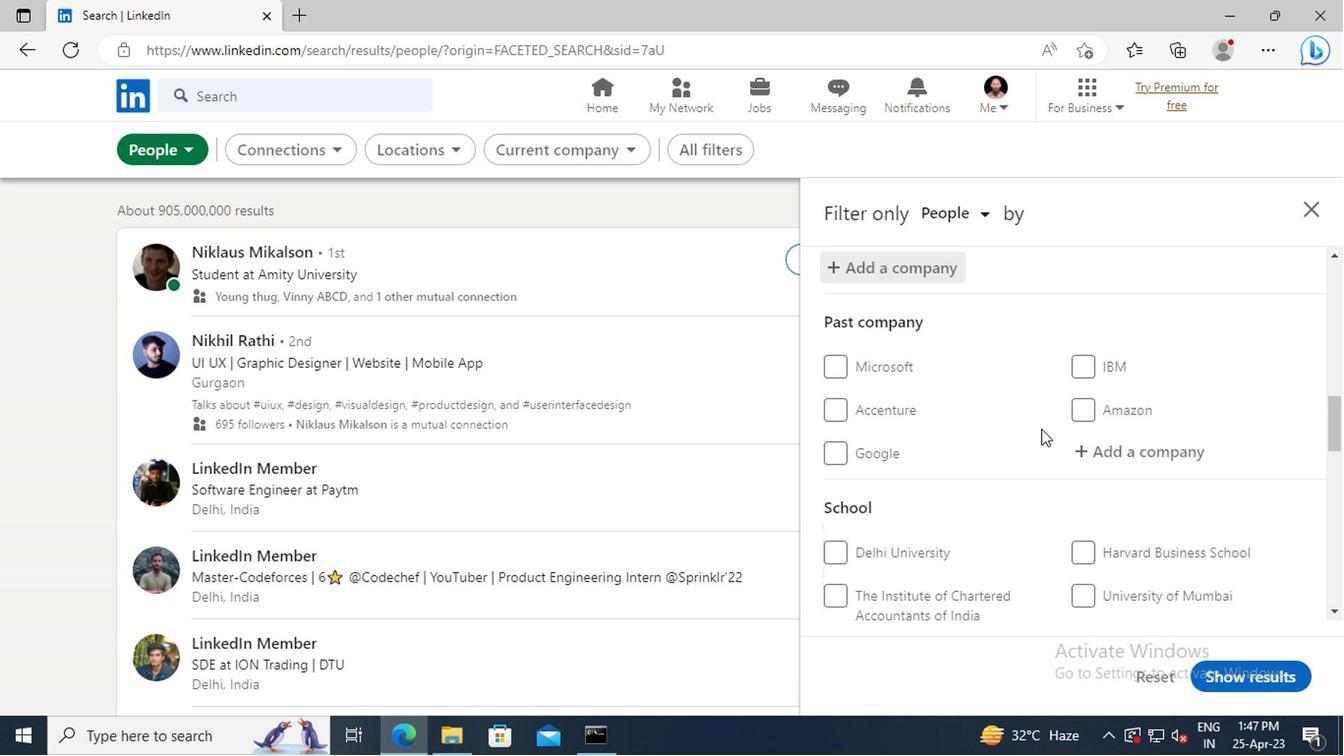 
Action: Mouse scrolled (1036, 429) with delta (0, 0)
Screenshot: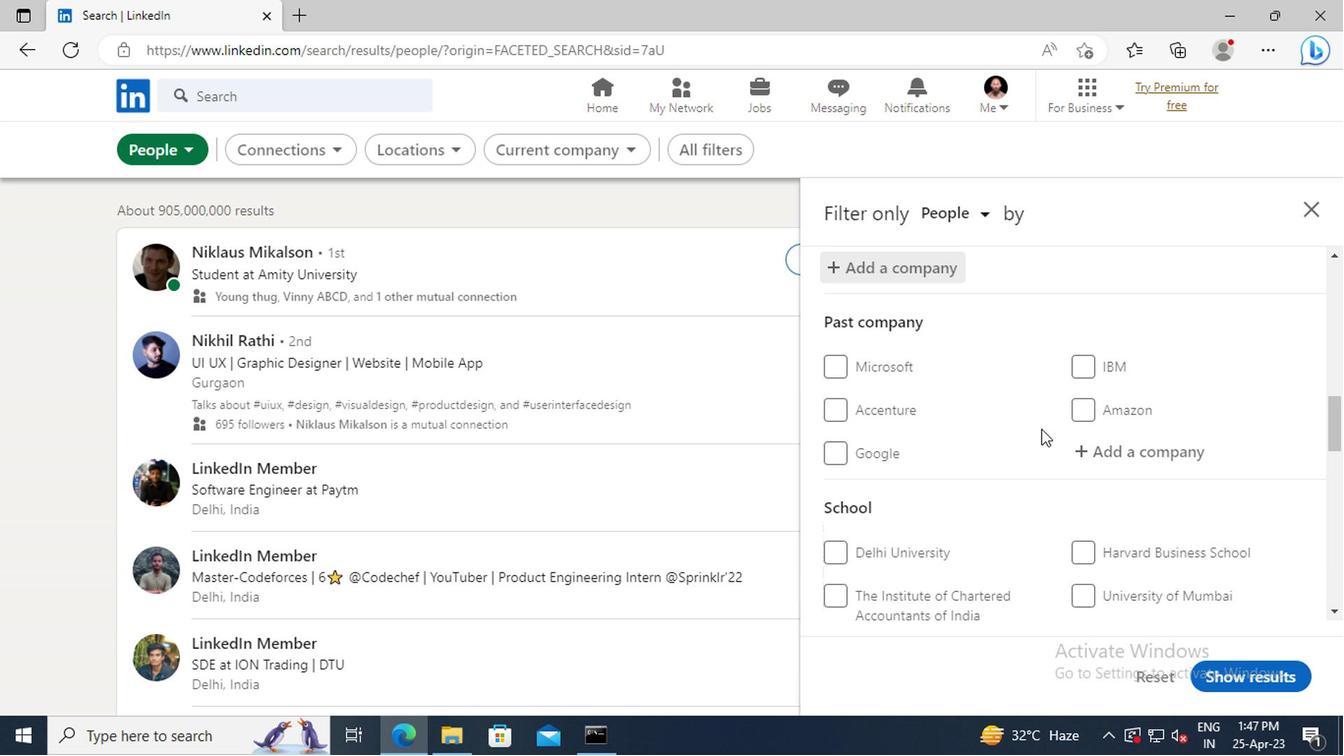 
Action: Mouse scrolled (1036, 429) with delta (0, 0)
Screenshot: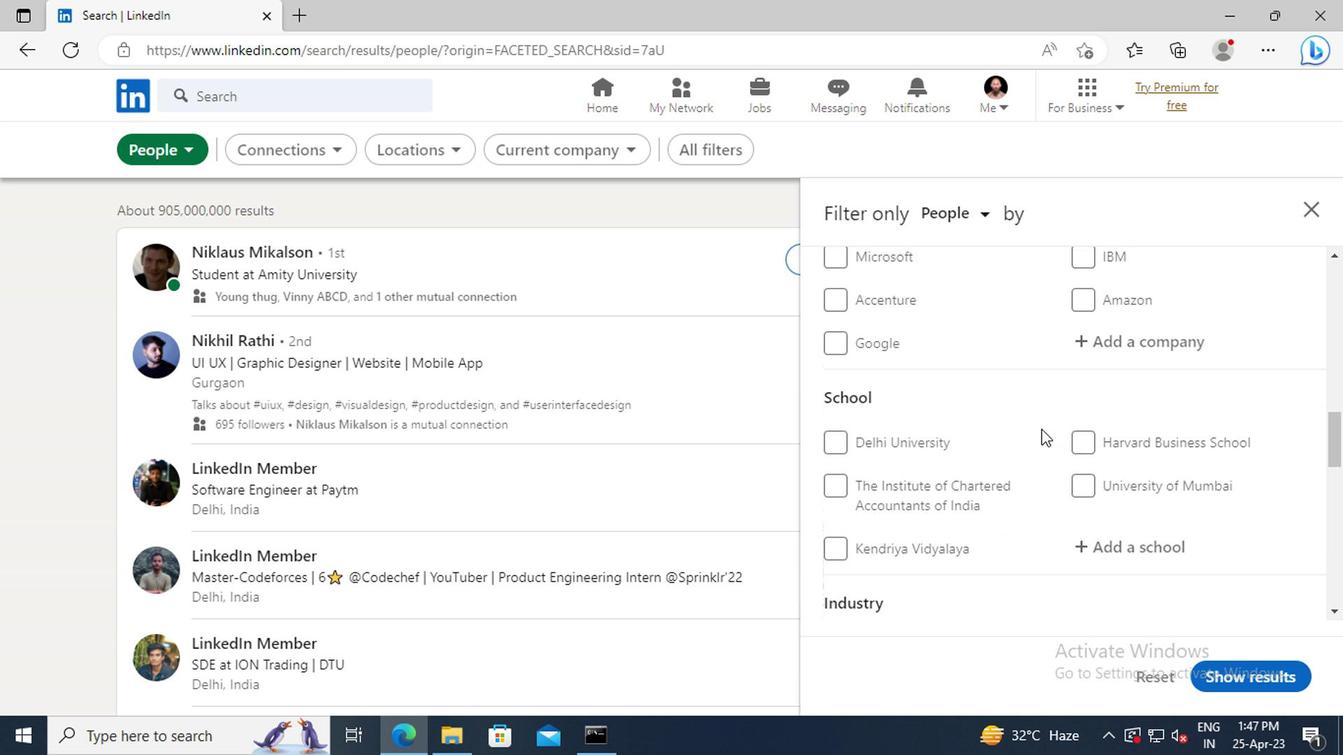 
Action: Mouse scrolled (1036, 429) with delta (0, 0)
Screenshot: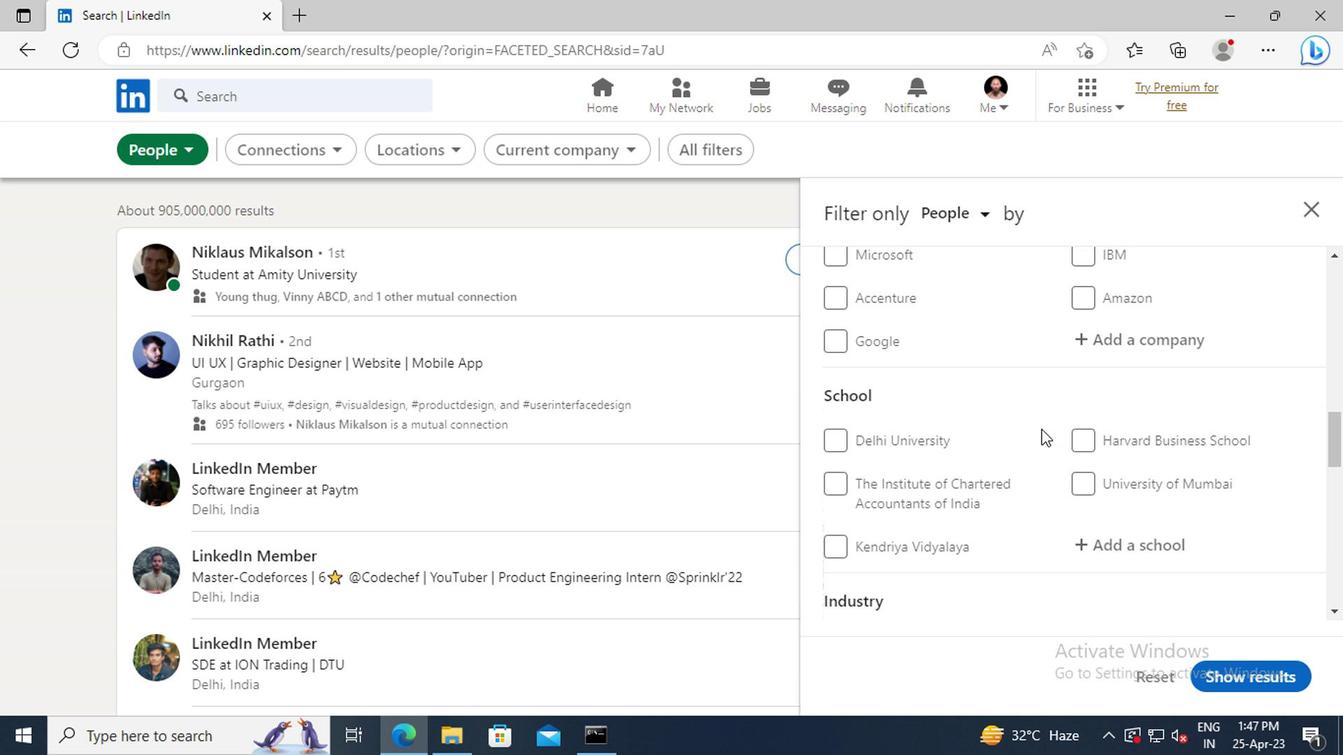 
Action: Mouse moved to (1111, 439)
Screenshot: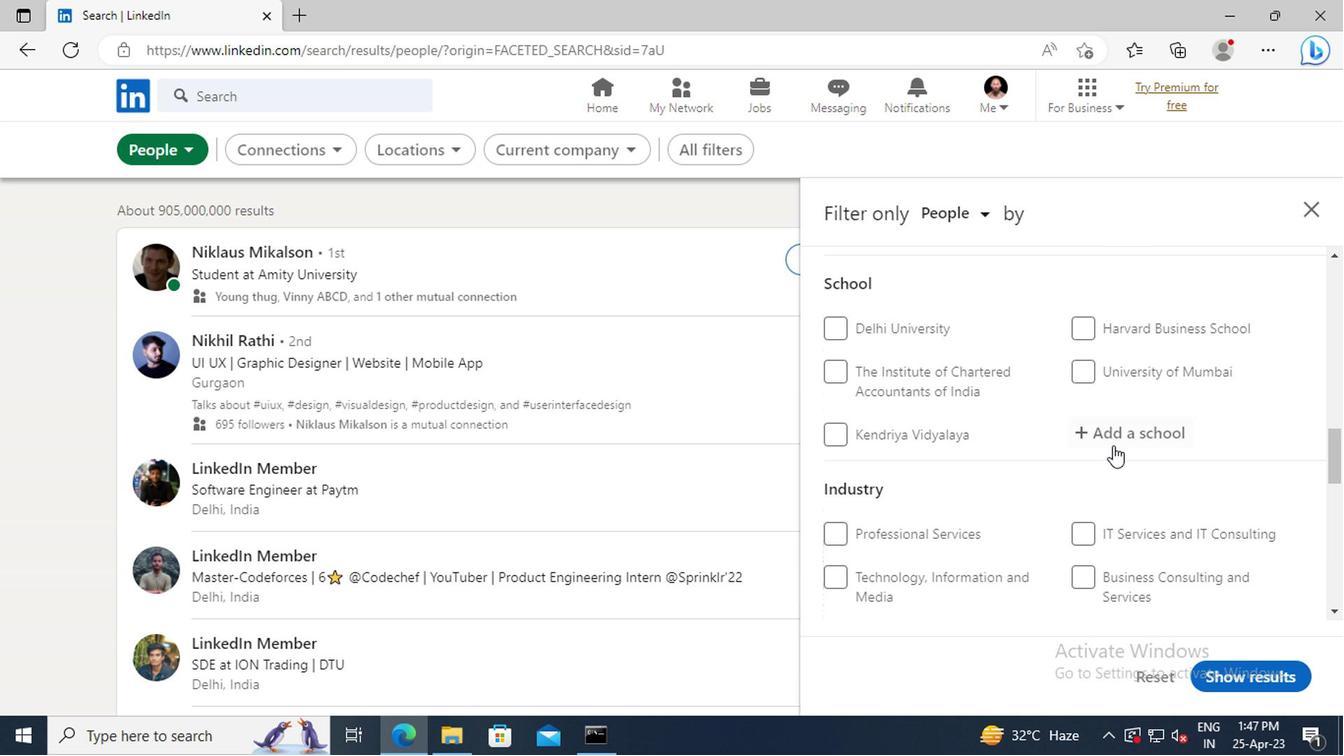 
Action: Mouse pressed left at (1111, 439)
Screenshot: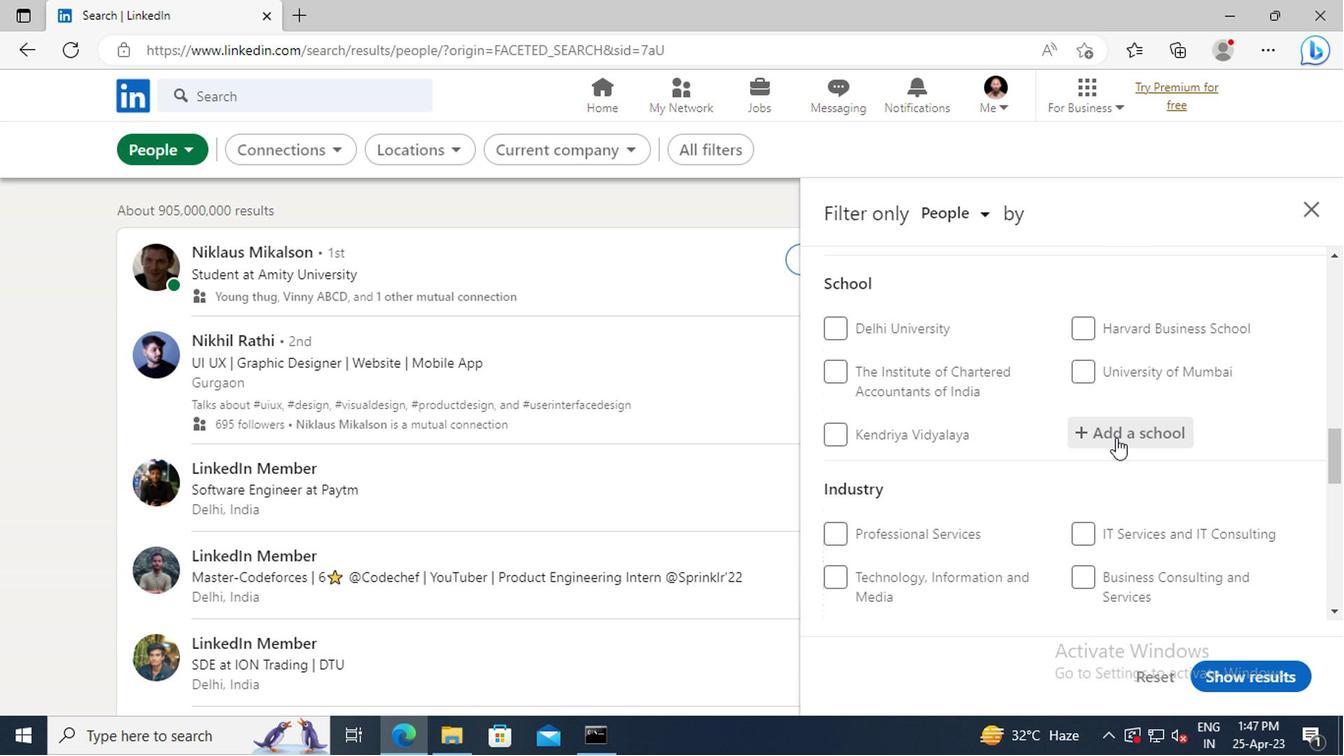 
Action: Mouse moved to (1074, 430)
Screenshot: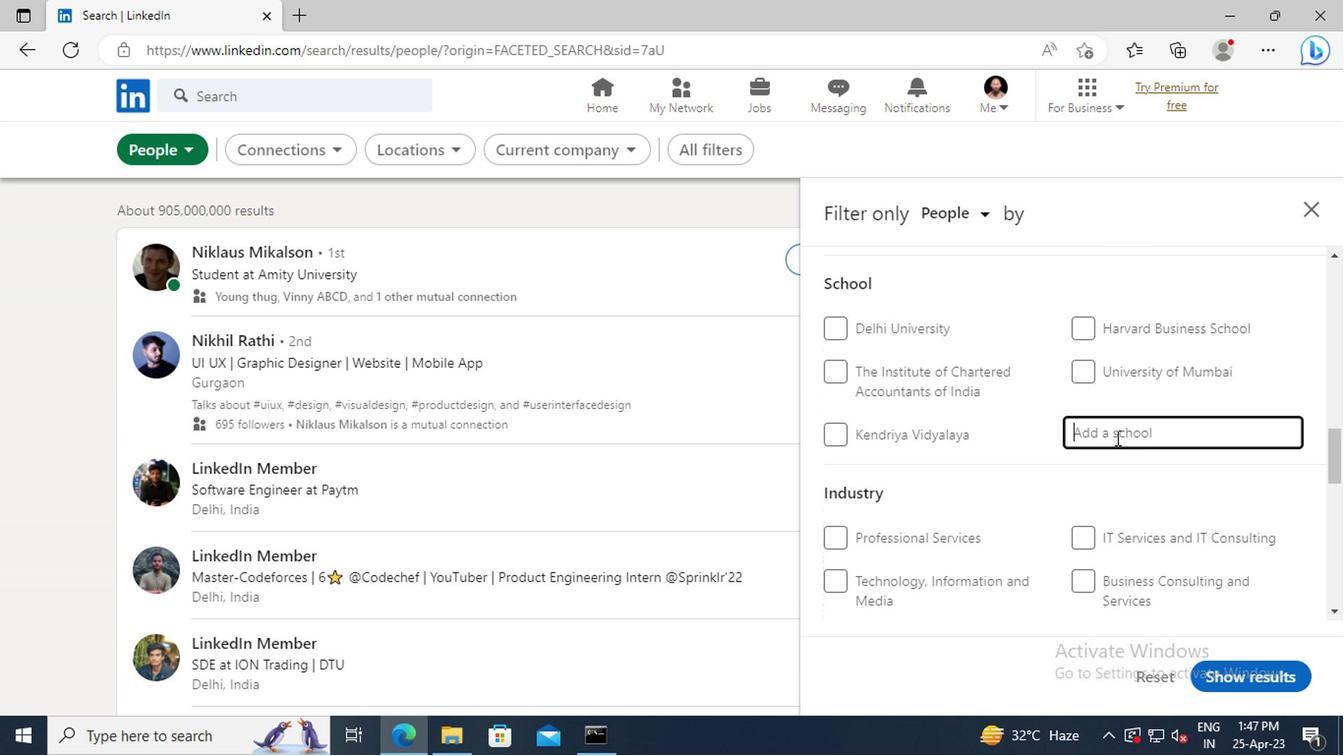 
Action: Key pressed <Key.shift>RAJEEV<Key.space><Key.shift>INSTITUTE<Key.space>OF<Key.space><Key.shift>TECHNOLOGY,<Key.space><Key.shift>HASSAN
Screenshot: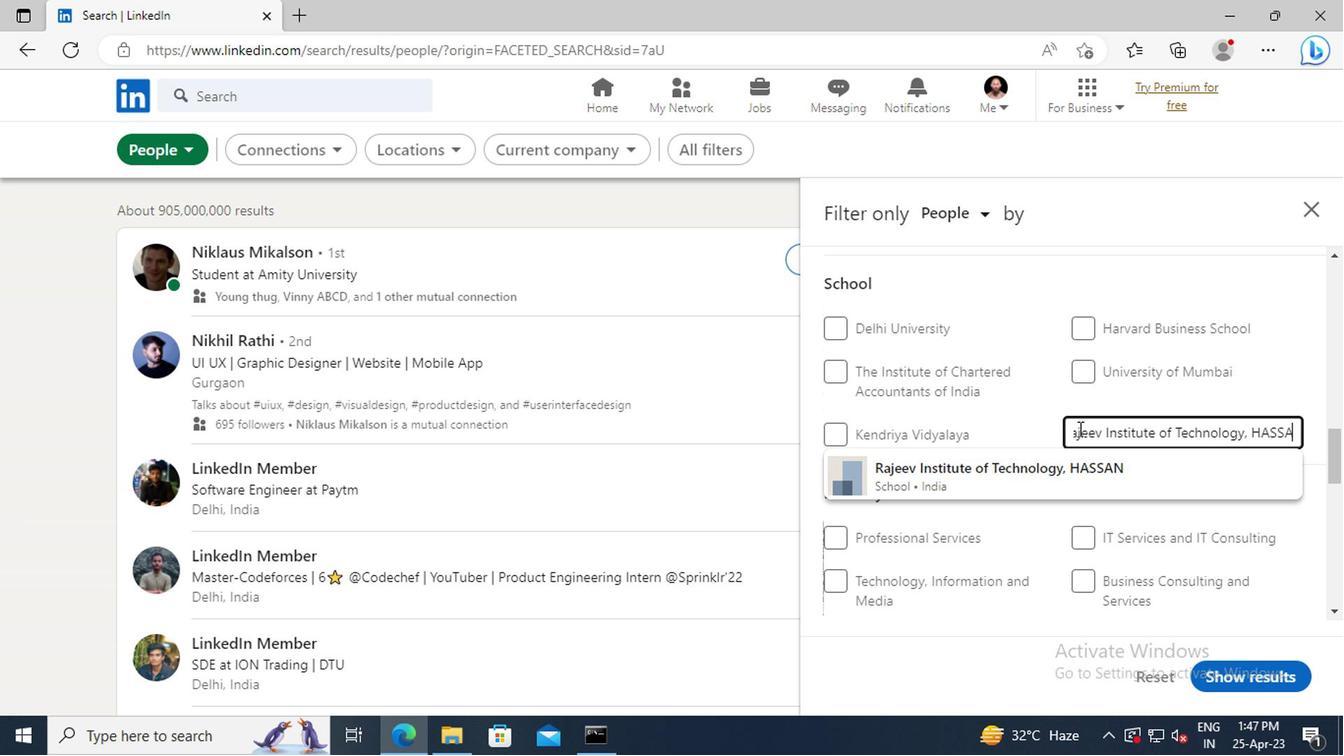 
Action: Mouse moved to (1072, 469)
Screenshot: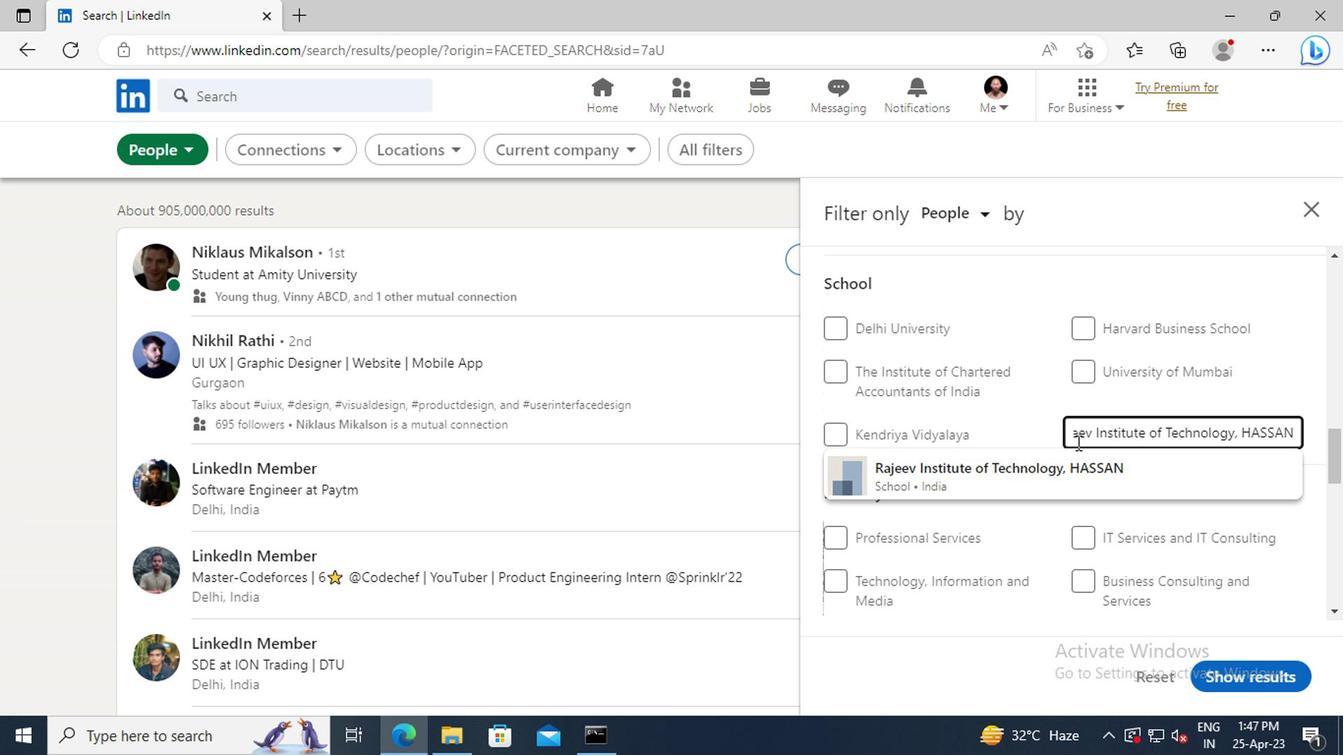 
Action: Mouse pressed left at (1072, 469)
Screenshot: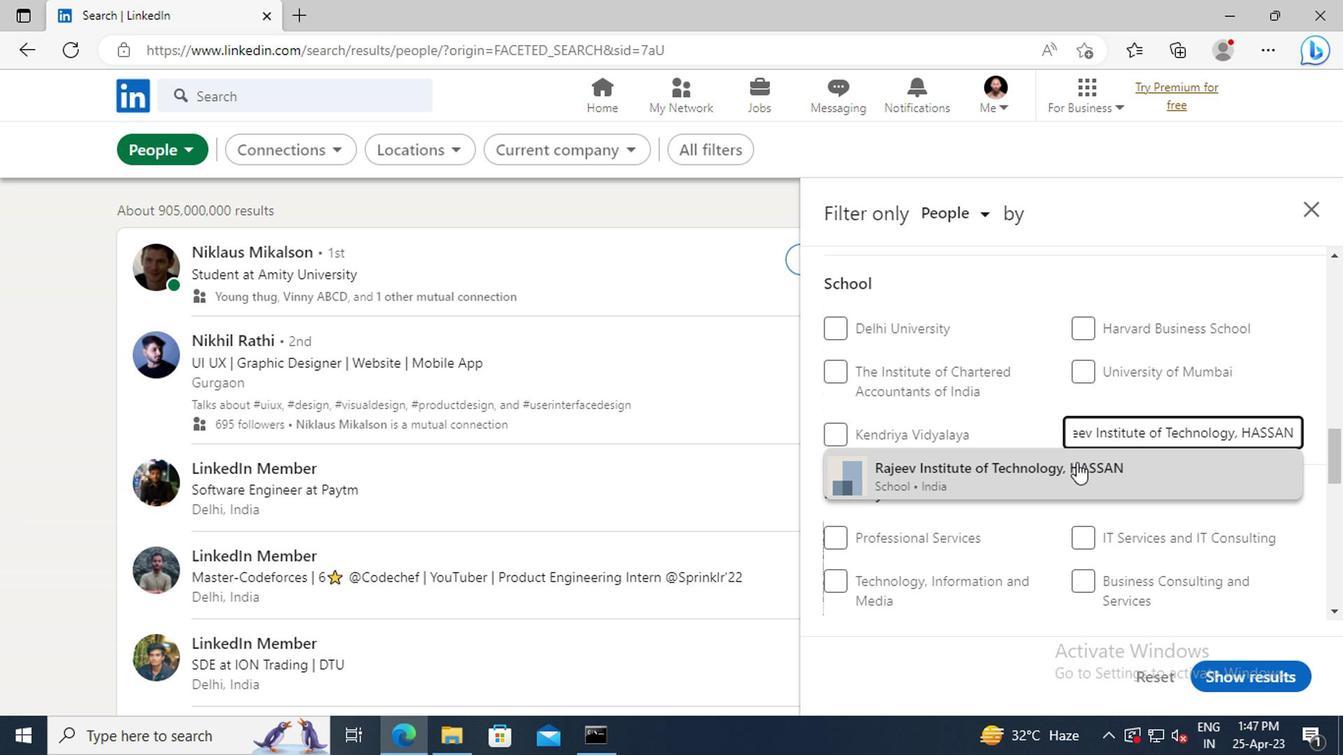 
Action: Mouse moved to (1000, 431)
Screenshot: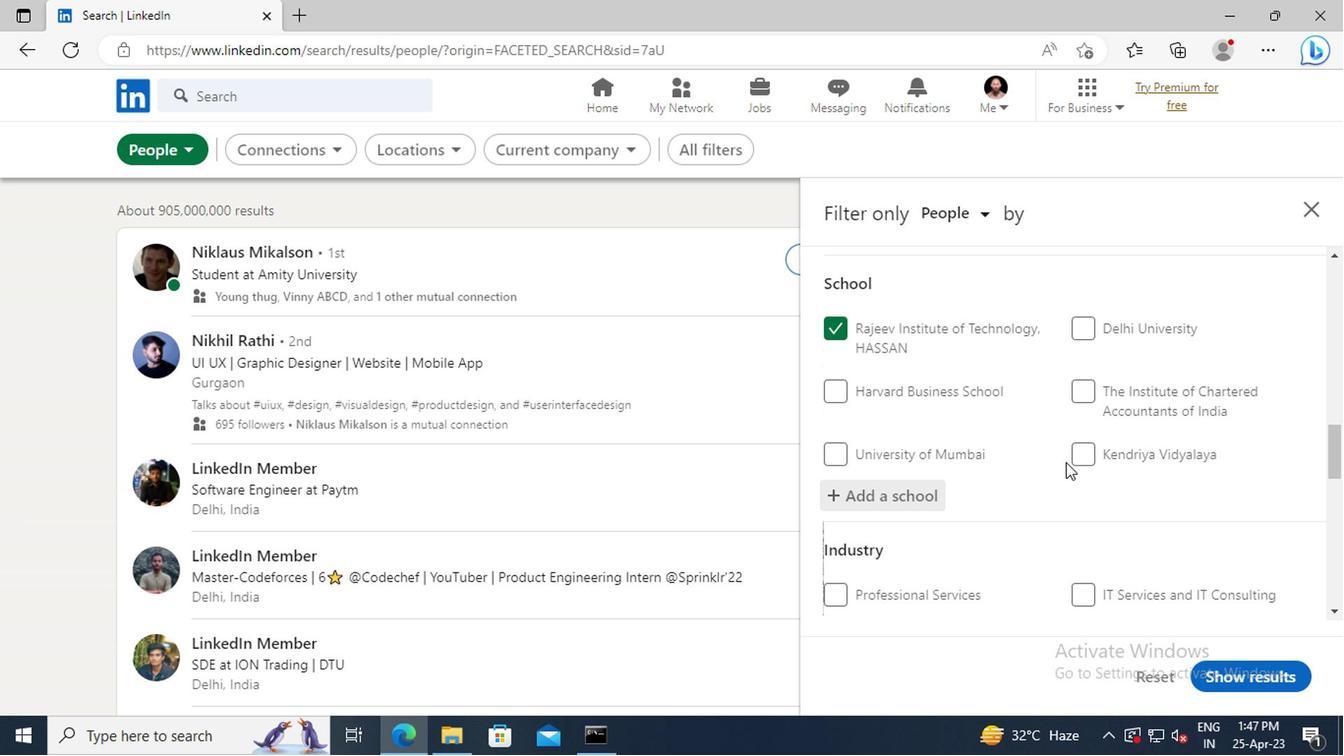 
Action: Mouse scrolled (1000, 430) with delta (0, -1)
Screenshot: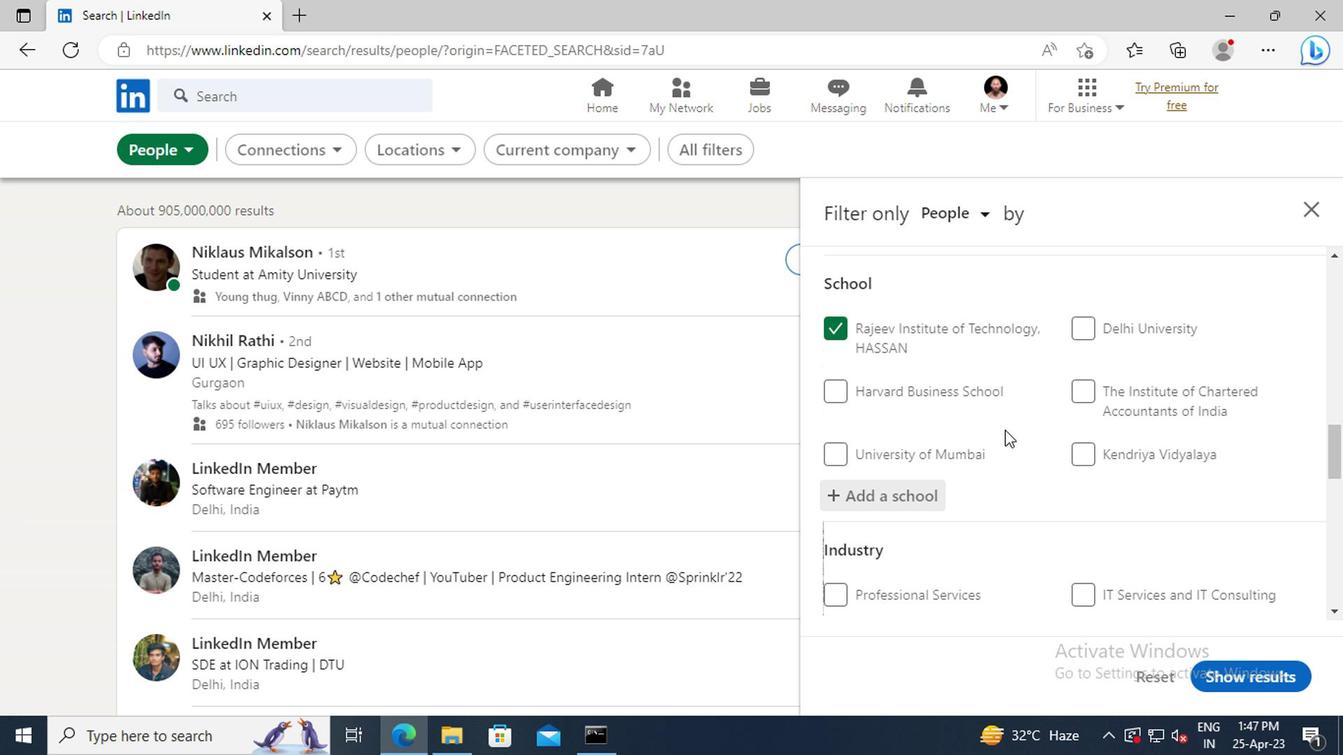 
Action: Mouse scrolled (1000, 430) with delta (0, -1)
Screenshot: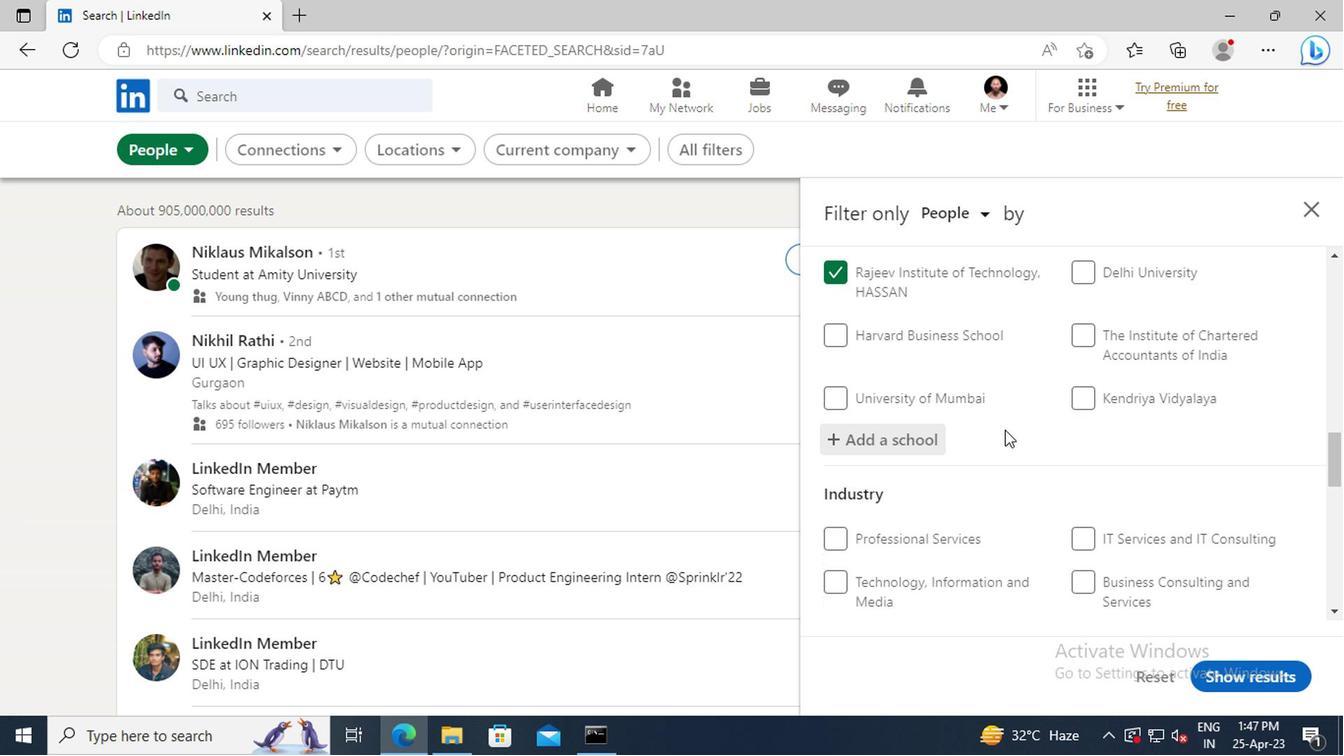 
Action: Mouse scrolled (1000, 430) with delta (0, -1)
Screenshot: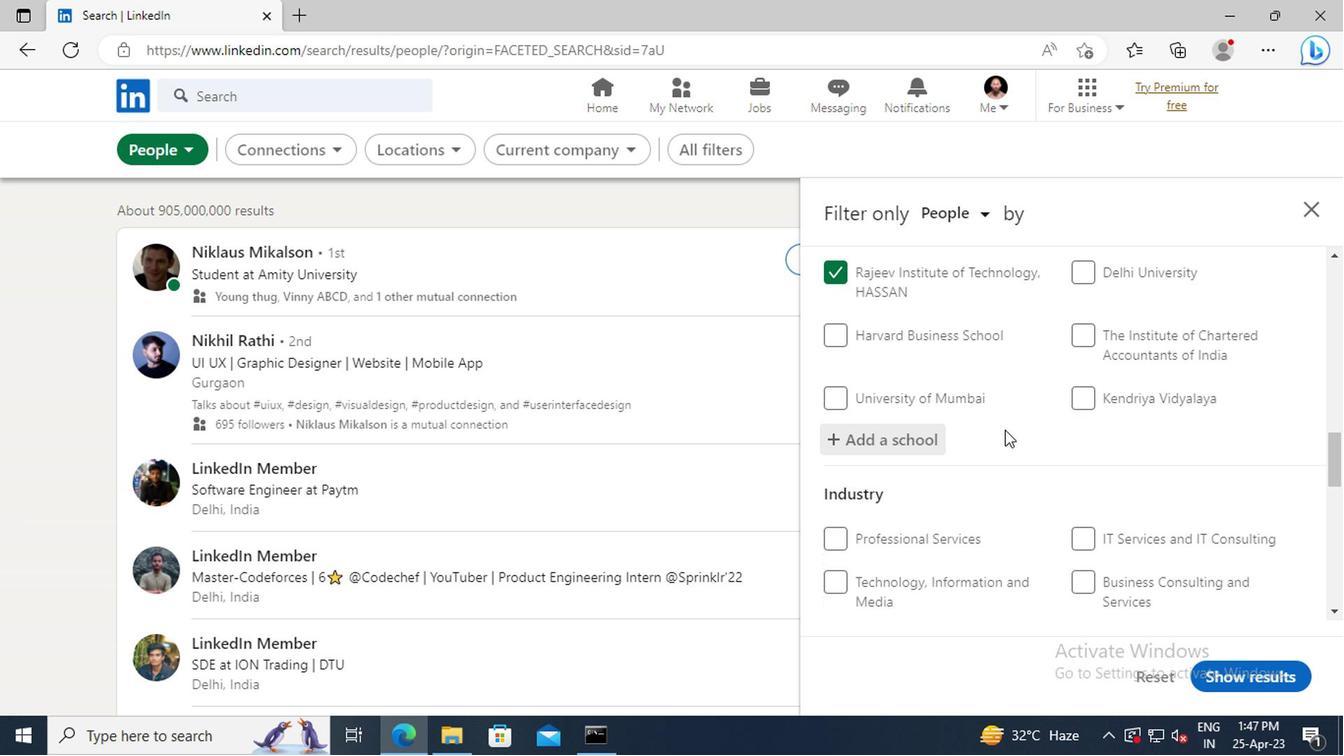 
Action: Mouse scrolled (1000, 430) with delta (0, -1)
Screenshot: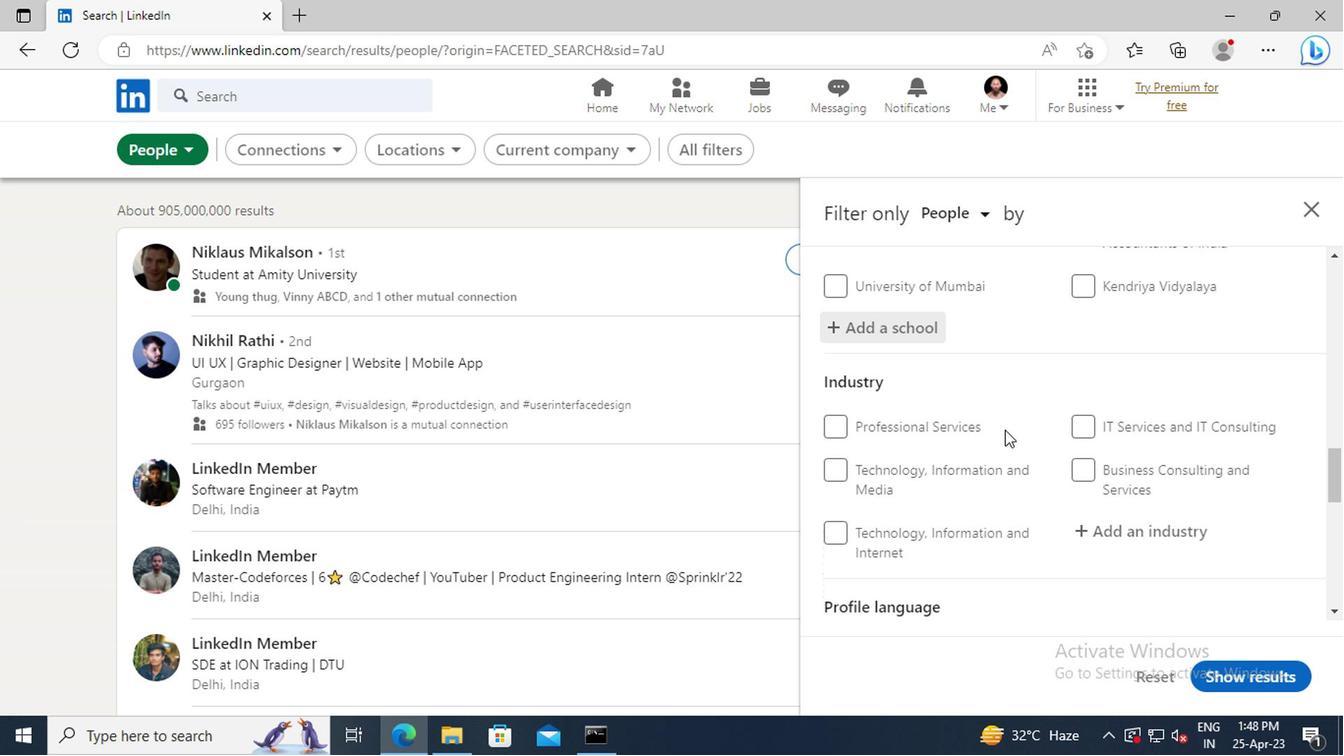 
Action: Mouse moved to (1106, 472)
Screenshot: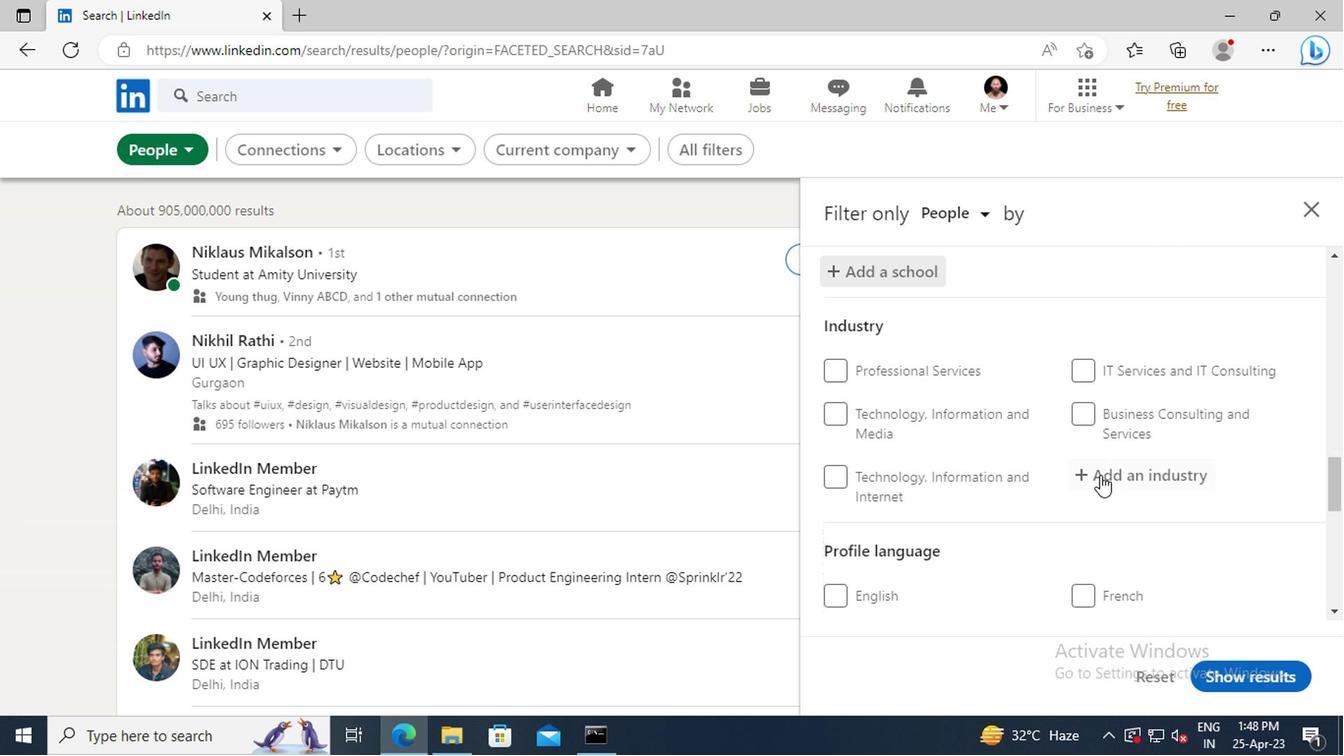 
Action: Mouse pressed left at (1106, 472)
Screenshot: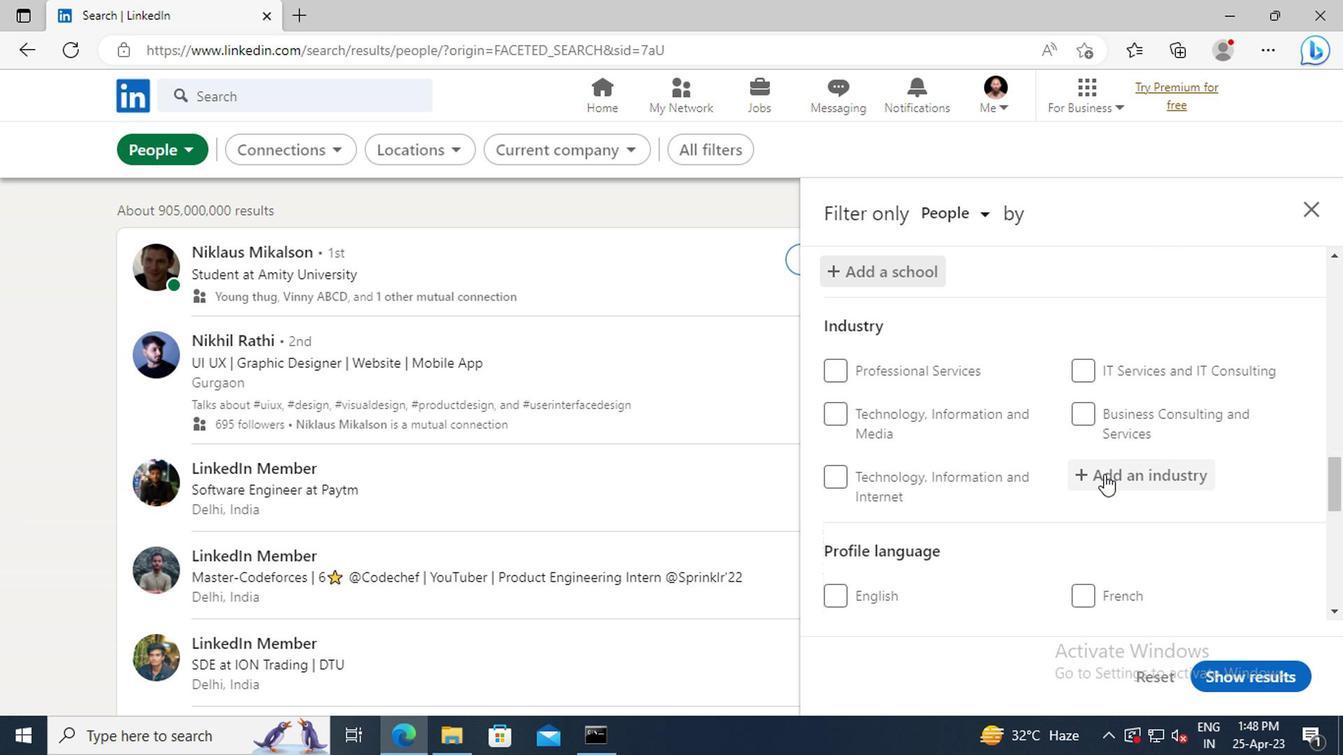 
Action: Key pressed <Key.shift>TECHNICAL<Key.space>AND<Key.space><Key.shift>VOCATIONAL<Key.space><Key.shift>TRAINING
Screenshot: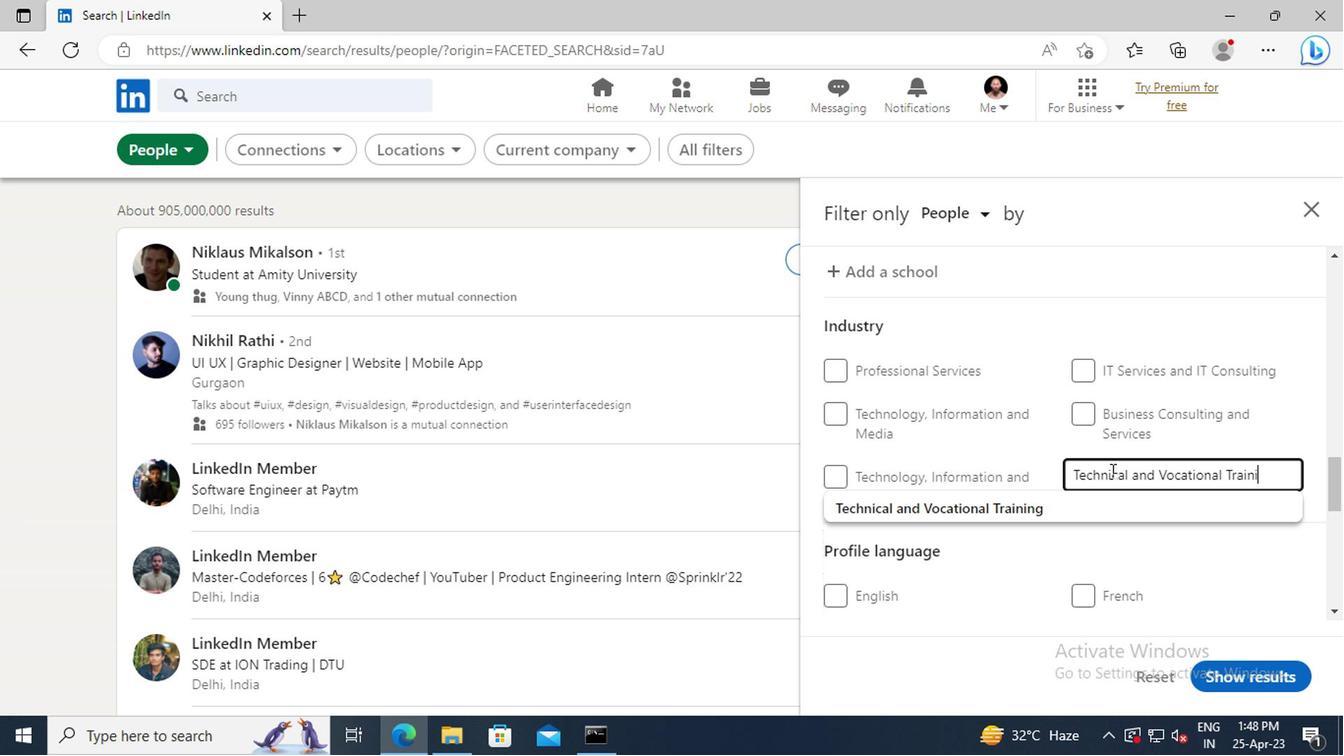 
Action: Mouse moved to (1055, 505)
Screenshot: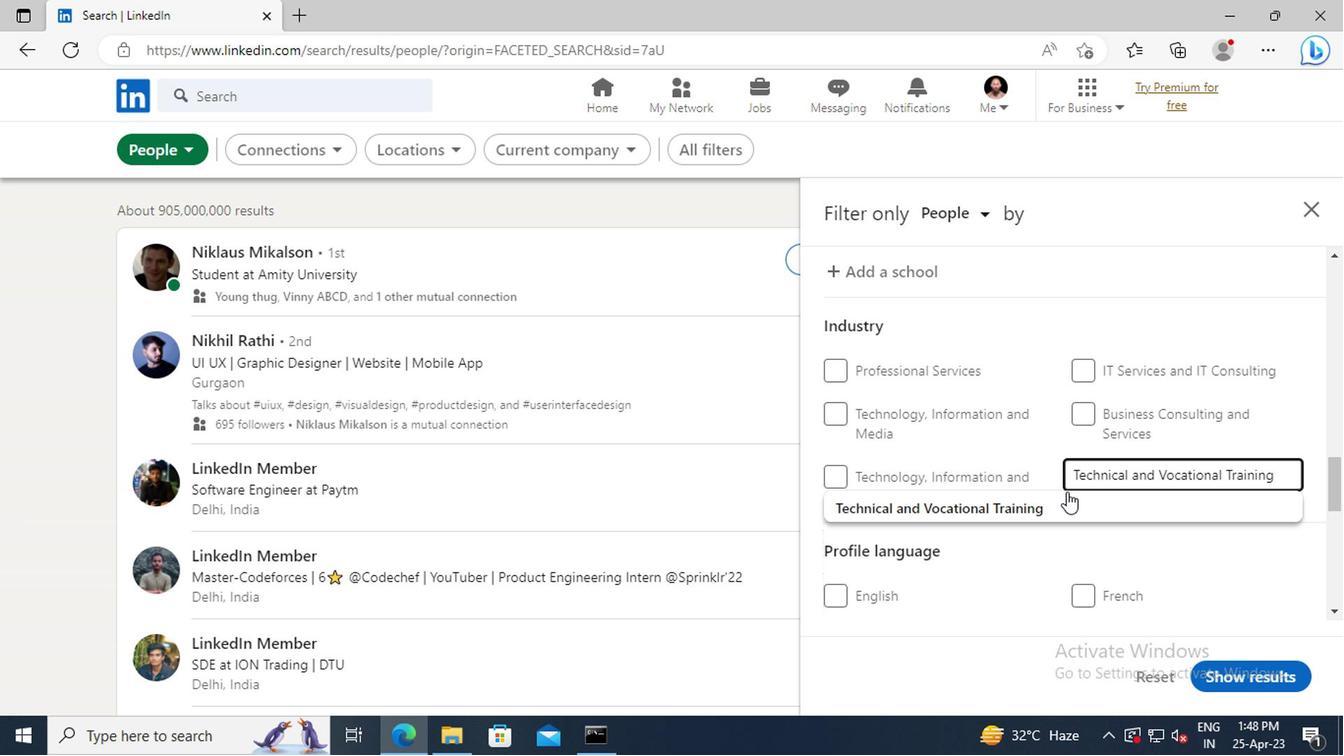 
Action: Mouse pressed left at (1055, 505)
Screenshot: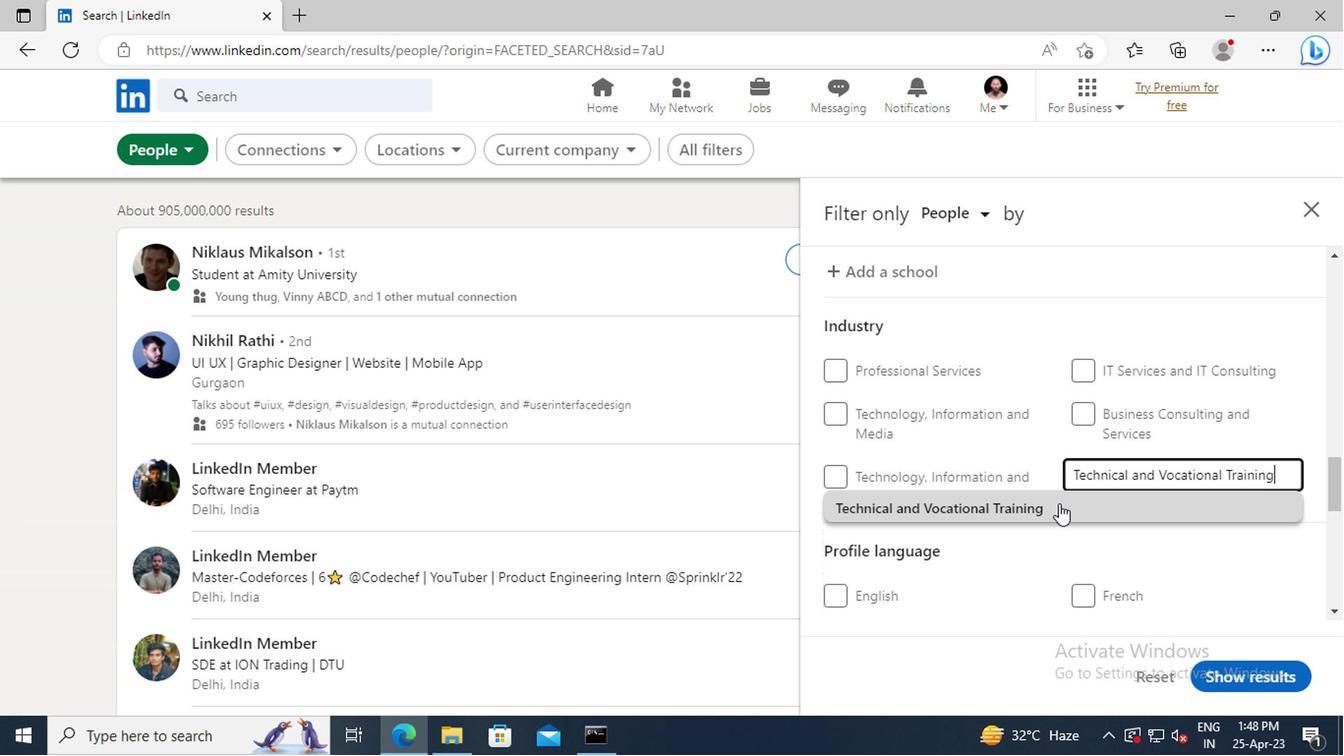 
Action: Mouse moved to (1055, 395)
Screenshot: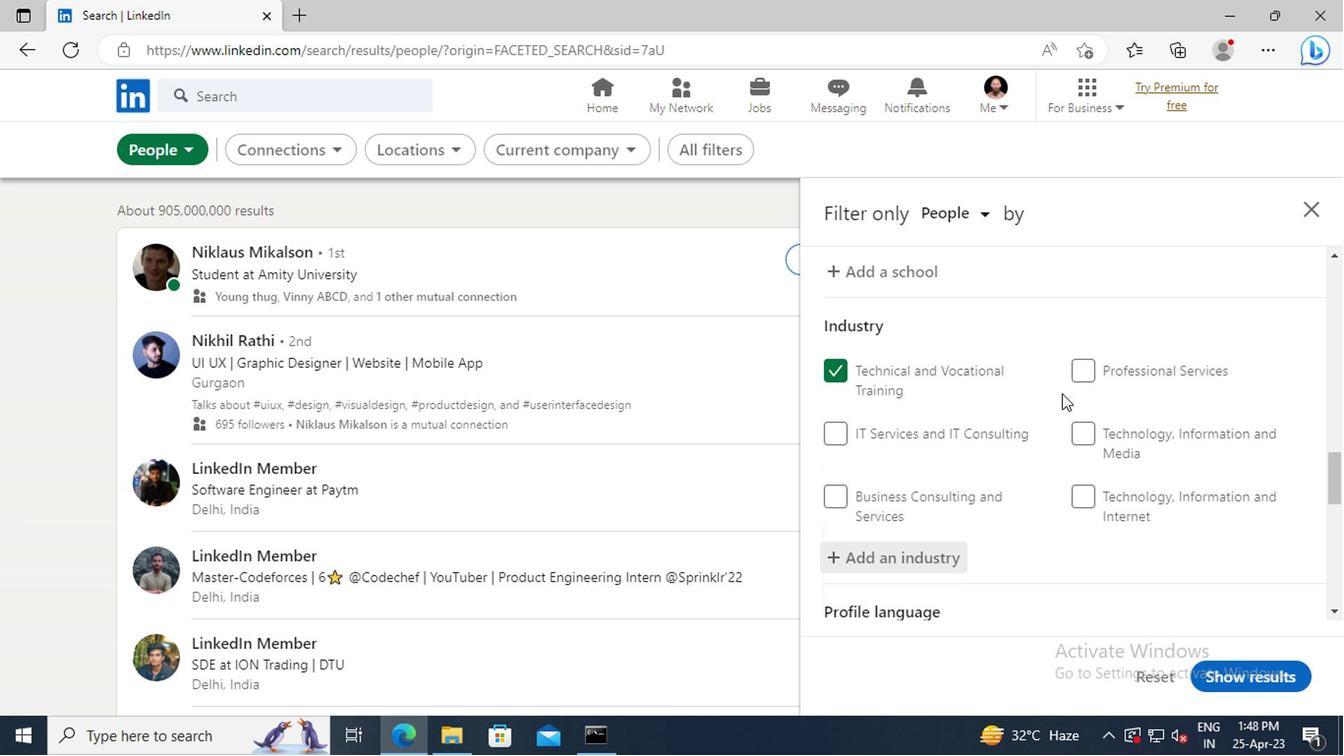 
Action: Mouse scrolled (1055, 395) with delta (0, 0)
Screenshot: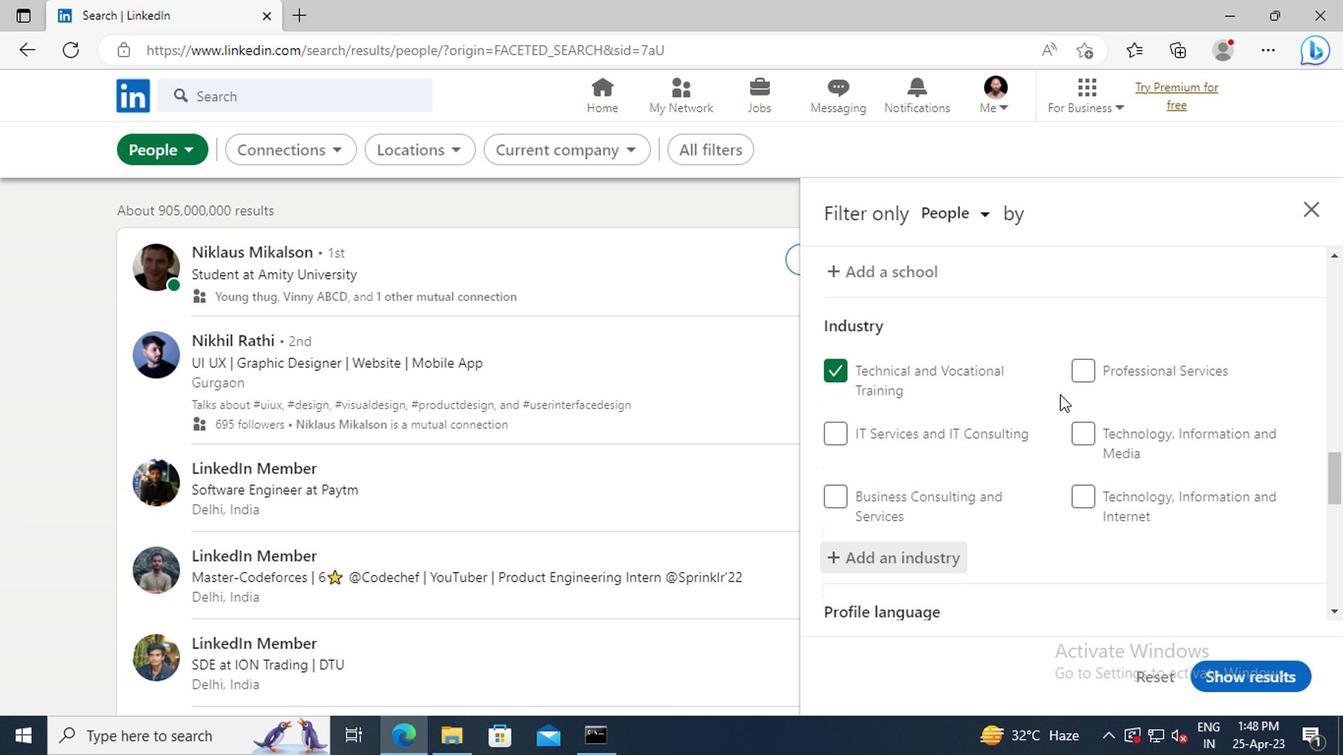 
Action: Mouse scrolled (1055, 395) with delta (0, 0)
Screenshot: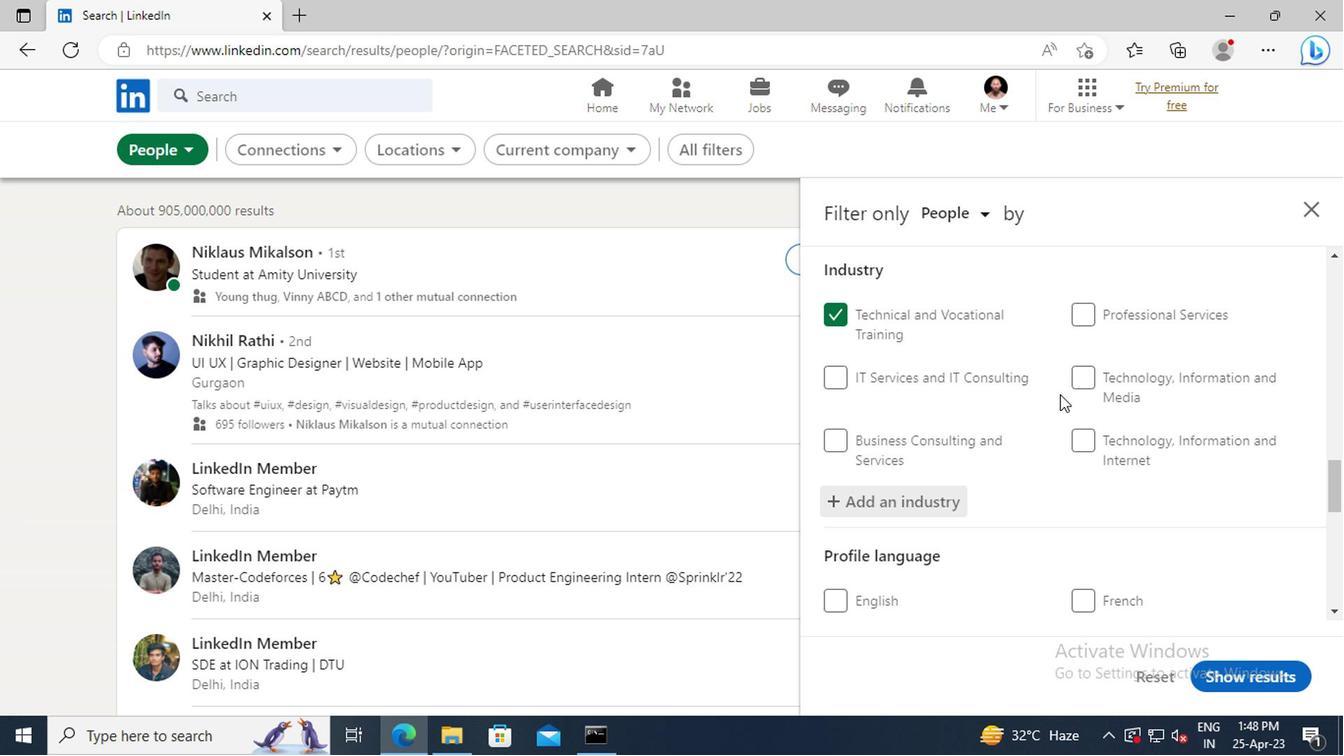 
Action: Mouse scrolled (1055, 395) with delta (0, 0)
Screenshot: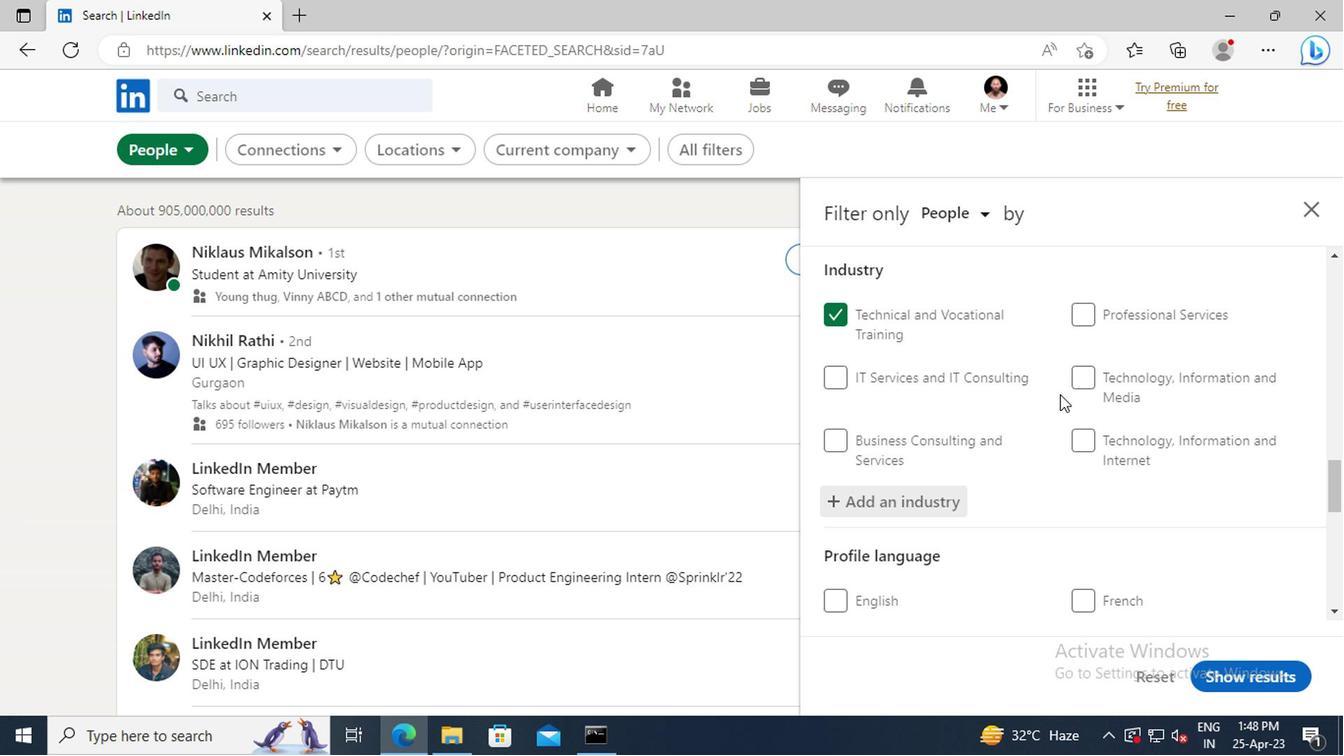 
Action: Mouse scrolled (1055, 395) with delta (0, 0)
Screenshot: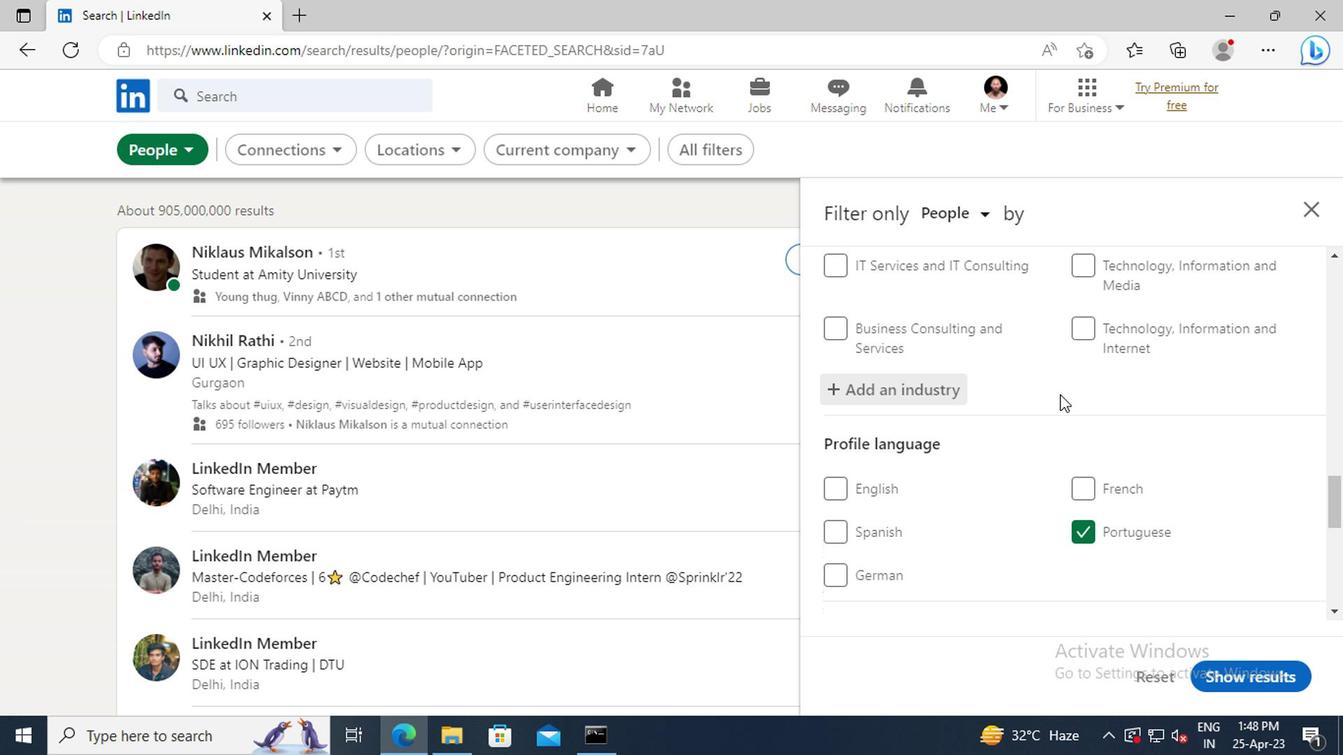 
Action: Mouse scrolled (1055, 395) with delta (0, 0)
Screenshot: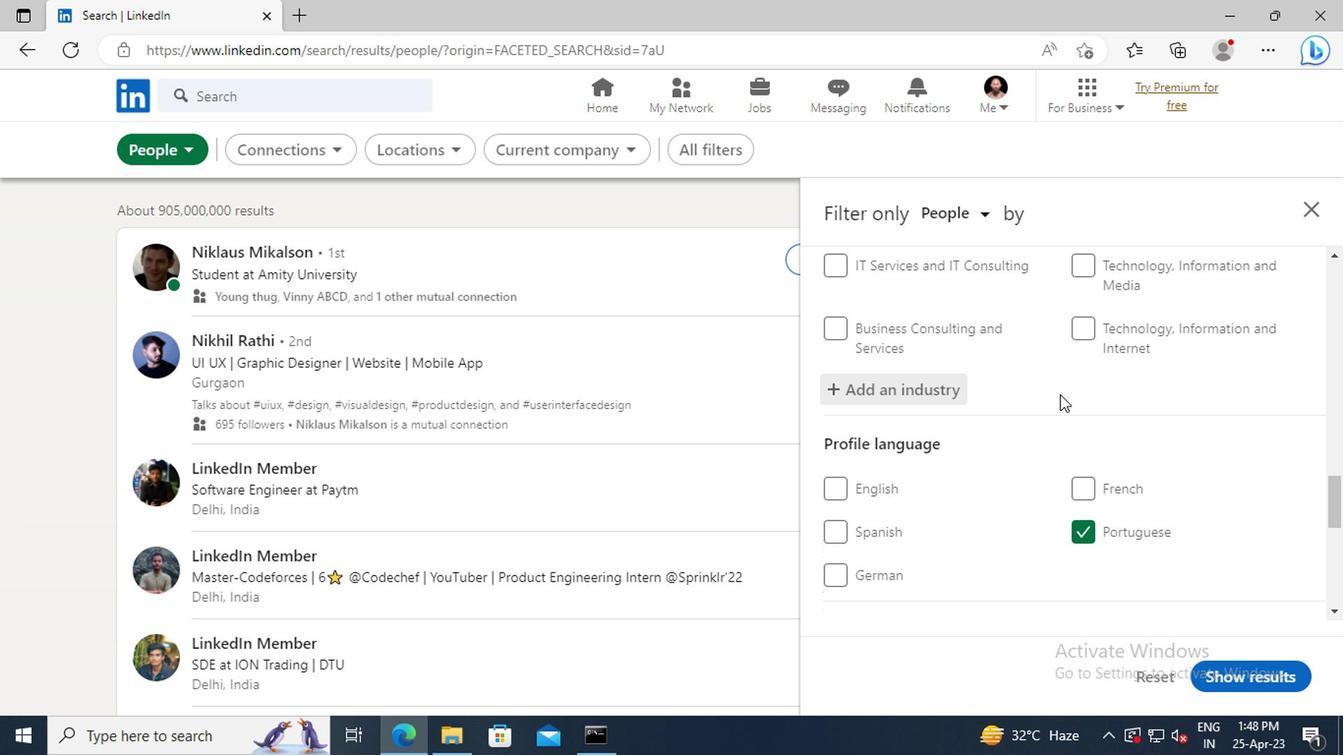 
Action: Mouse scrolled (1055, 395) with delta (0, 0)
Screenshot: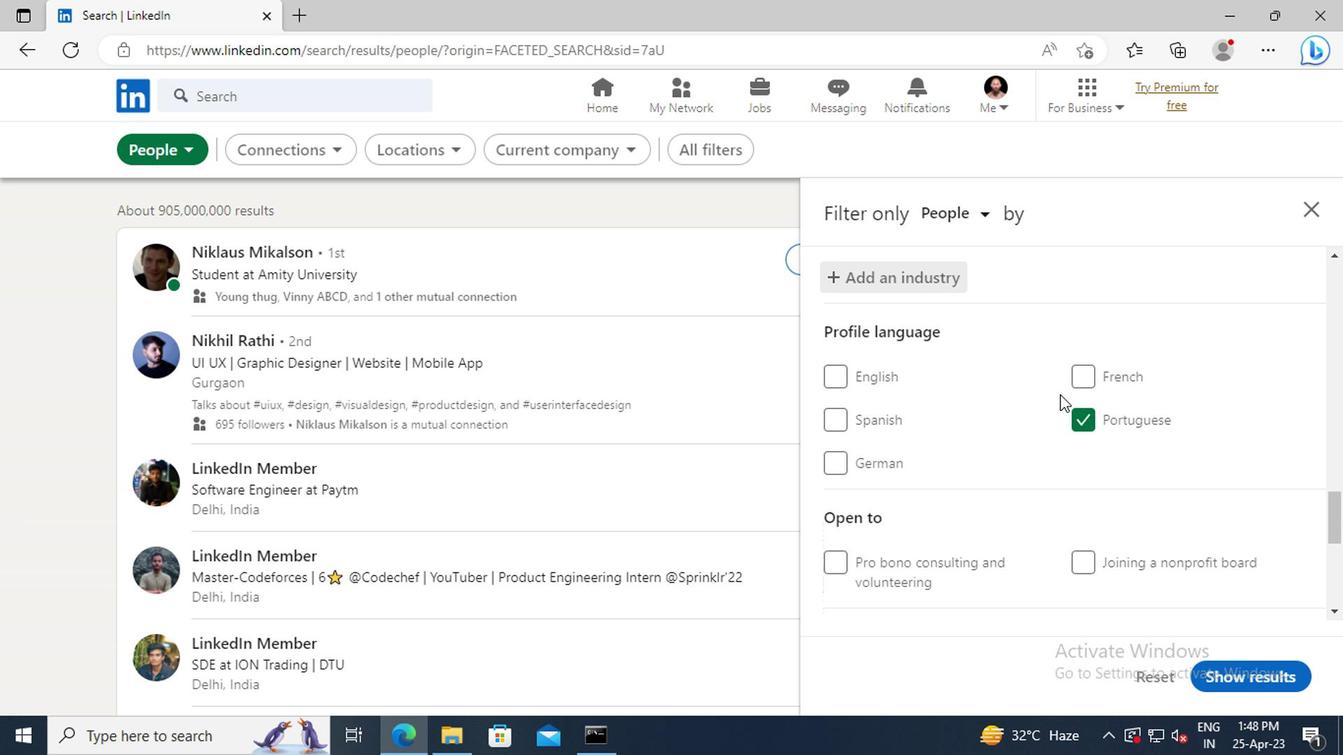 
Action: Mouse scrolled (1055, 395) with delta (0, 0)
Screenshot: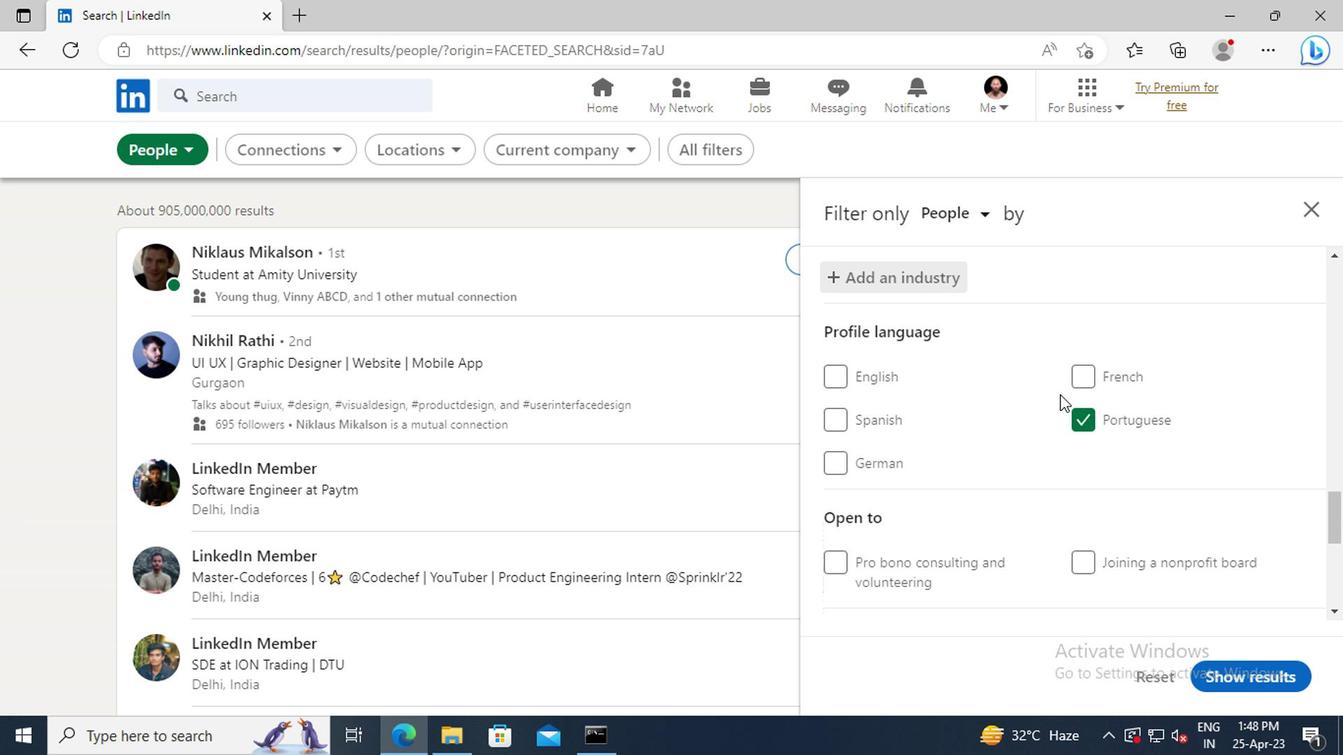 
Action: Mouse scrolled (1055, 395) with delta (0, 0)
Screenshot: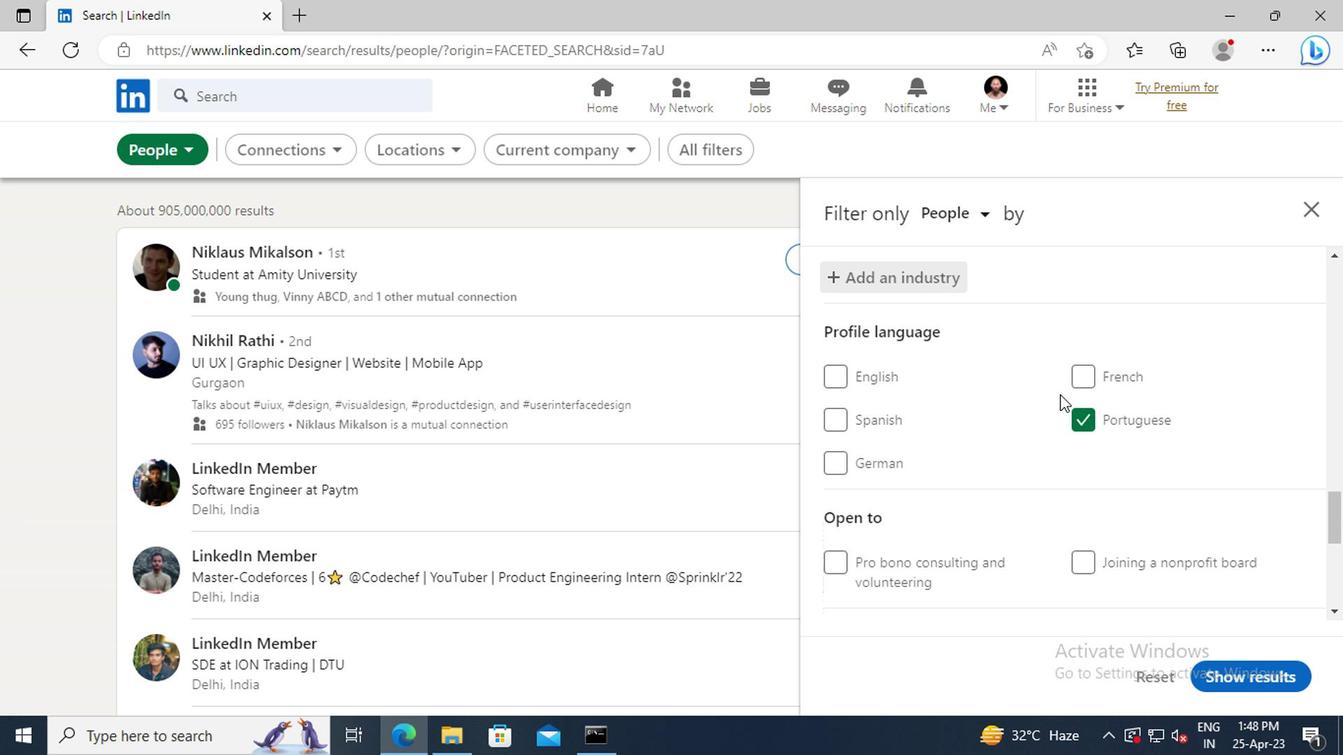 
Action: Mouse scrolled (1055, 395) with delta (0, 0)
Screenshot: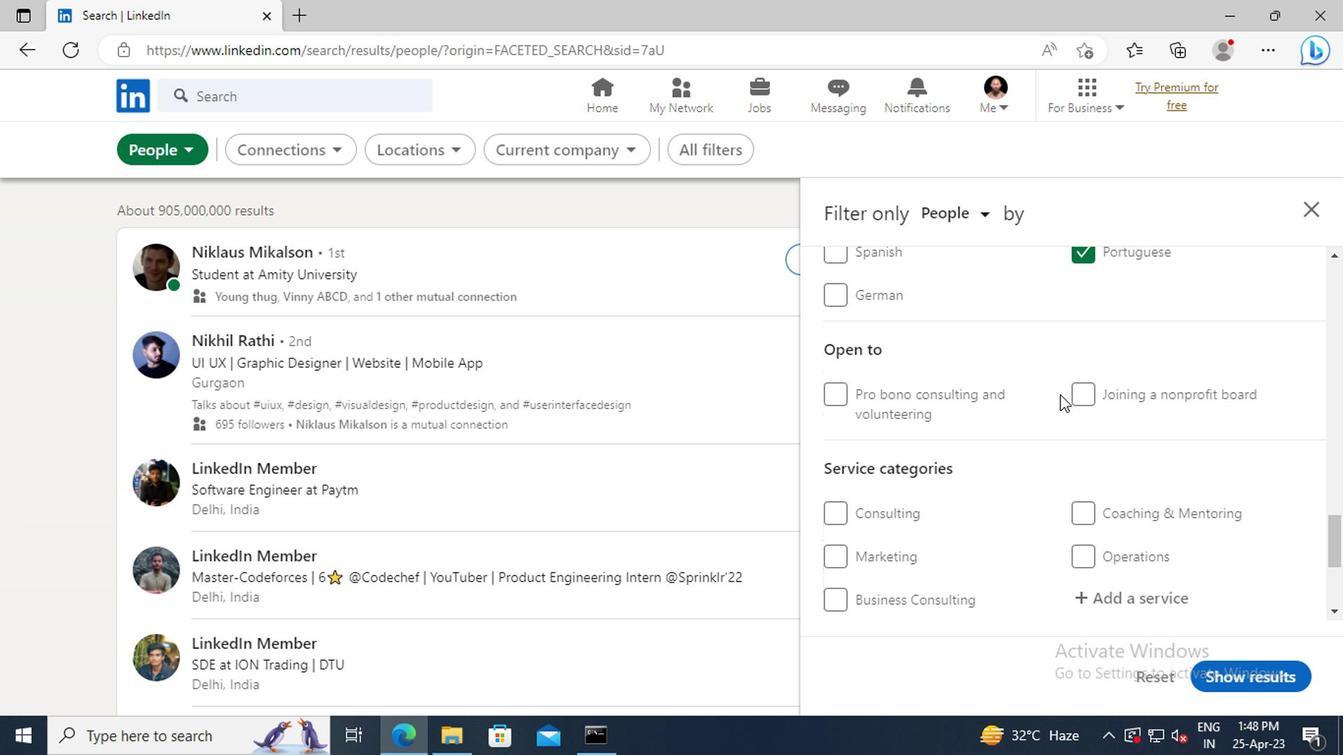 
Action: Mouse scrolled (1055, 395) with delta (0, 0)
Screenshot: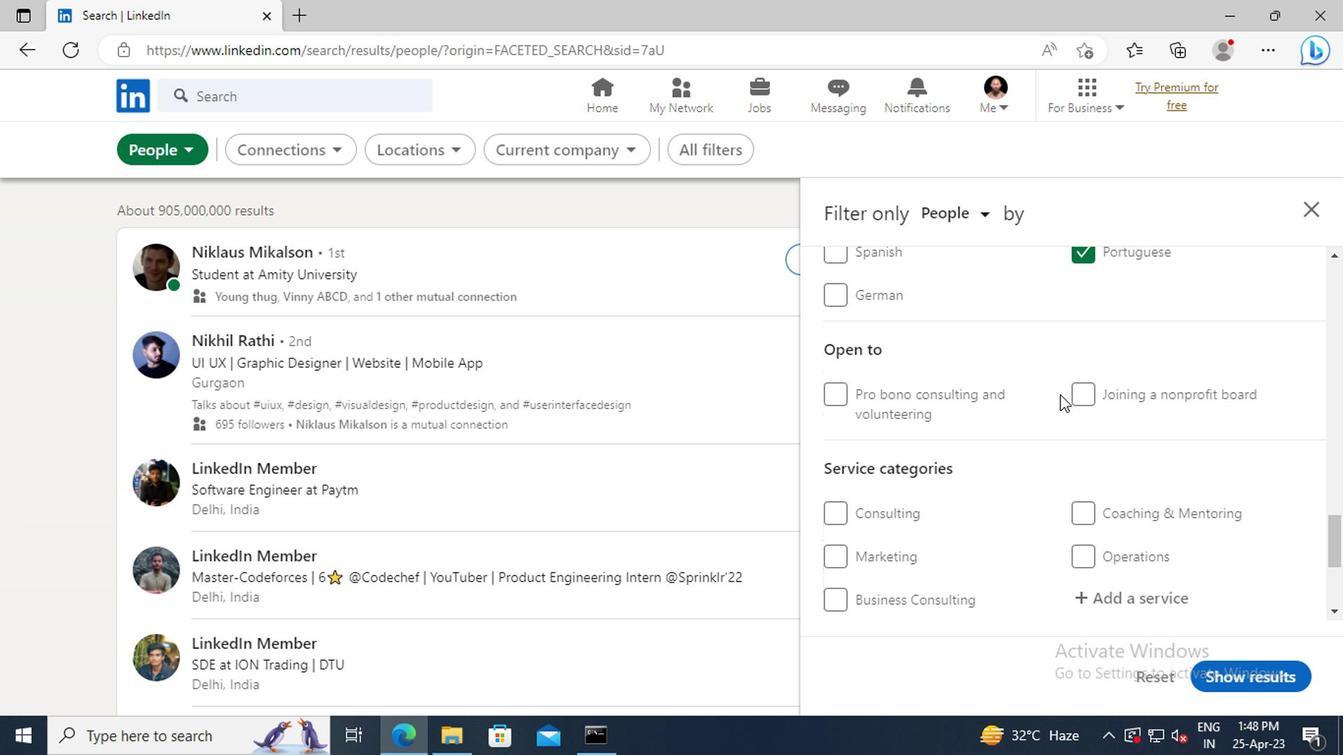 
Action: Mouse scrolled (1055, 395) with delta (0, 0)
Screenshot: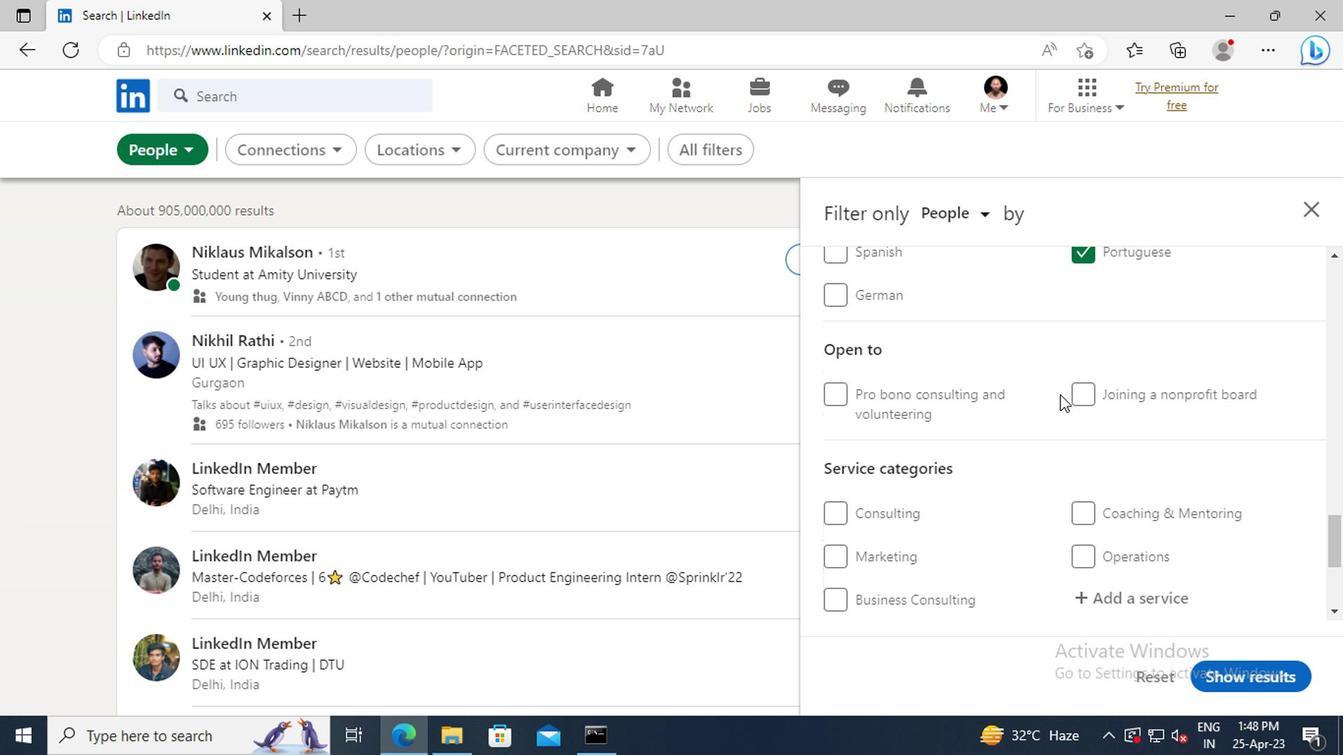 
Action: Mouse moved to (1106, 440)
Screenshot: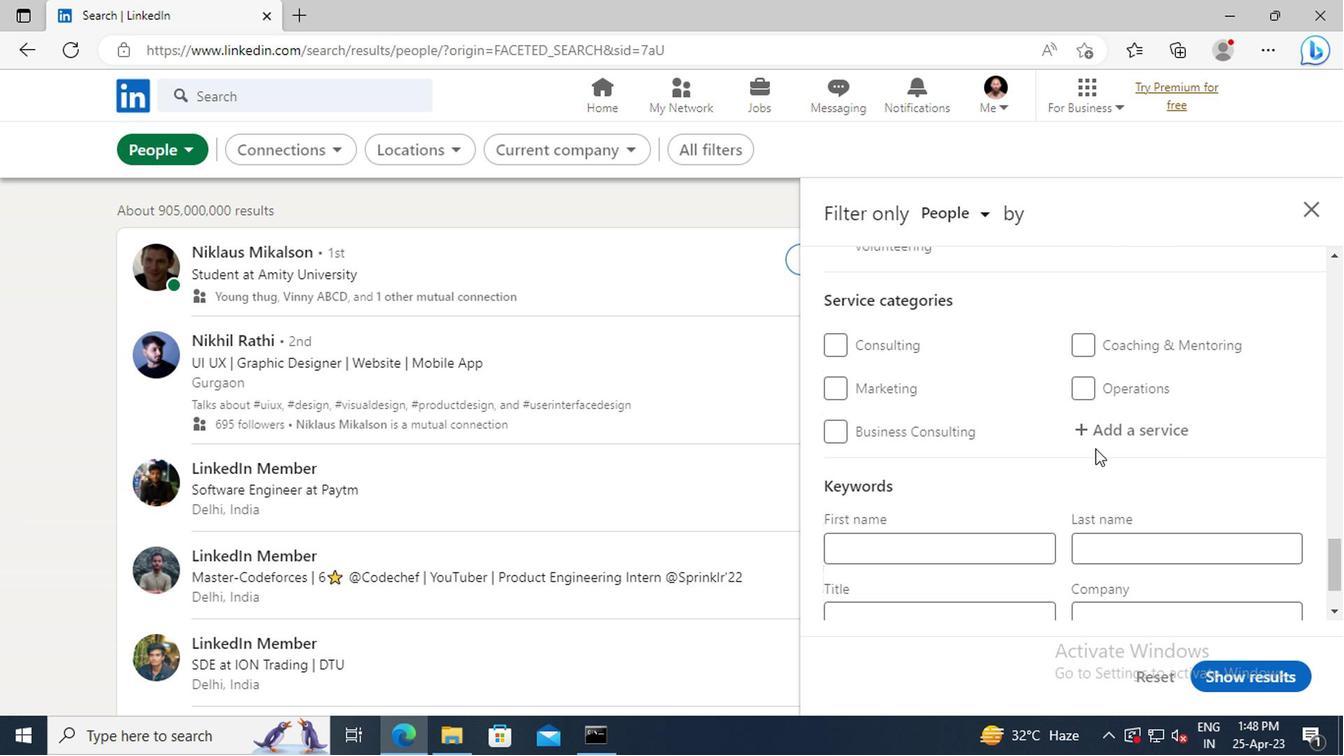 
Action: Mouse pressed left at (1106, 440)
Screenshot: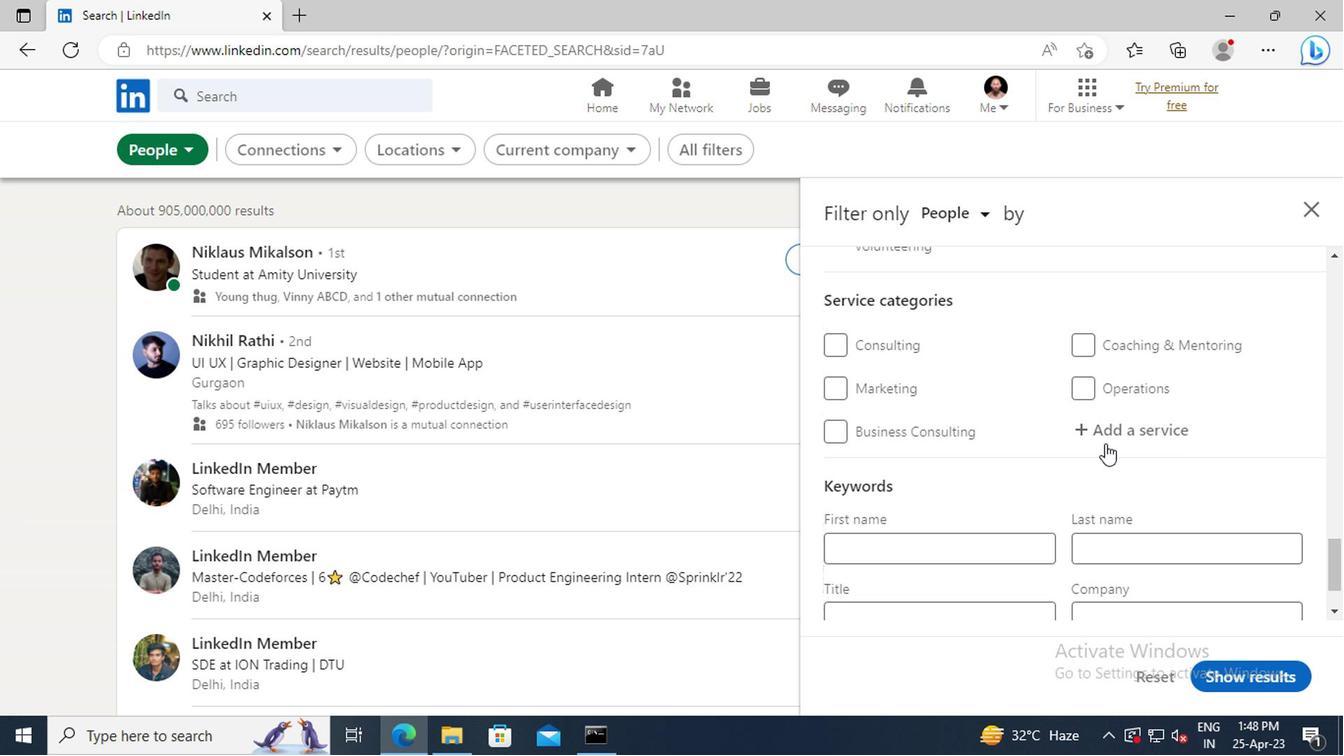 
Action: Mouse moved to (1086, 453)
Screenshot: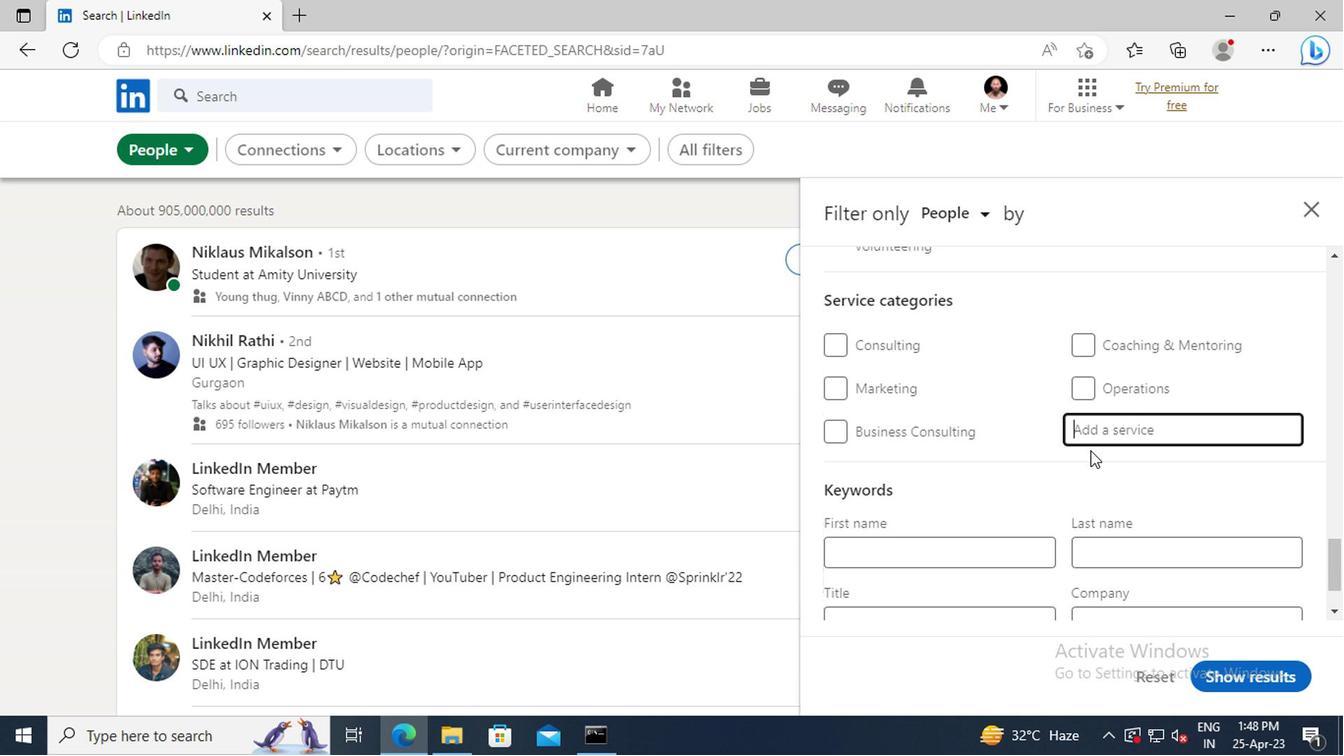 
Action: Key pressed <Key.shift>PUBLIC<Key.space><Key.shift>RELATIONS
Screenshot: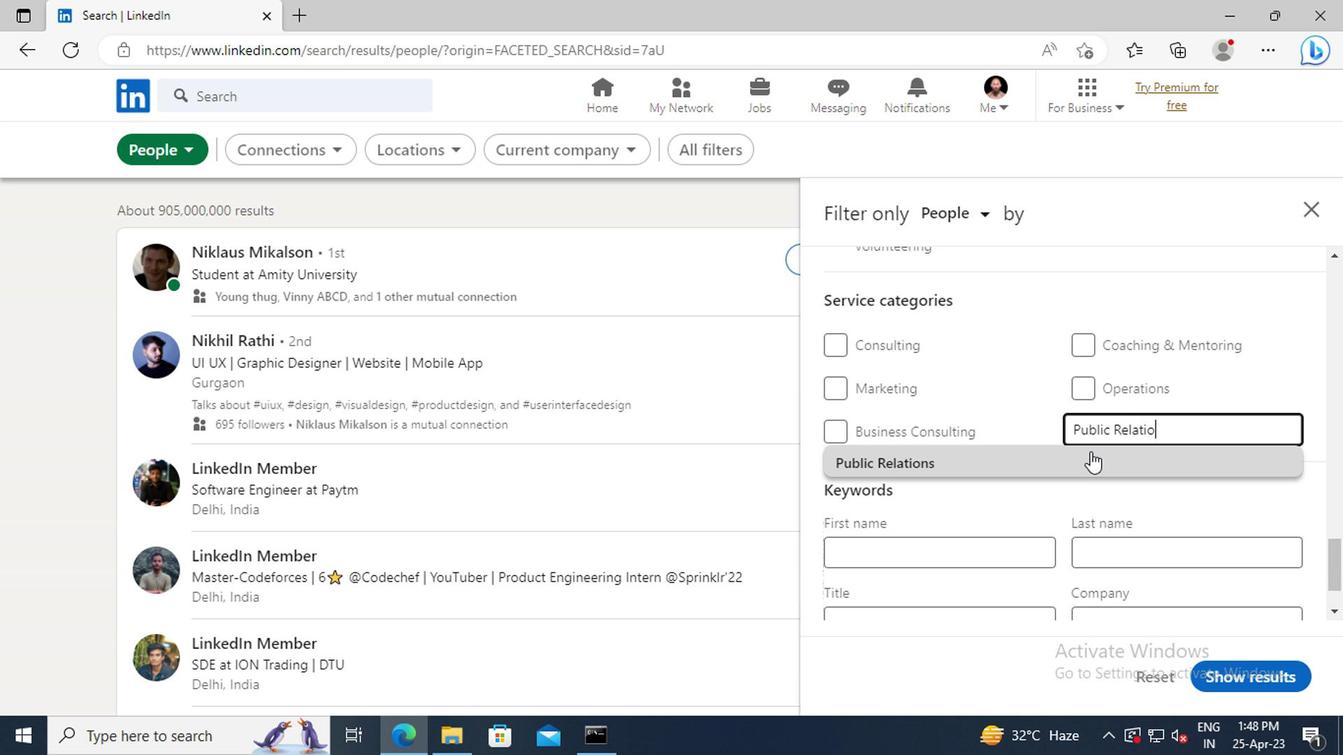
Action: Mouse moved to (1019, 456)
Screenshot: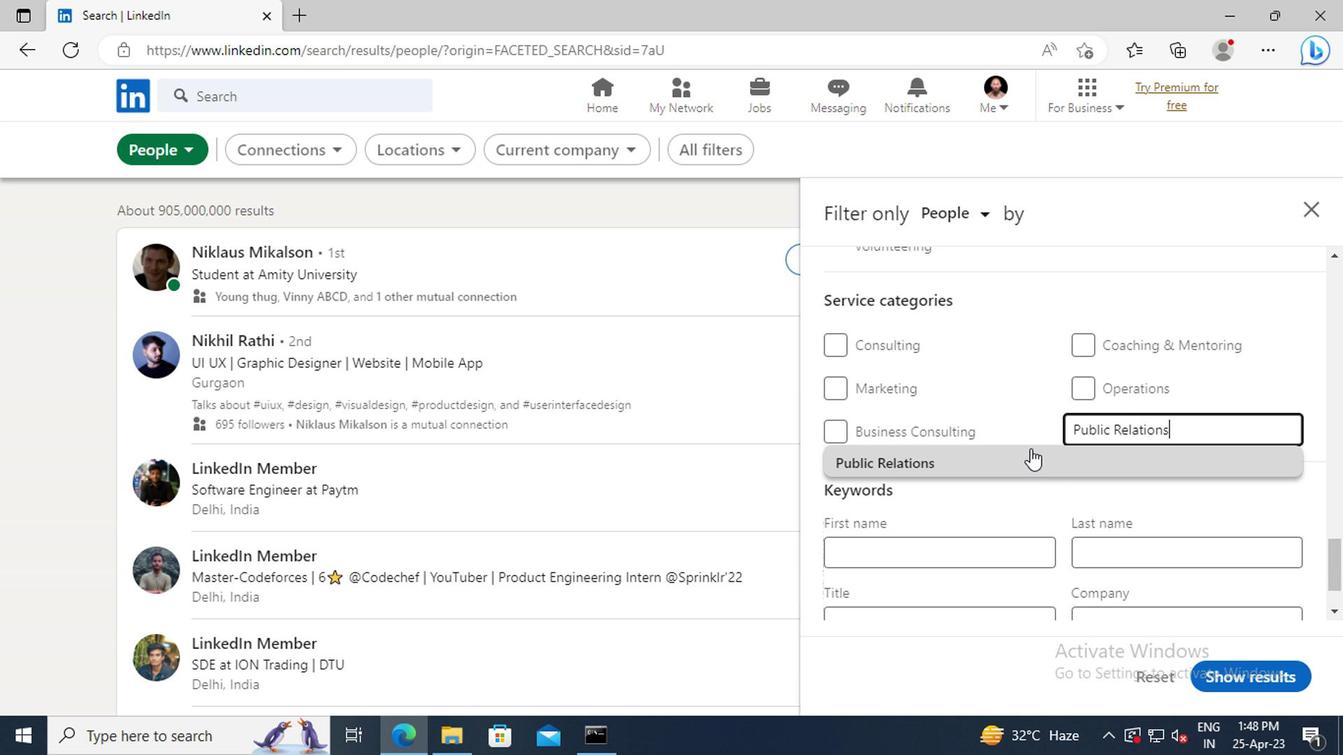 
Action: Mouse pressed left at (1019, 456)
Screenshot: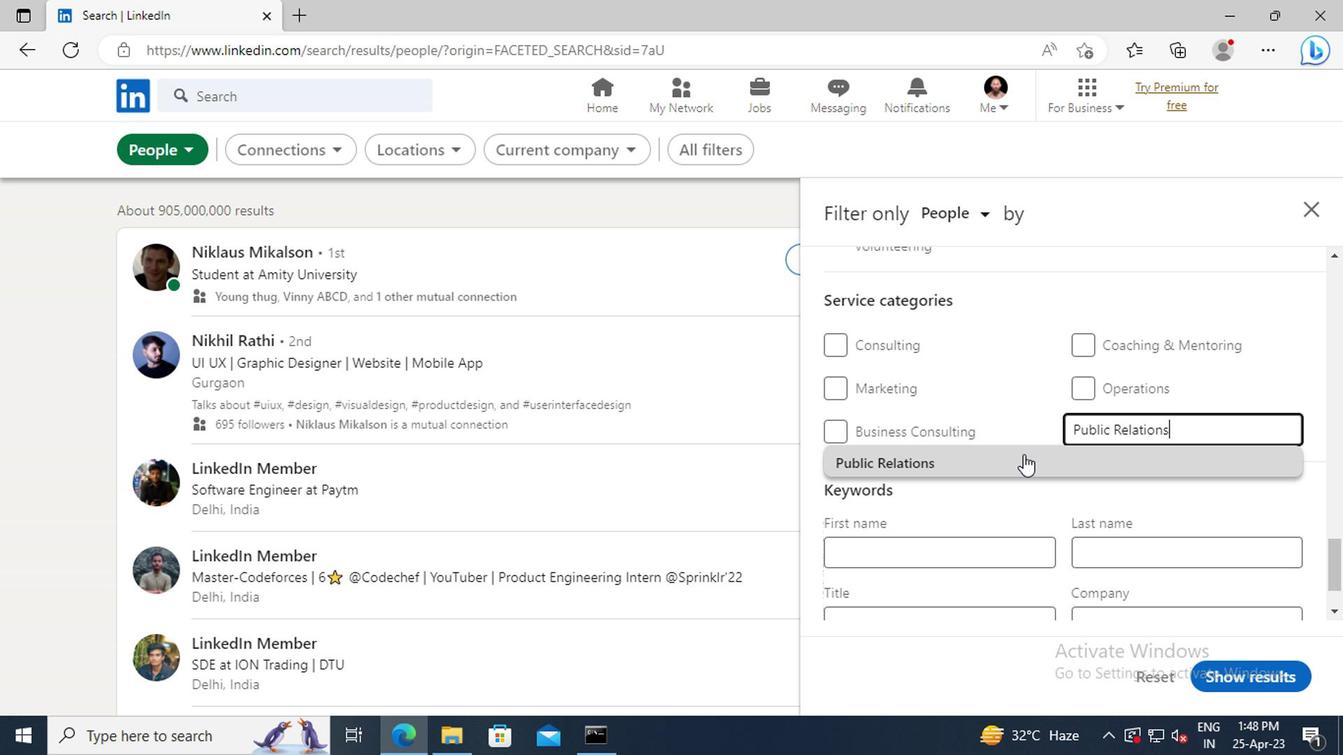 
Action: Mouse moved to (1034, 427)
Screenshot: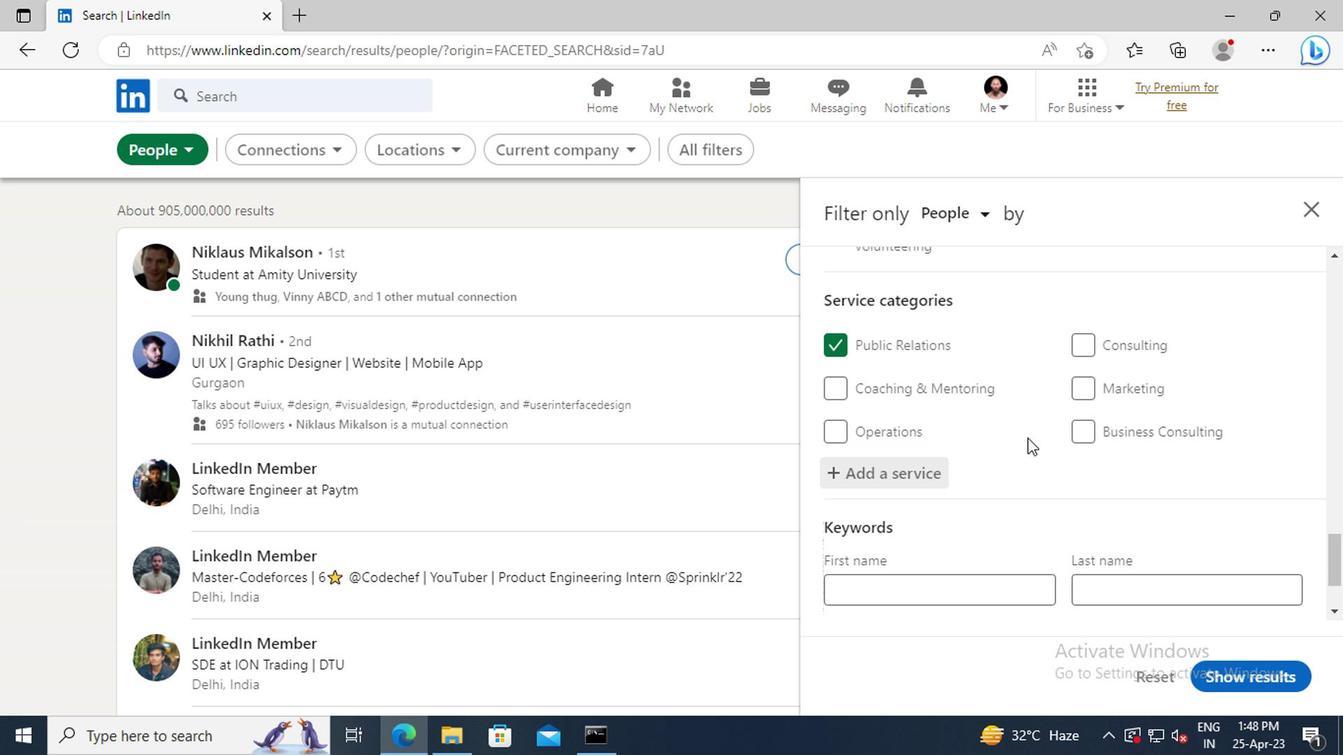 
Action: Mouse scrolled (1034, 426) with delta (0, 0)
Screenshot: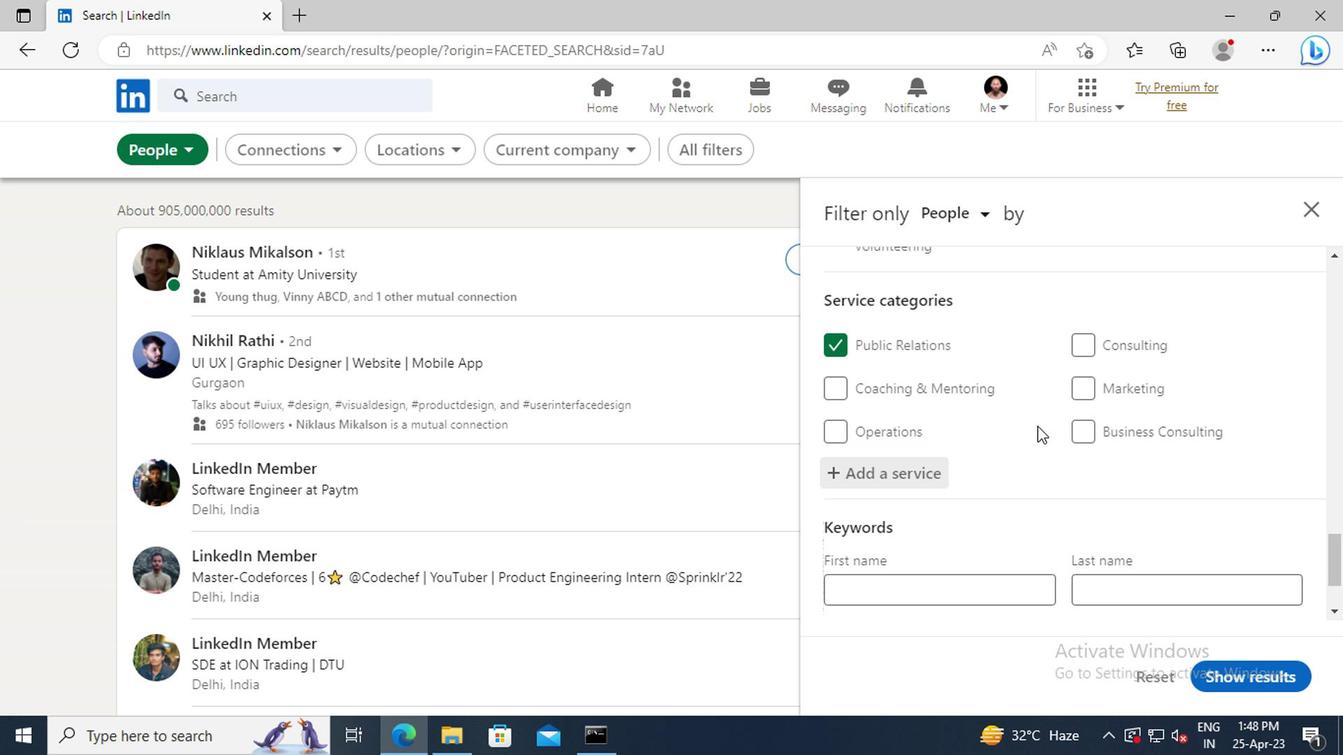 
Action: Mouse scrolled (1034, 426) with delta (0, 0)
Screenshot: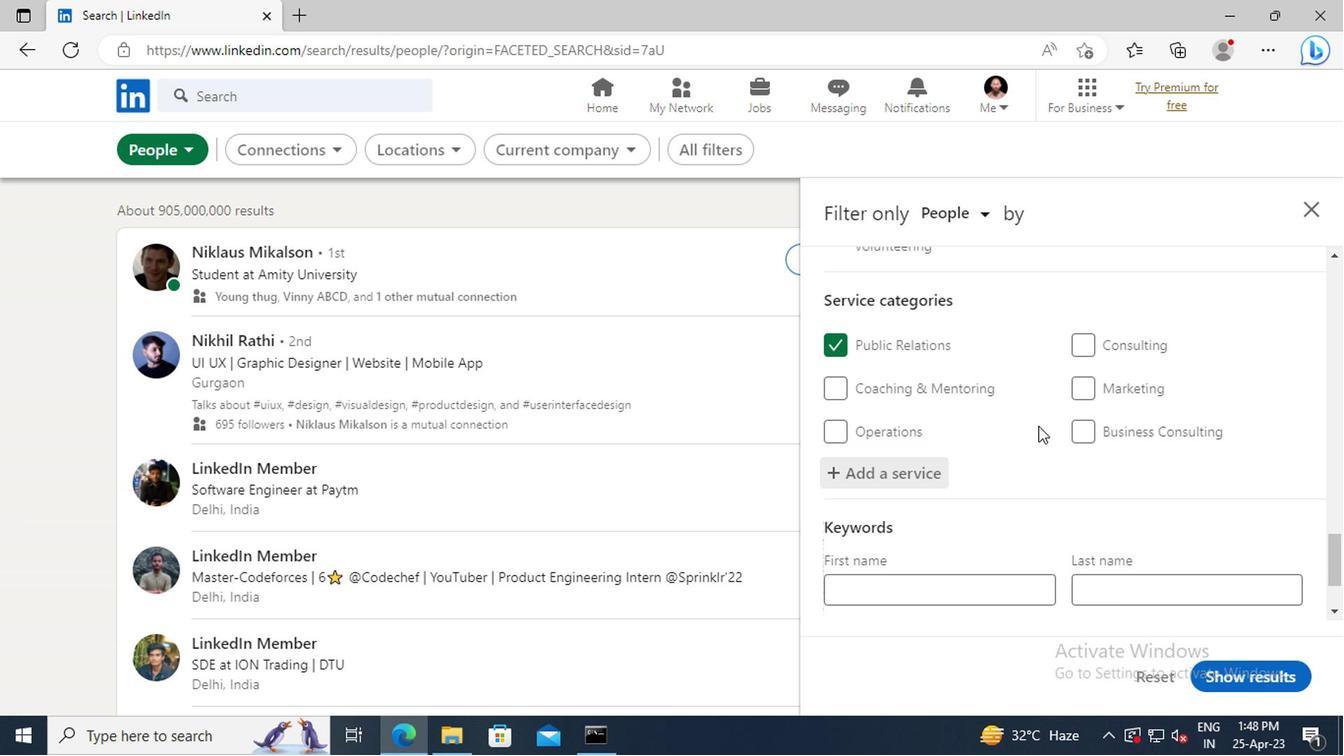 
Action: Mouse scrolled (1034, 426) with delta (0, 0)
Screenshot: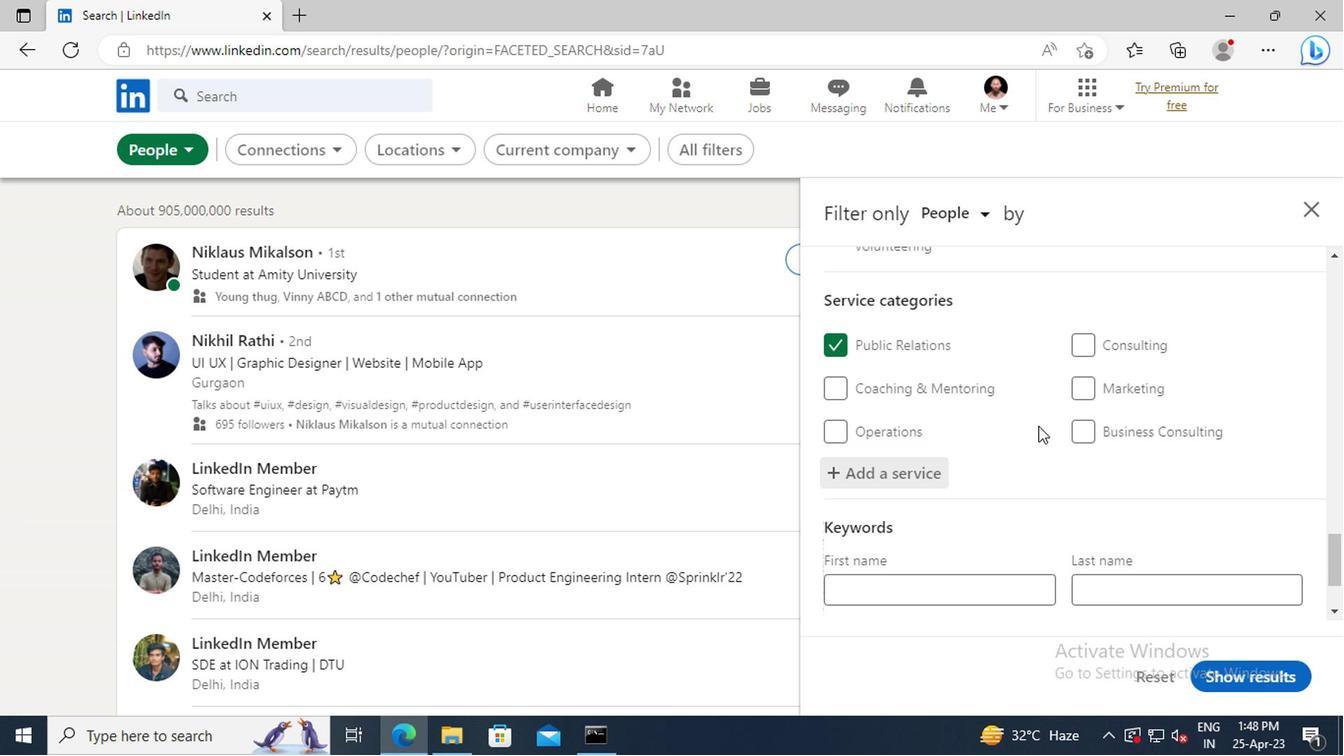 
Action: Mouse scrolled (1034, 426) with delta (0, 0)
Screenshot: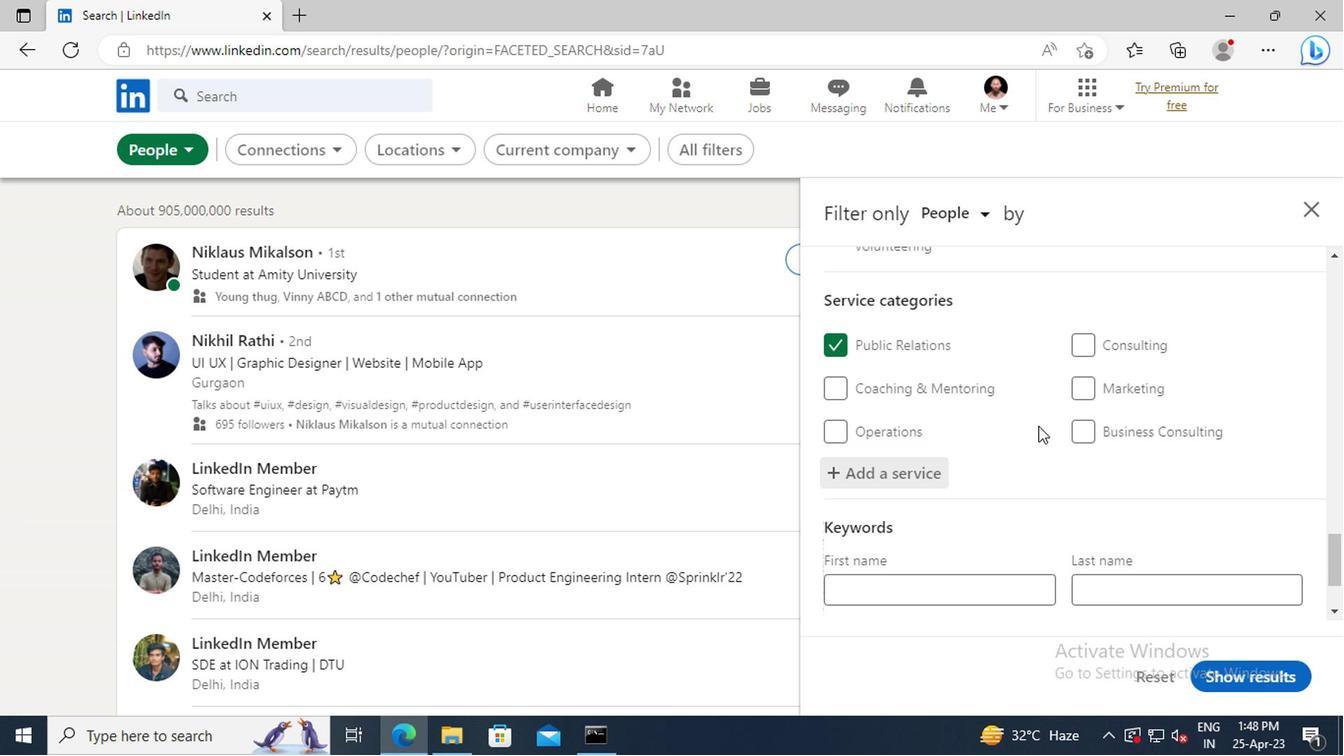 
Action: Mouse moved to (954, 526)
Screenshot: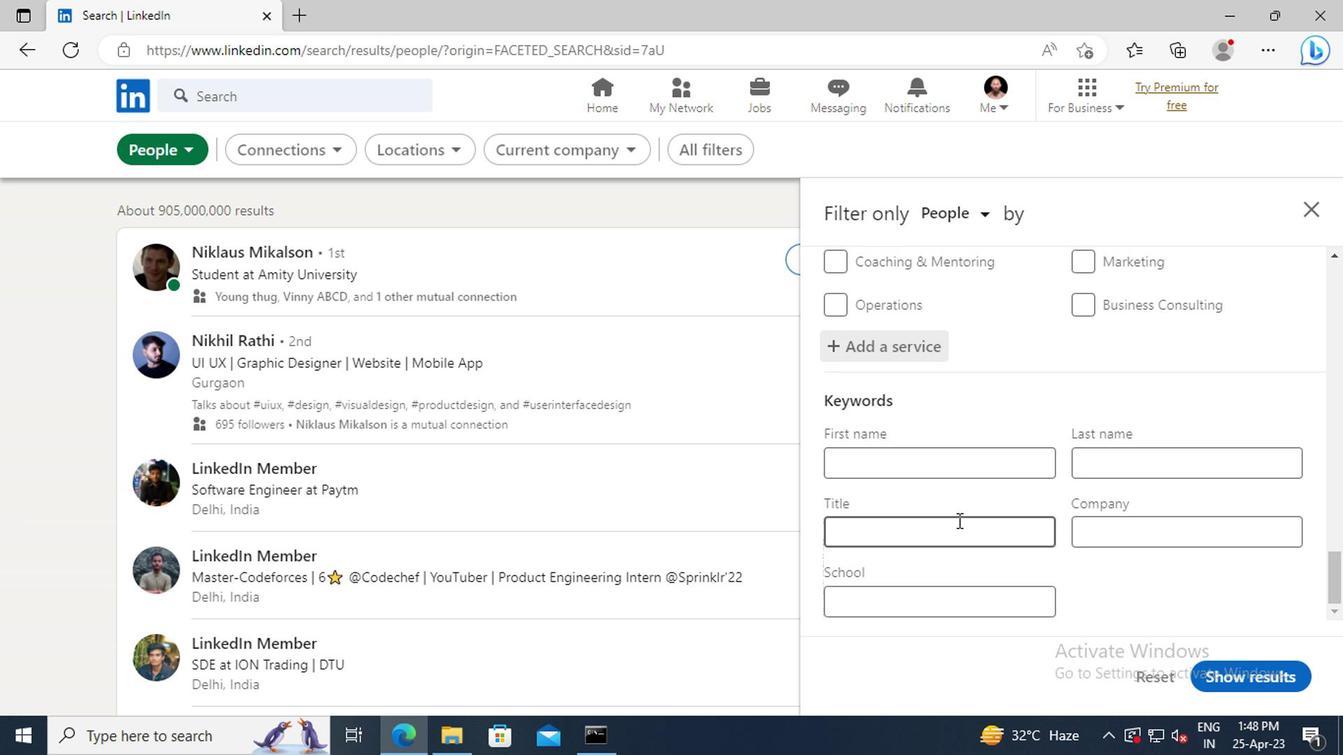 
Action: Mouse pressed left at (954, 526)
Screenshot: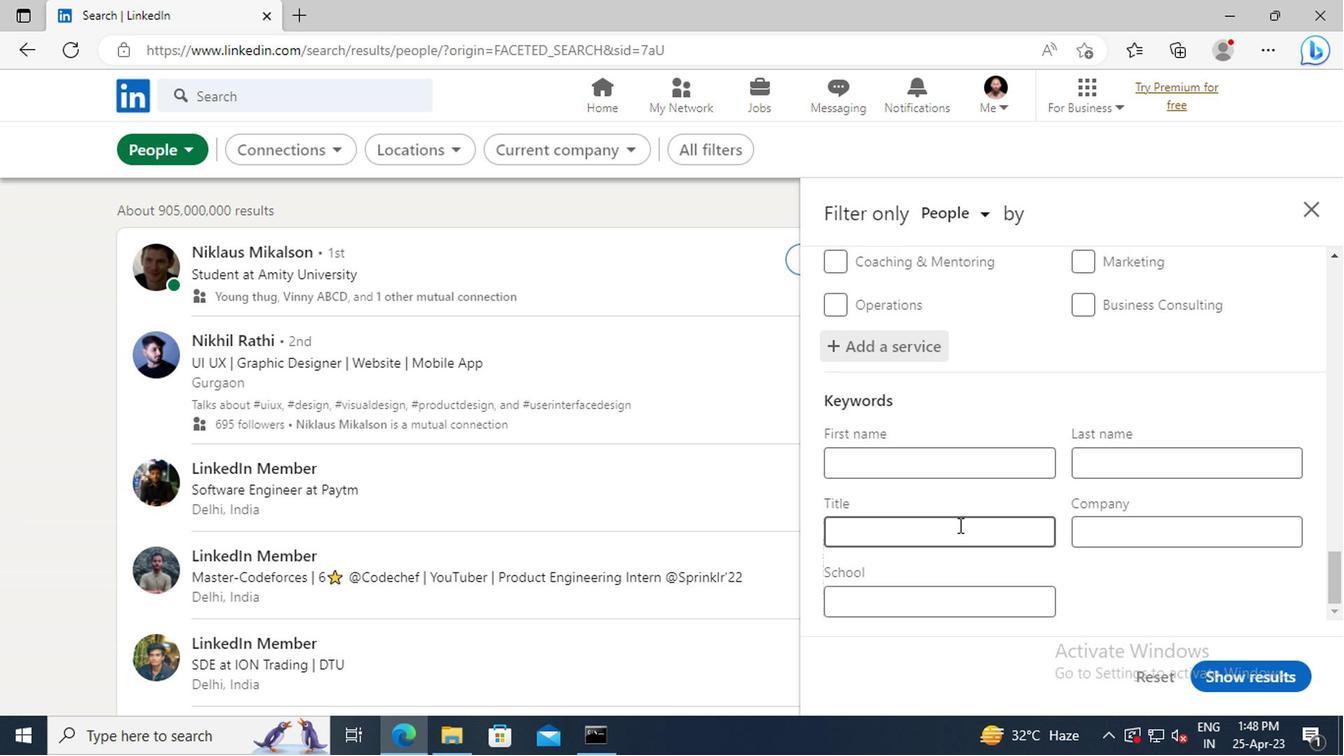
Action: Key pressed <Key.shift>PROGRAM<Key.space><Key.shift>MANAGER
Screenshot: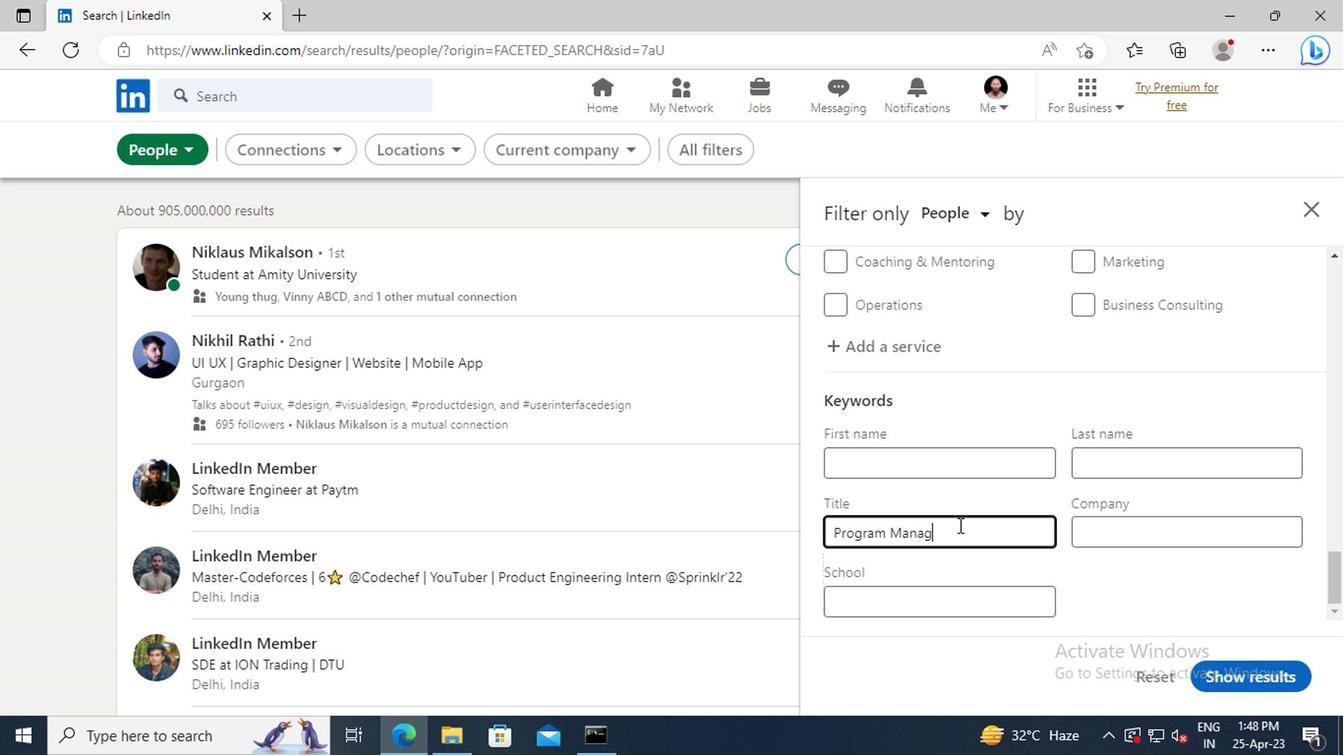 
Action: Mouse moved to (1225, 675)
Screenshot: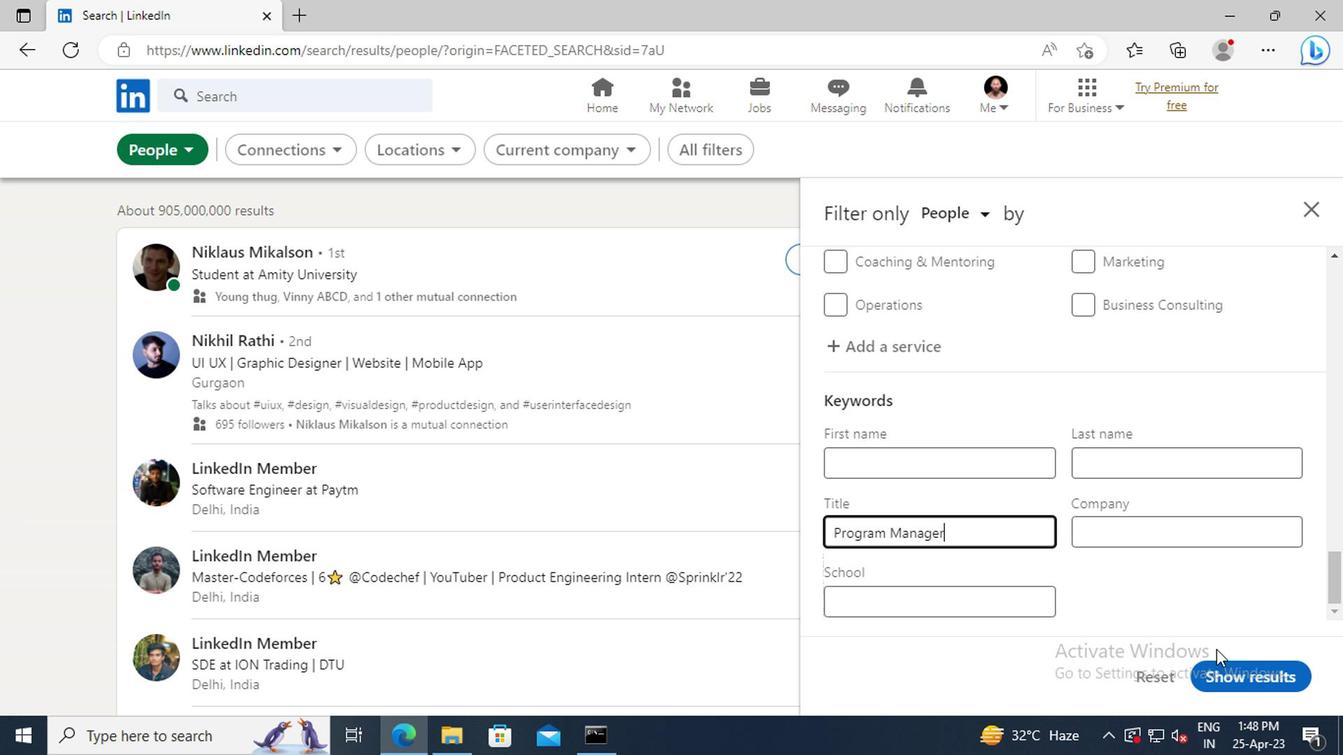 
Action: Mouse pressed left at (1225, 675)
Screenshot: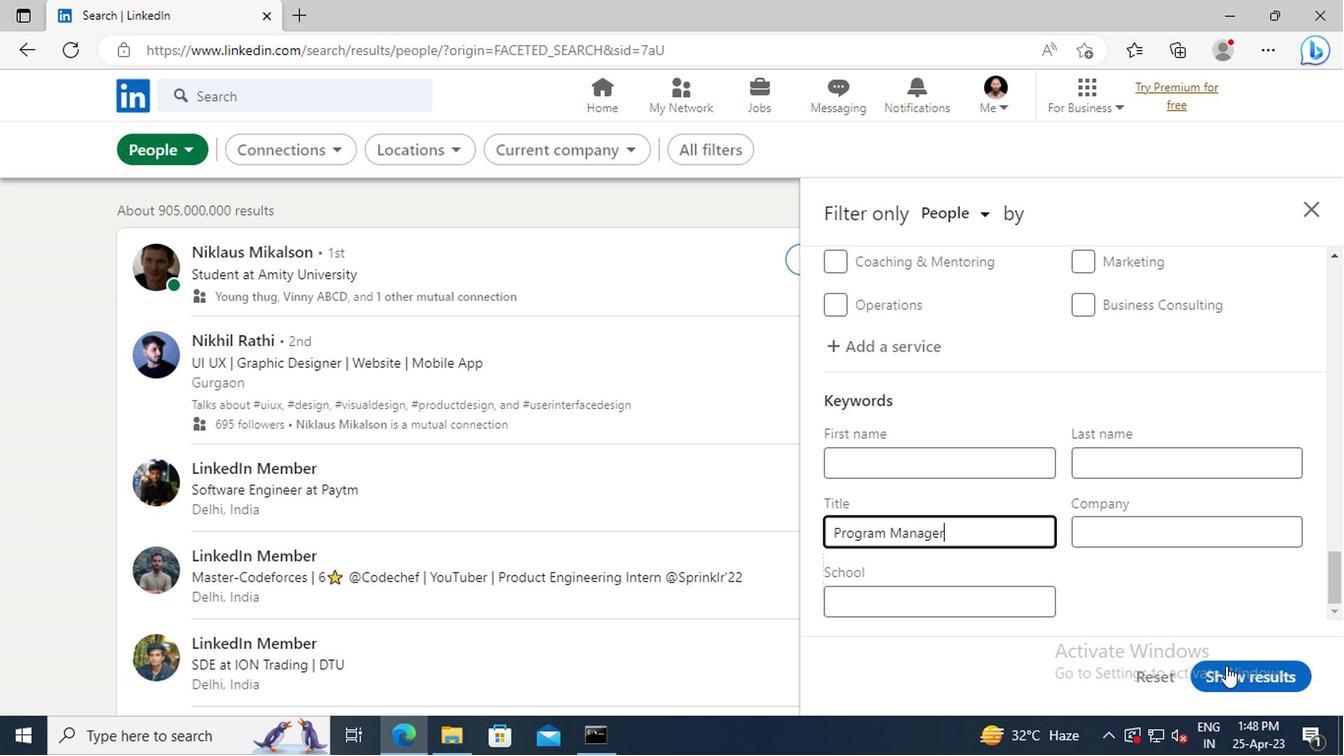 
